 Task: Look for space in Pinjaur, India from 5th July, 2023 to 15th July, 2023 for 9 adults in price range Rs.15000 to Rs.25000. Place can be entire place with 5 bedrooms having 5 beds and 5 bathrooms. Property type can be house, flat, guest house. Booking option can be shelf check-in. Required host language is English.
Action: Mouse moved to (427, 119)
Screenshot: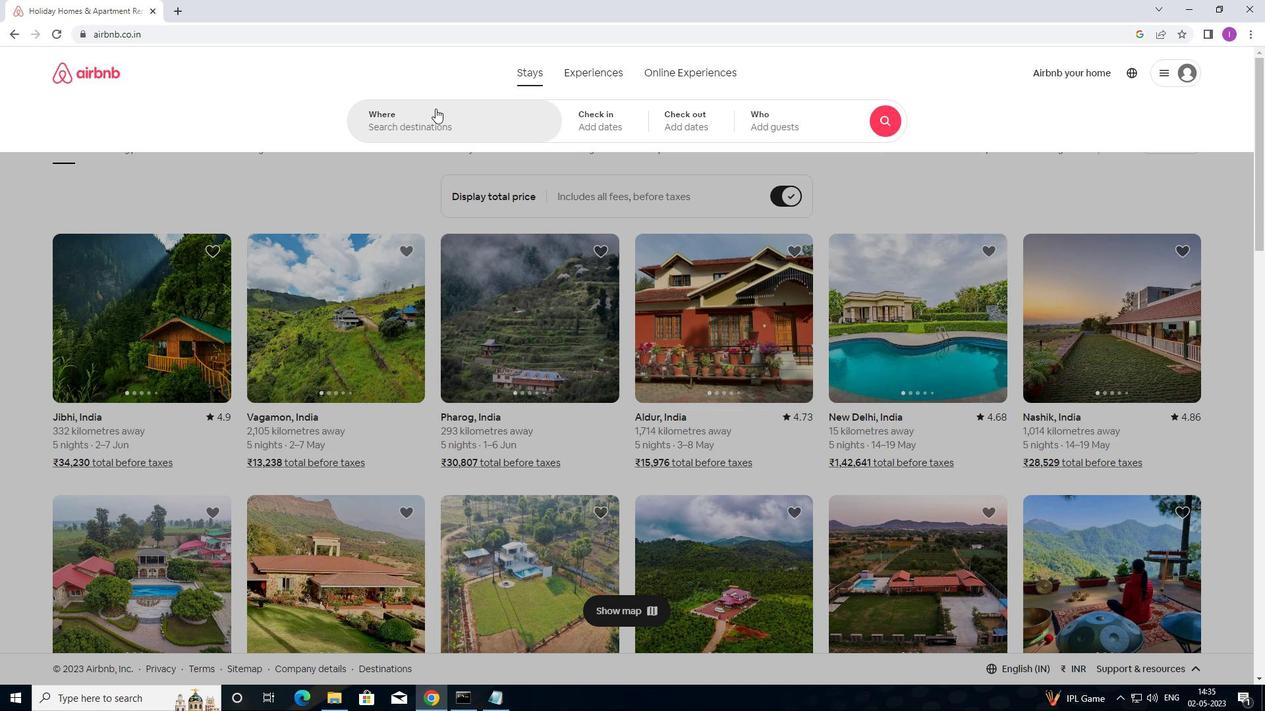 
Action: Mouse pressed left at (427, 119)
Screenshot: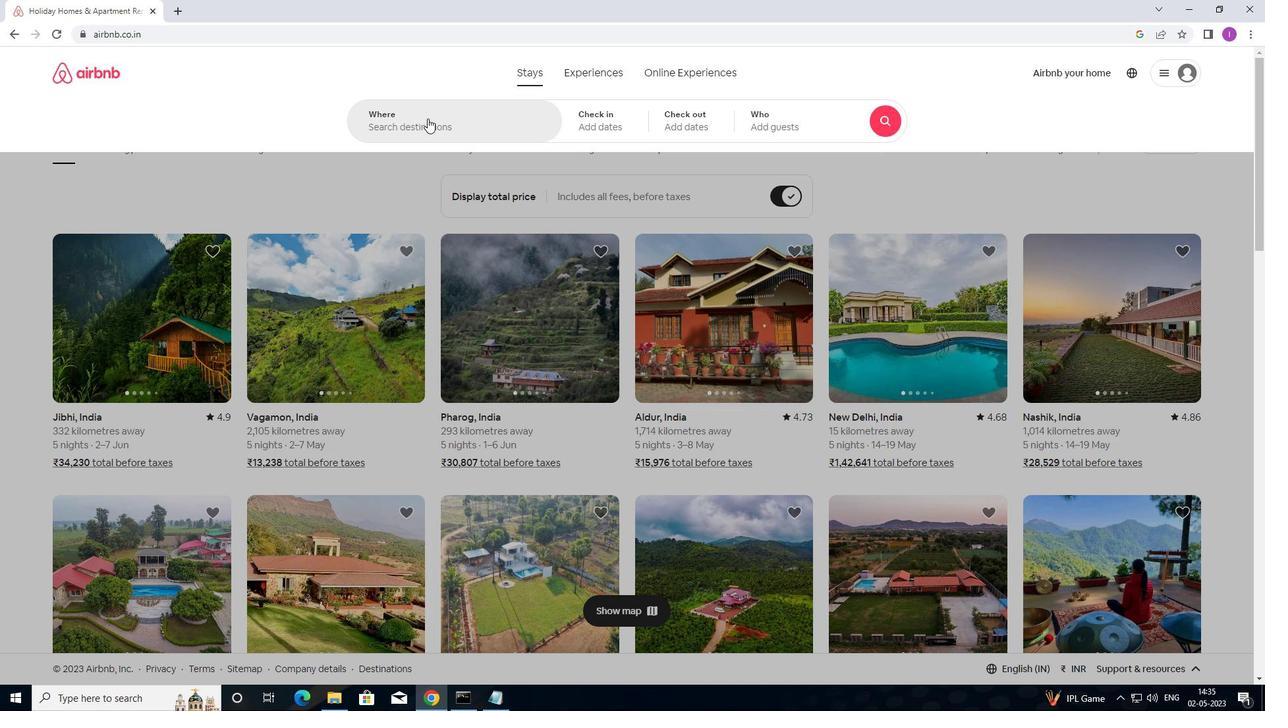 
Action: Mouse moved to (522, 93)
Screenshot: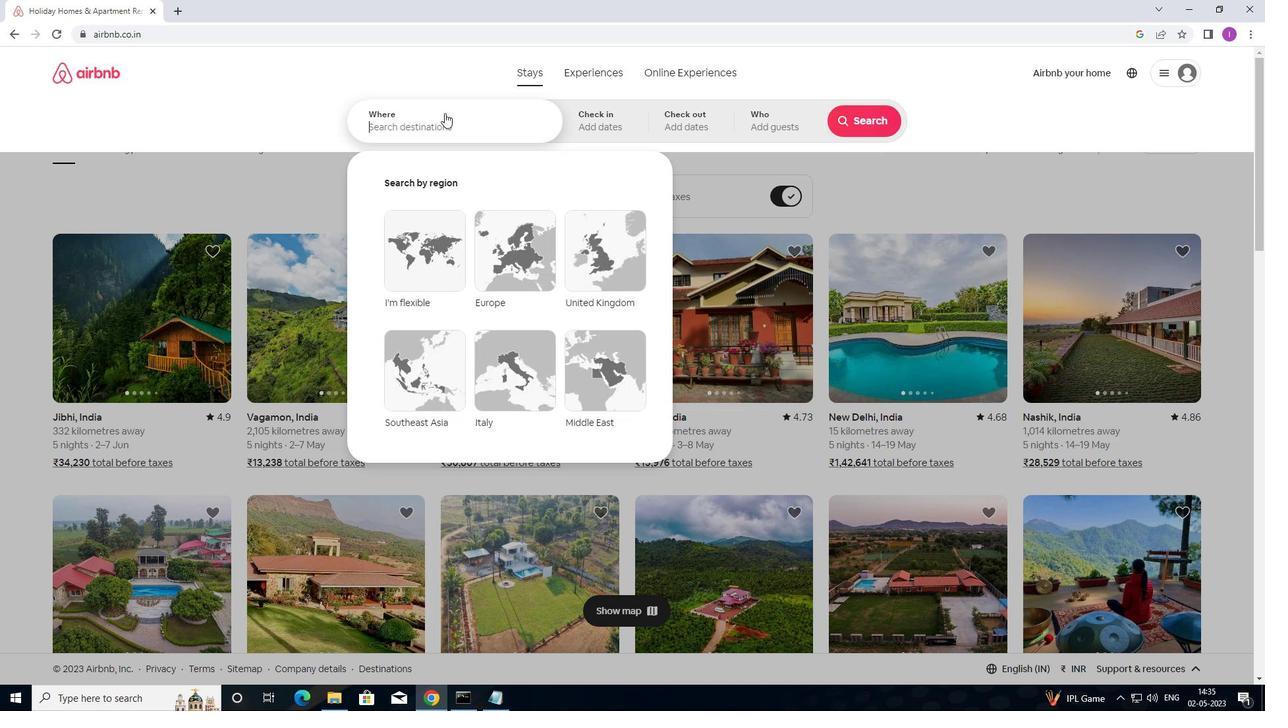 
Action: Key pressed <Key.shift>O<Key.shift><Key.shift><Key.shift><Key.backspace><Key.shift>PINJAUR,<Key.shift>INDIA
Screenshot: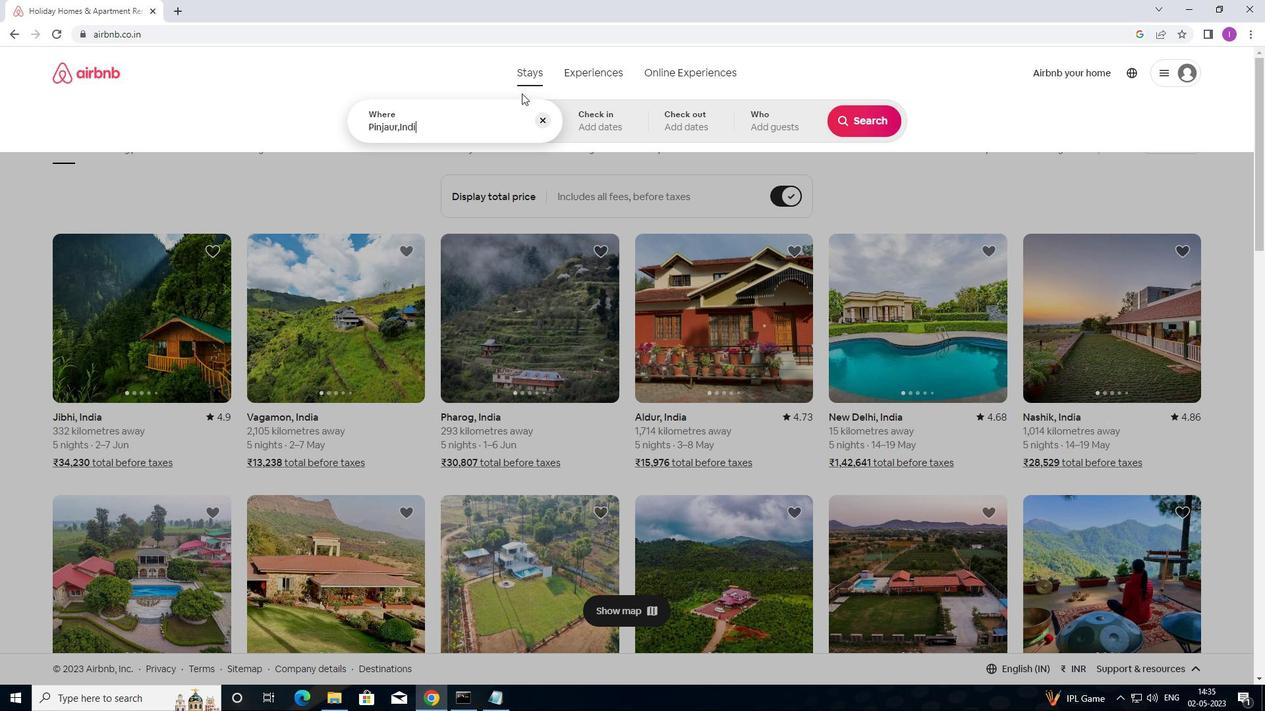 
Action: Mouse moved to (583, 135)
Screenshot: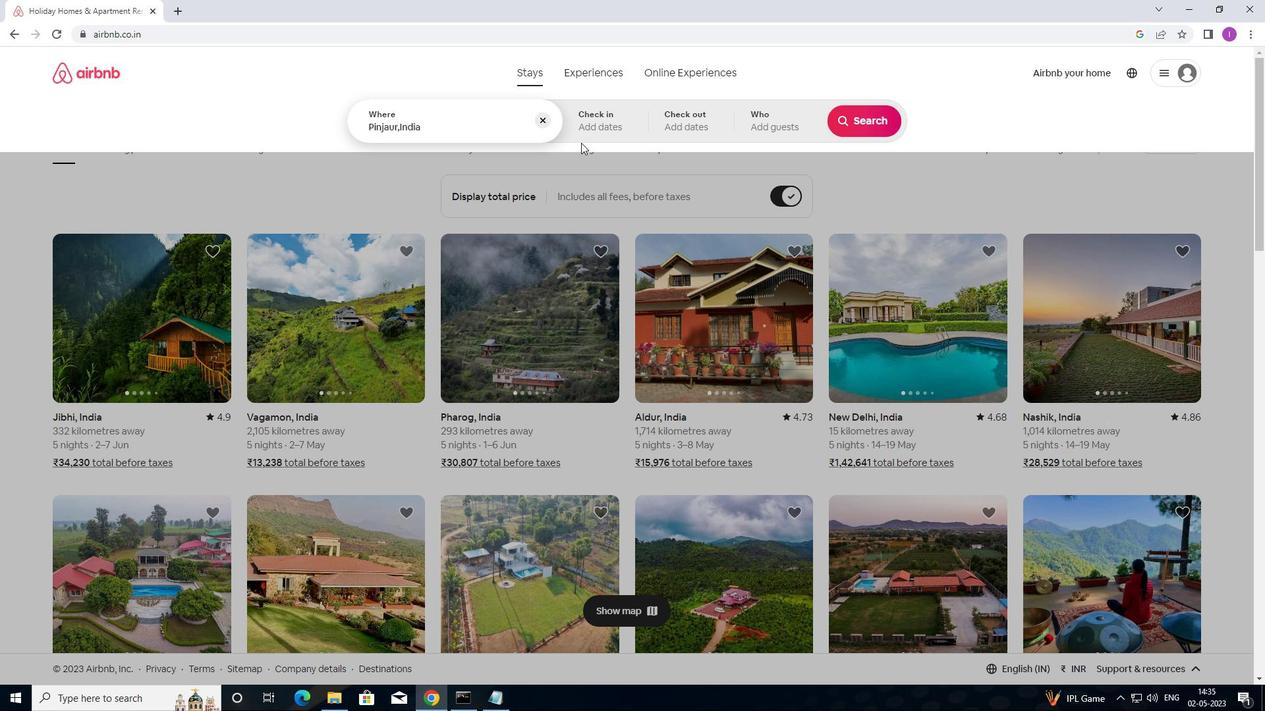 
Action: Mouse pressed left at (583, 135)
Screenshot: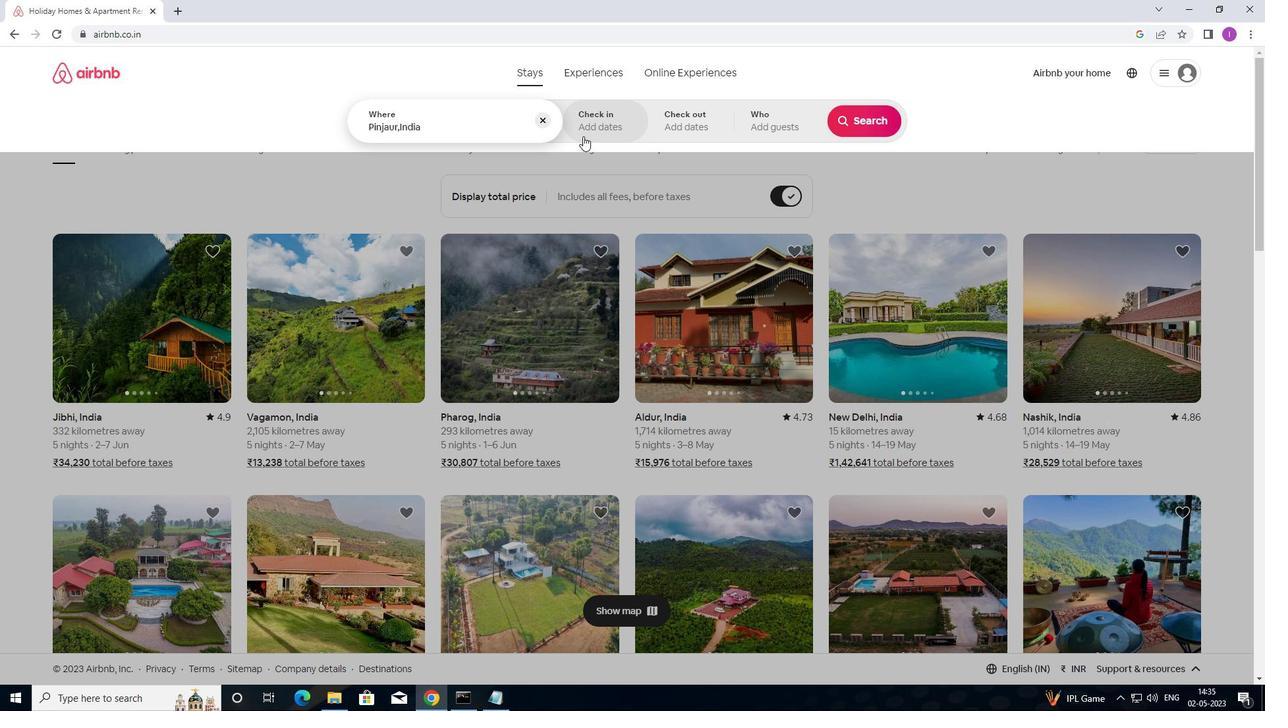 
Action: Mouse moved to (852, 228)
Screenshot: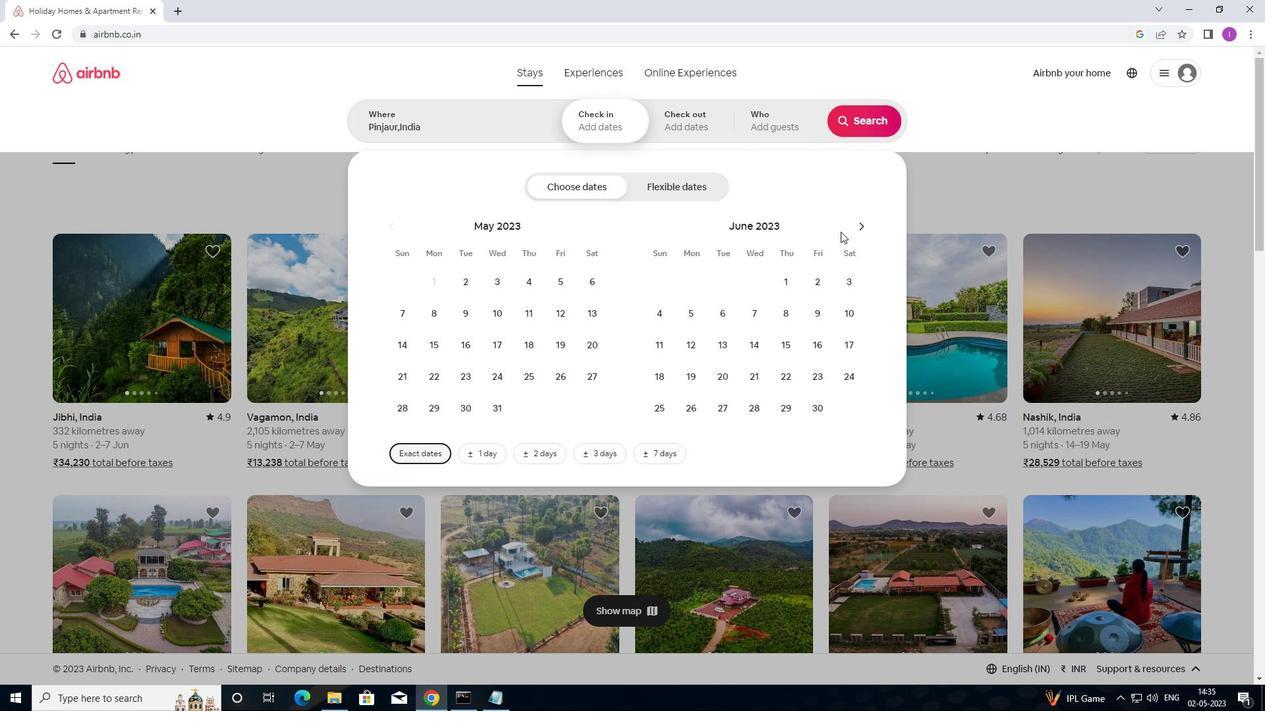 
Action: Mouse pressed left at (852, 228)
Screenshot: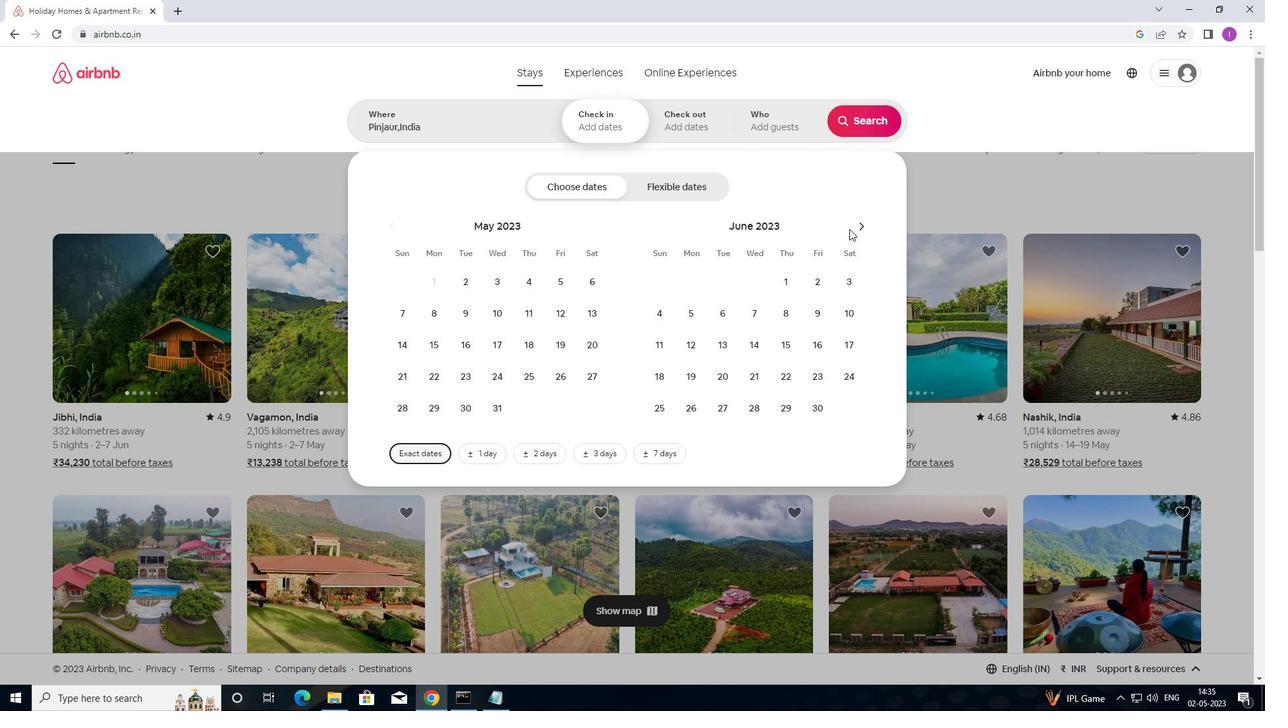 
Action: Mouse moved to (757, 311)
Screenshot: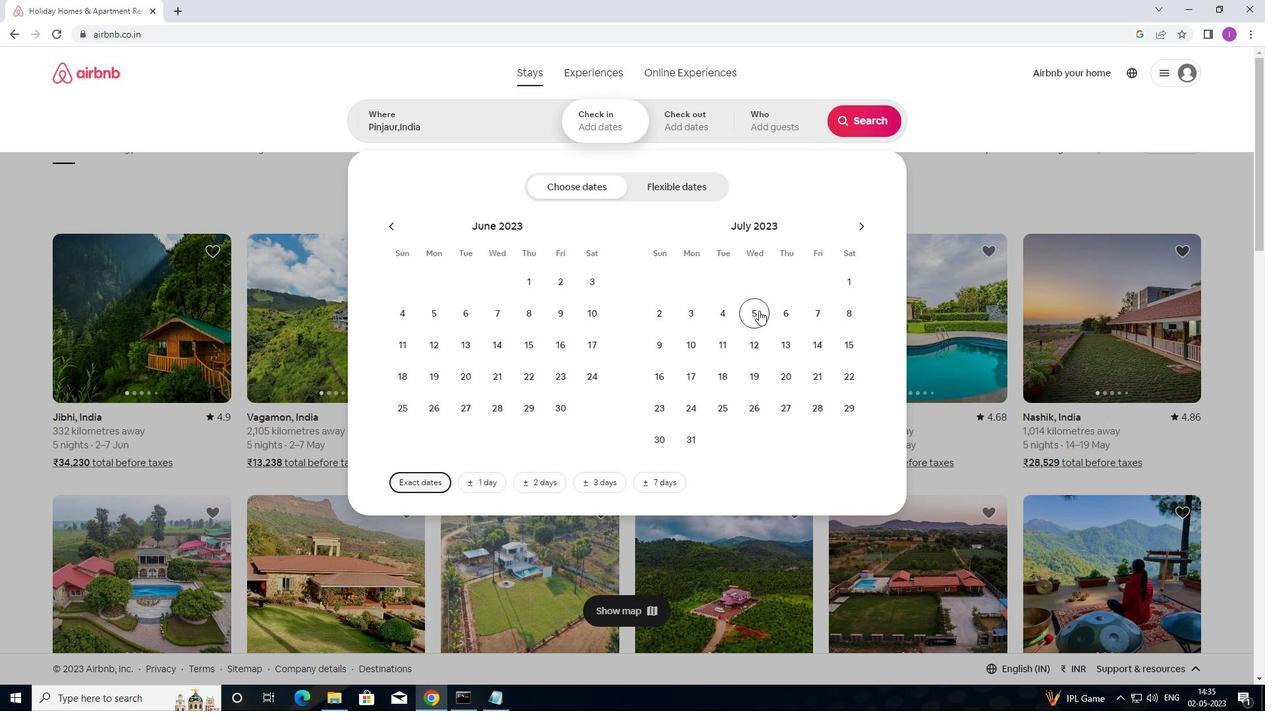 
Action: Mouse pressed left at (757, 311)
Screenshot: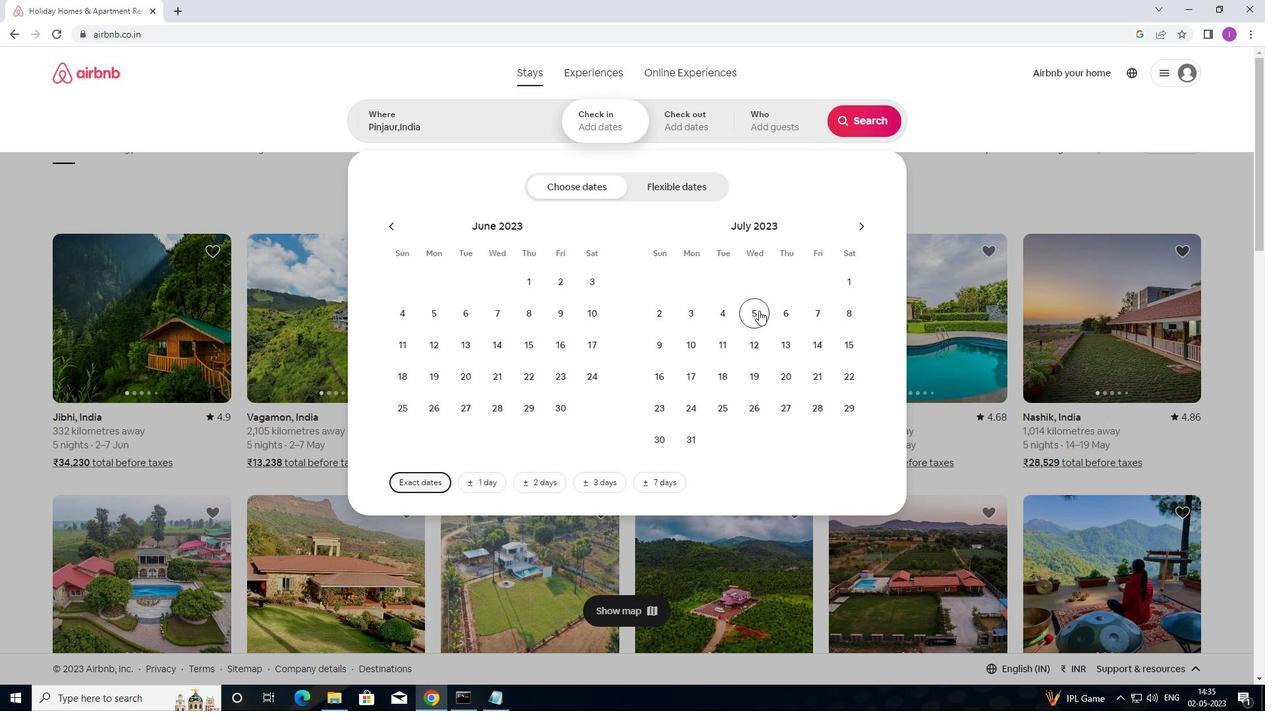 
Action: Mouse moved to (843, 342)
Screenshot: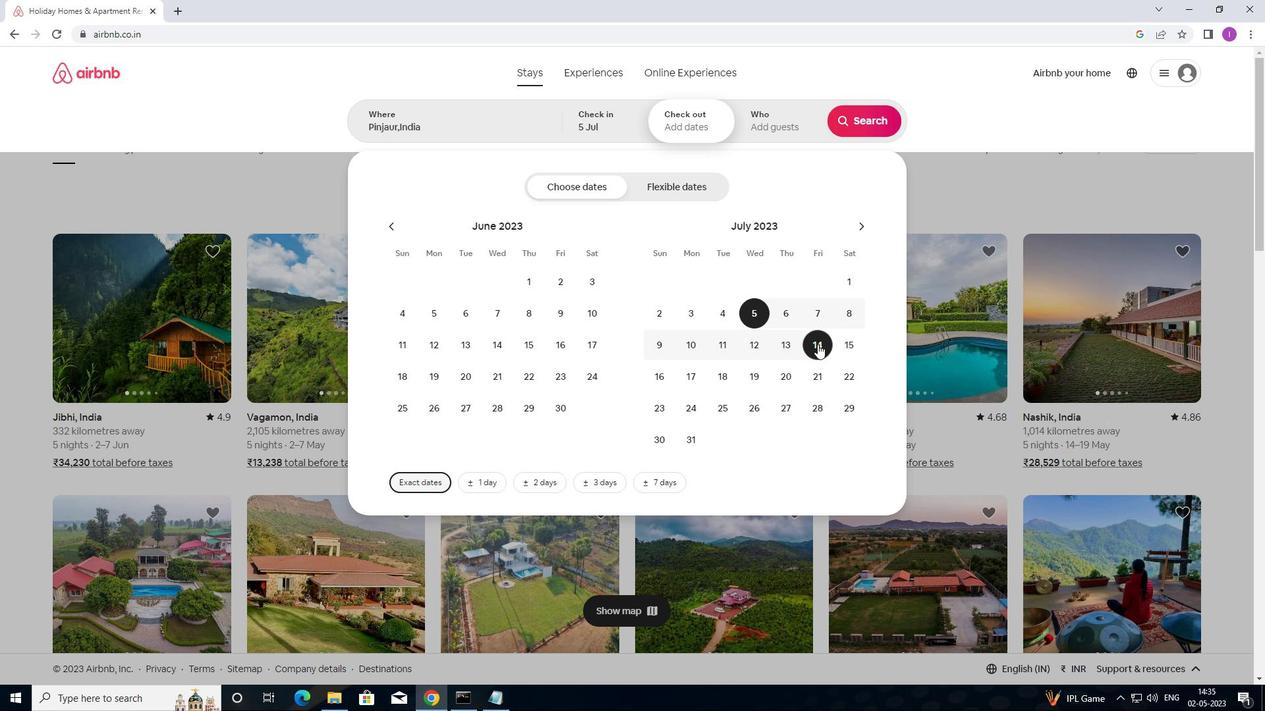 
Action: Mouse pressed left at (843, 342)
Screenshot: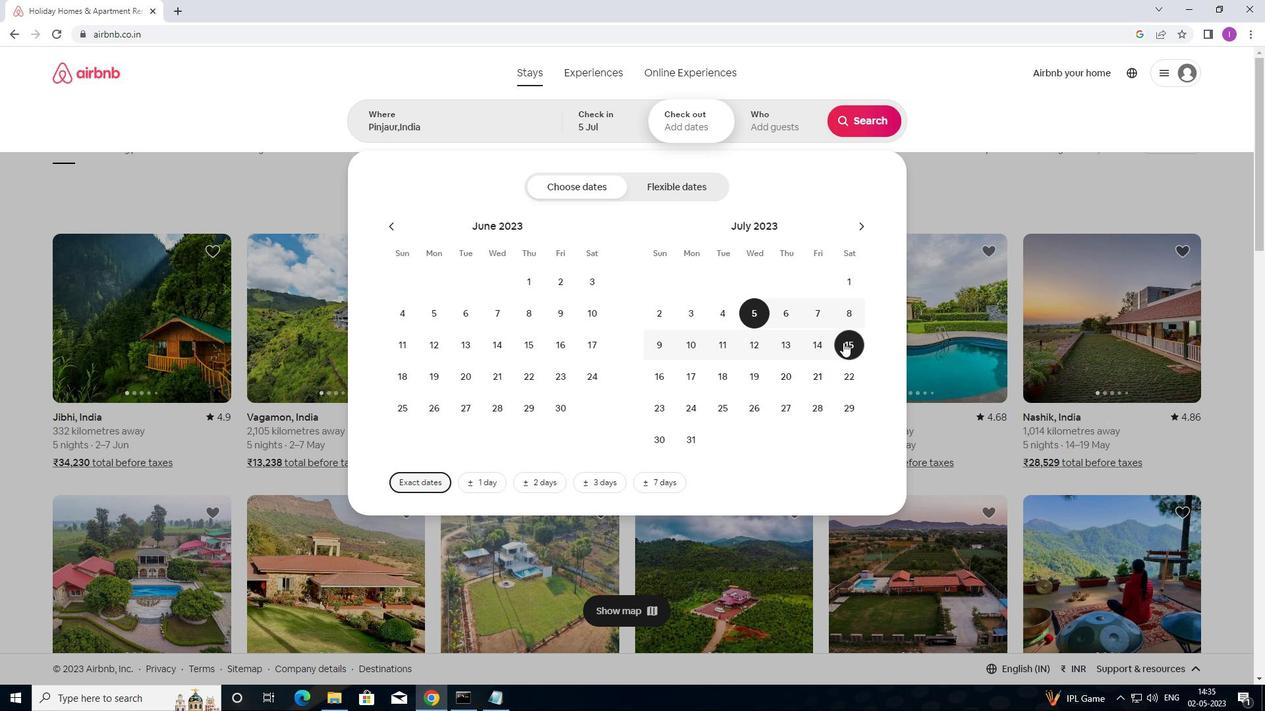 
Action: Mouse moved to (775, 133)
Screenshot: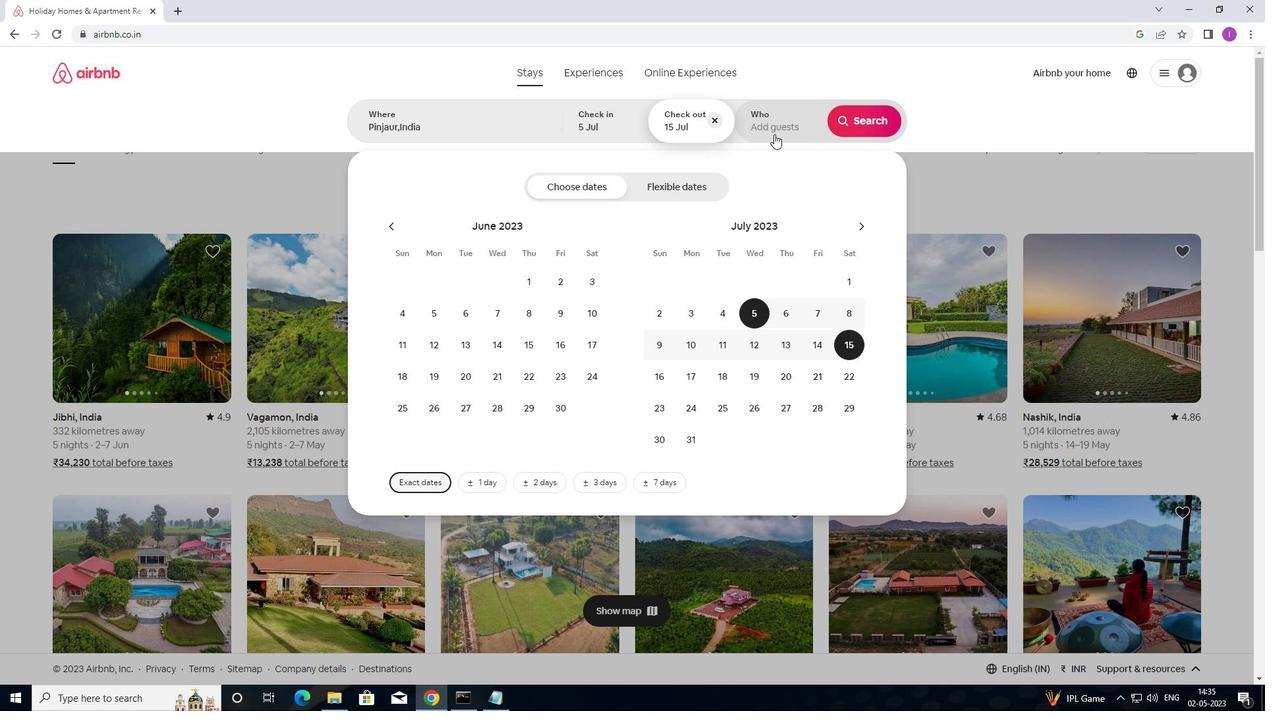 
Action: Mouse pressed left at (775, 133)
Screenshot: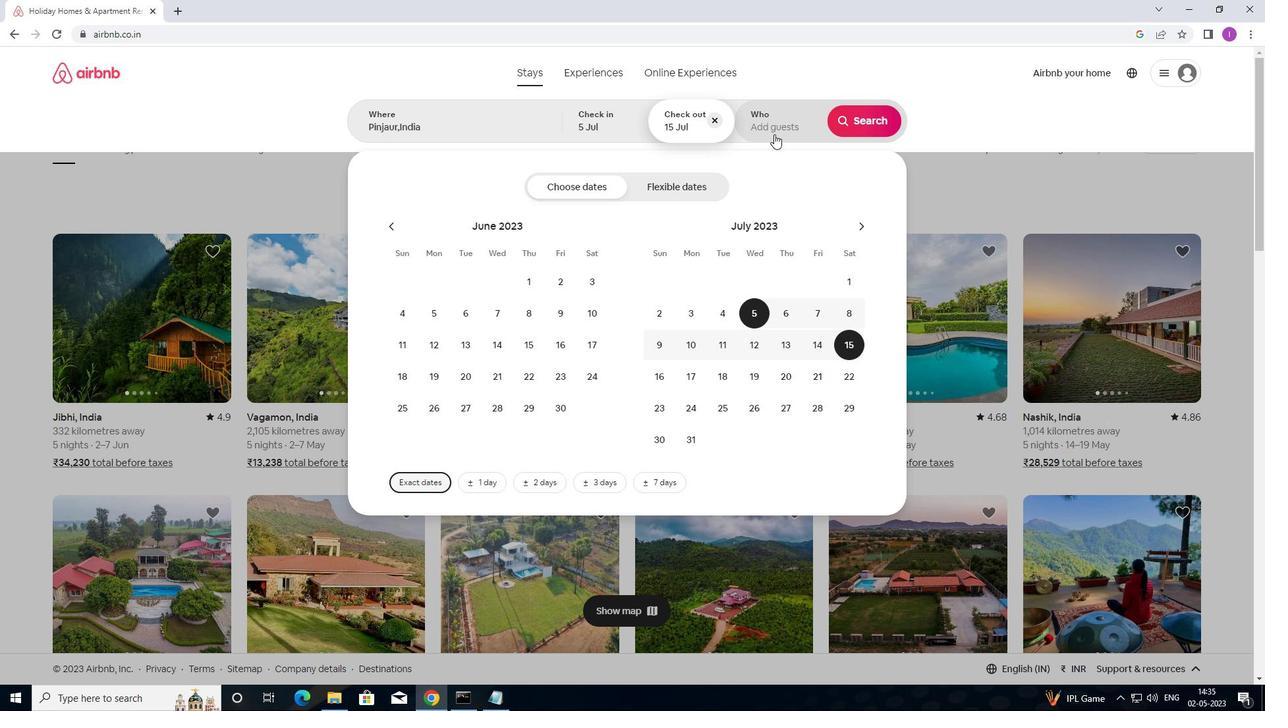 
Action: Mouse moved to (866, 189)
Screenshot: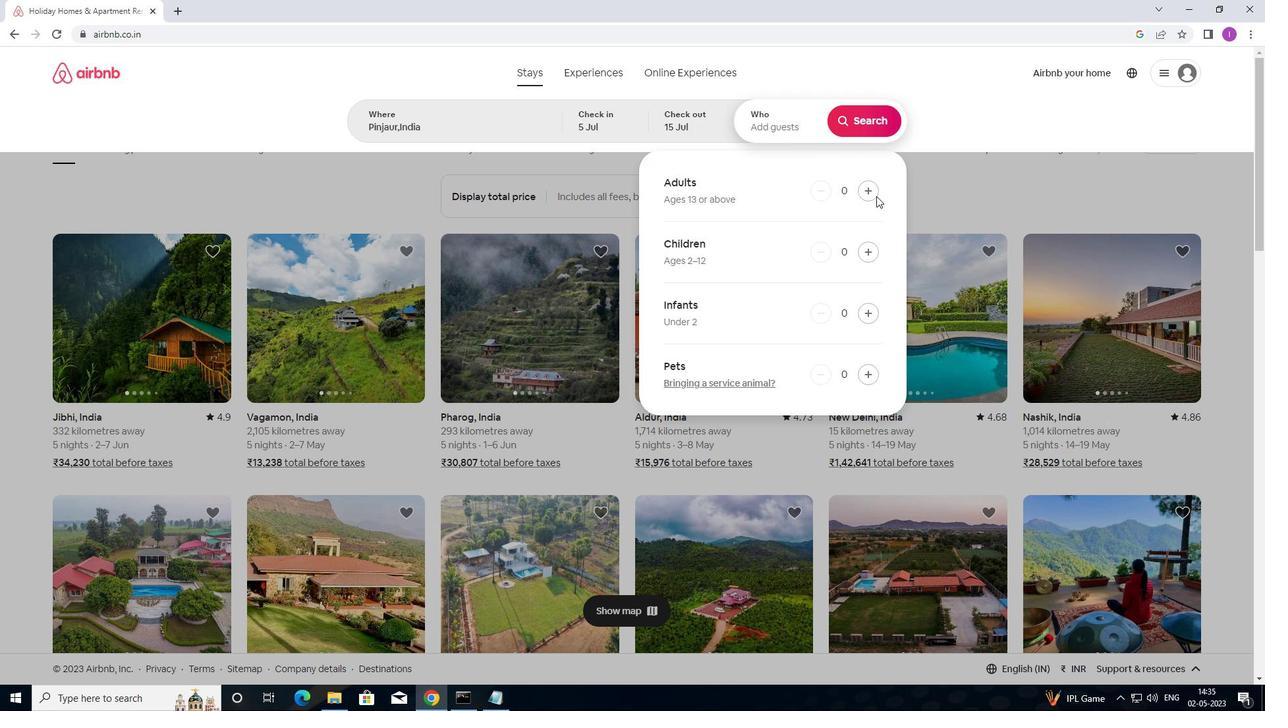 
Action: Mouse pressed left at (866, 189)
Screenshot: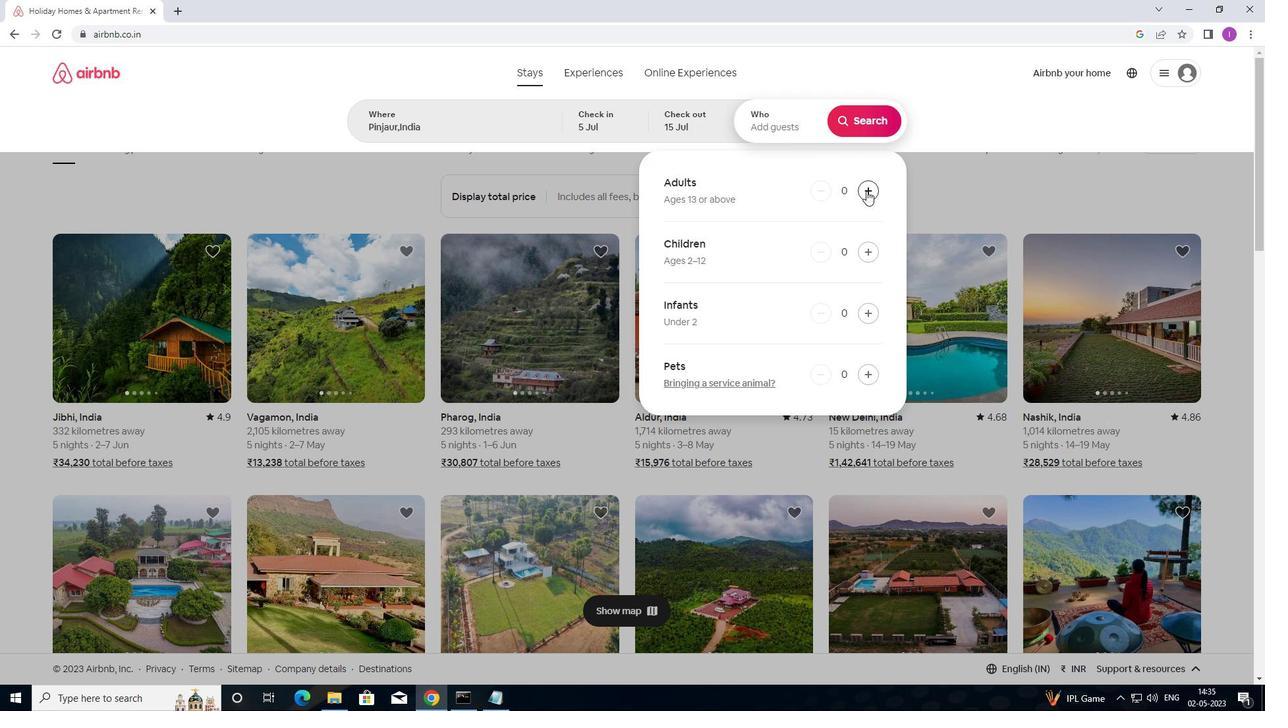 
Action: Mouse pressed left at (866, 189)
Screenshot: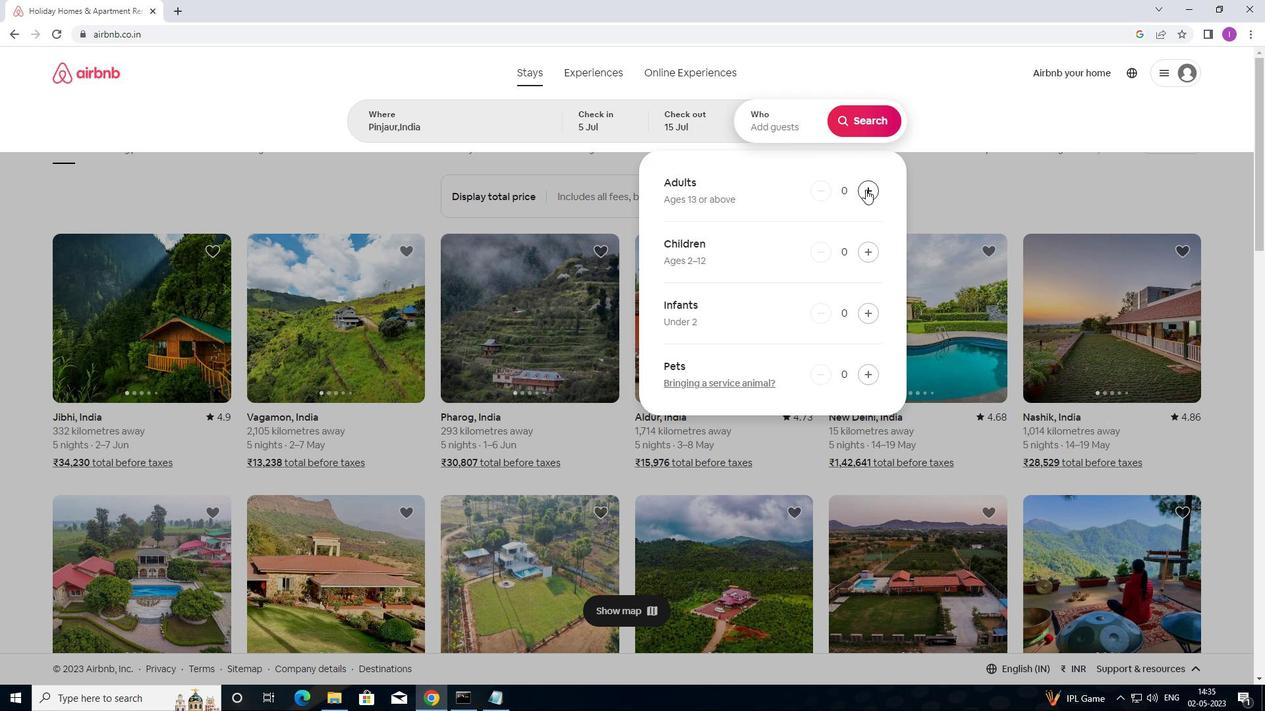 
Action: Mouse pressed left at (866, 189)
Screenshot: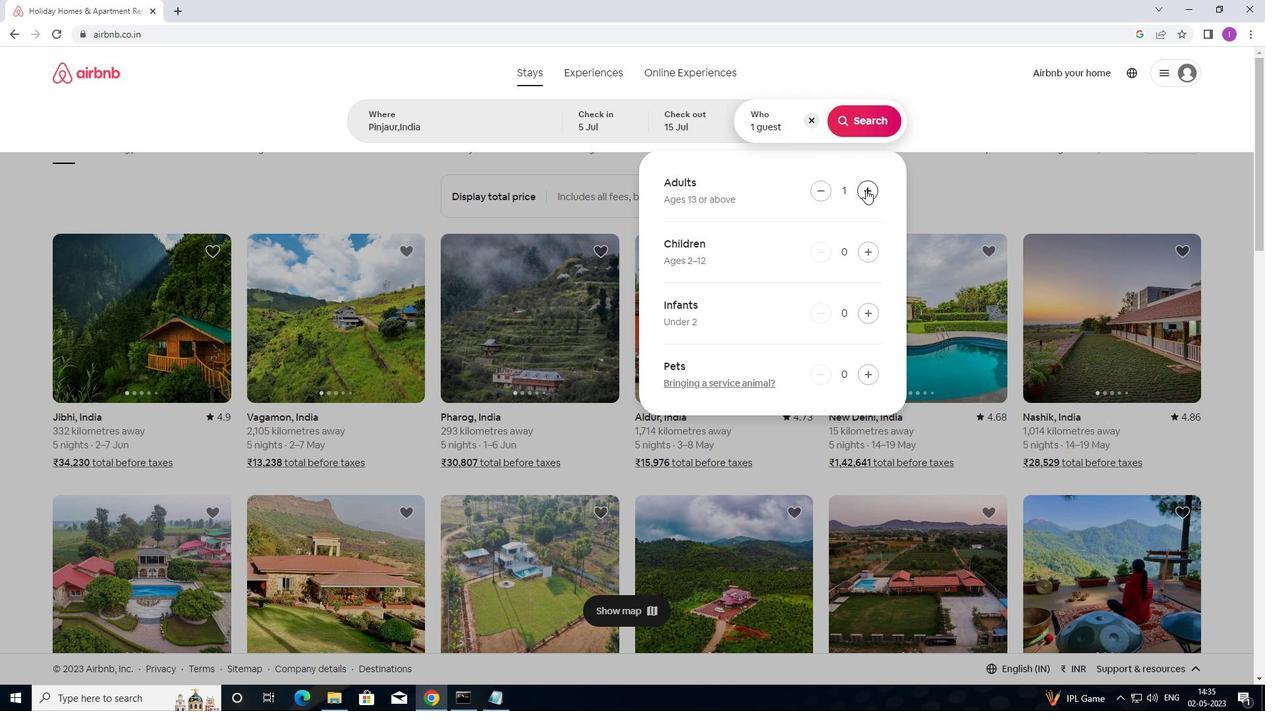 
Action: Mouse moved to (866, 189)
Screenshot: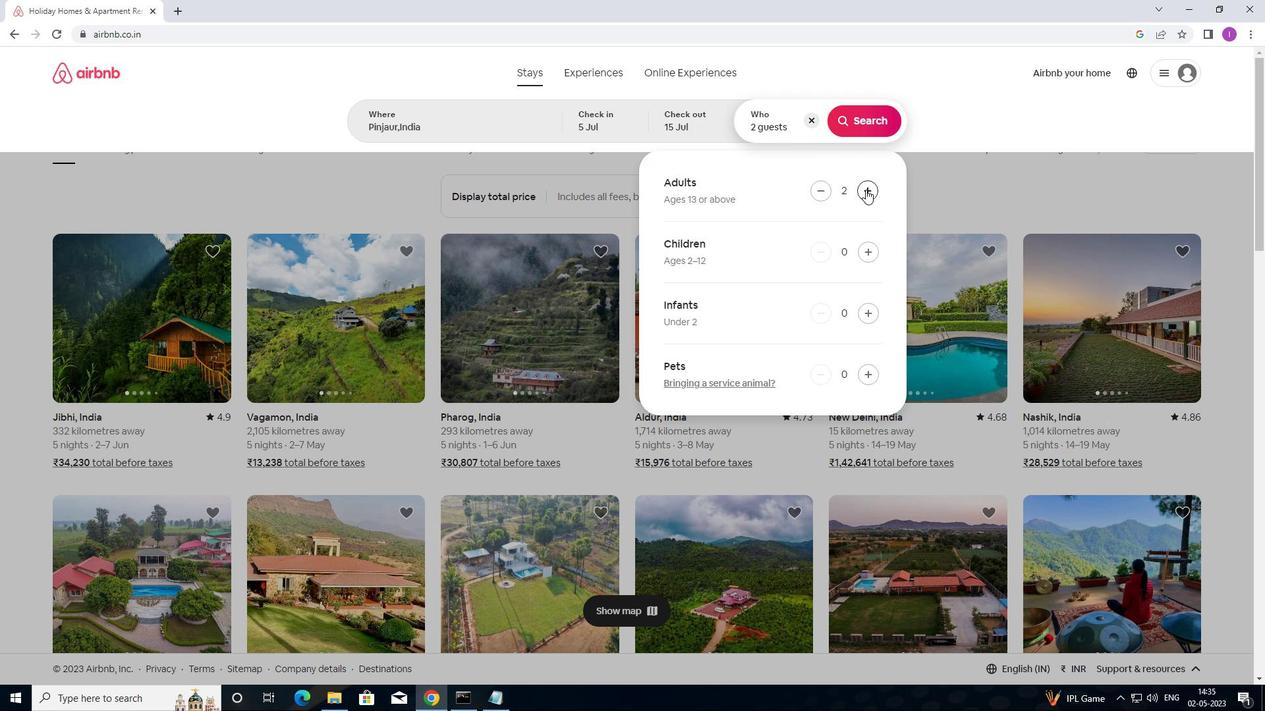 
Action: Mouse pressed left at (866, 189)
Screenshot: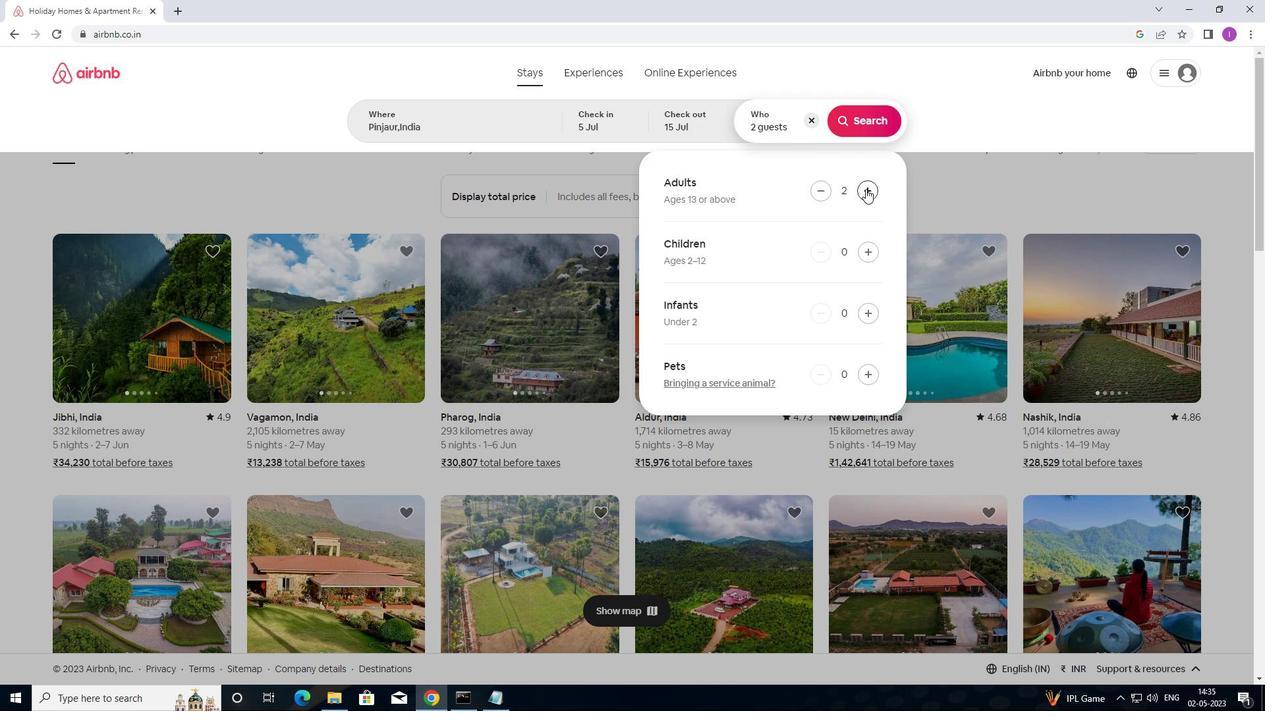 
Action: Mouse moved to (864, 189)
Screenshot: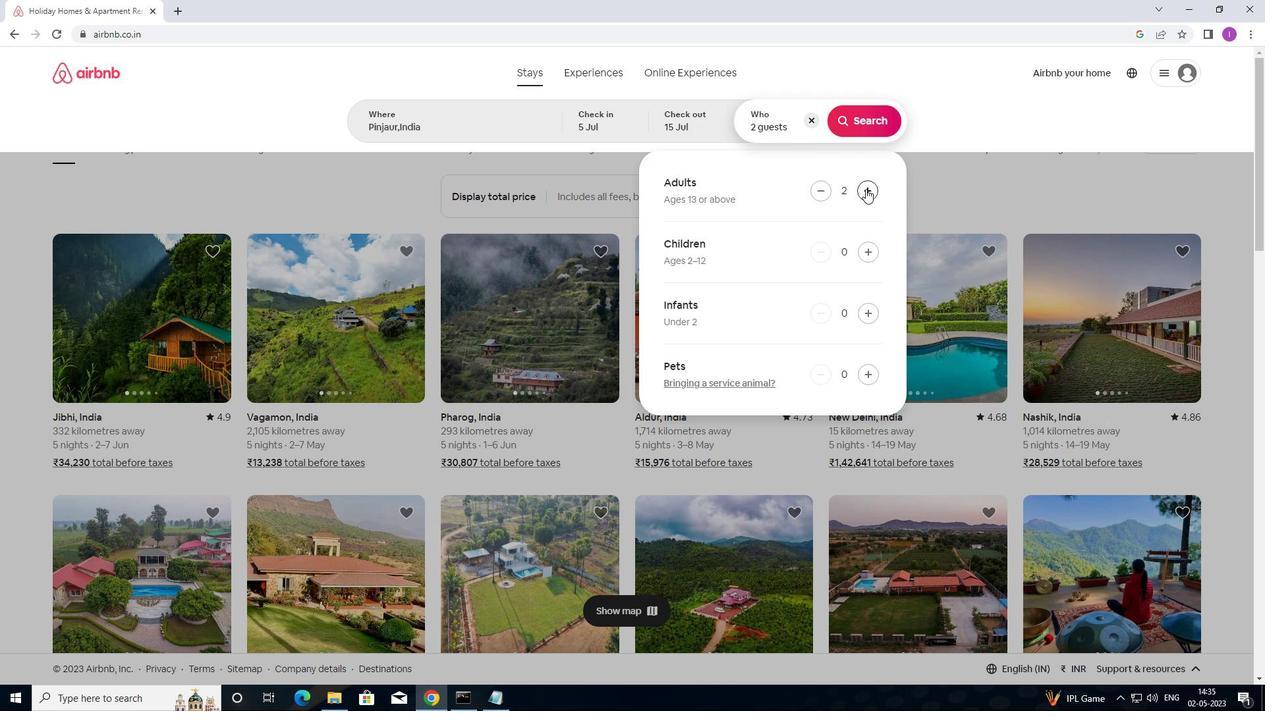 
Action: Mouse pressed left at (864, 189)
Screenshot: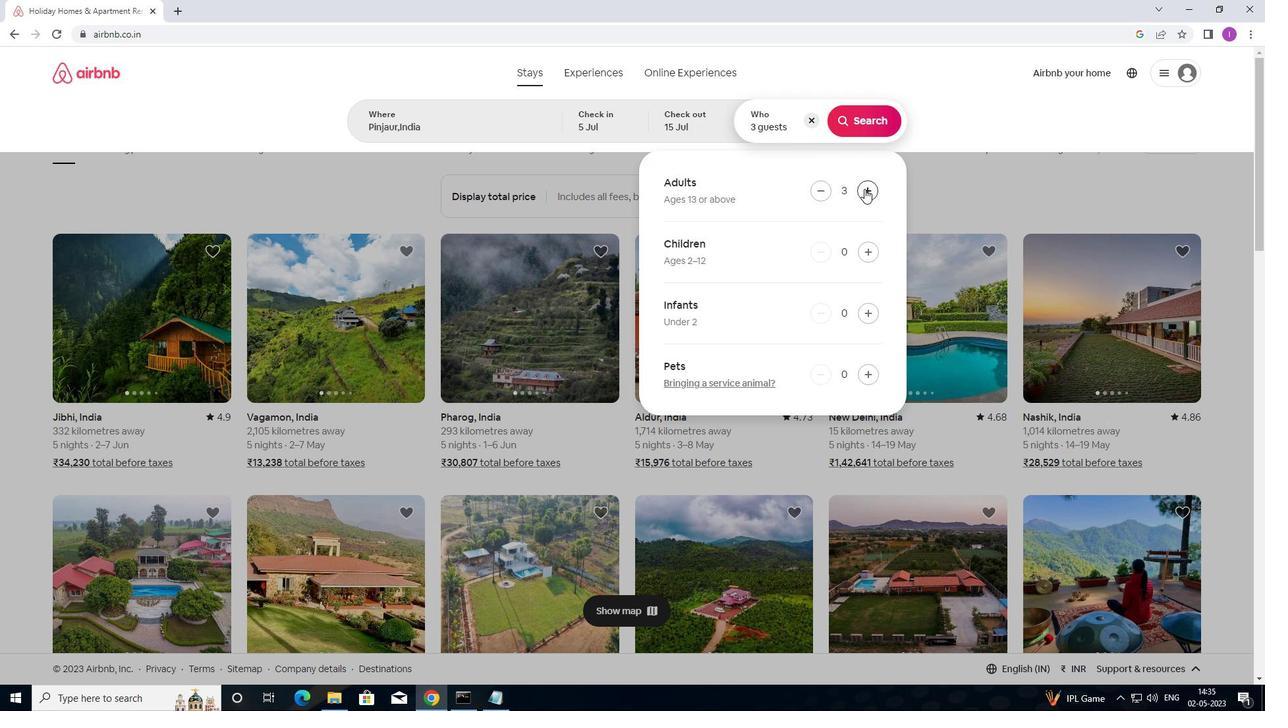 
Action: Mouse moved to (875, 190)
Screenshot: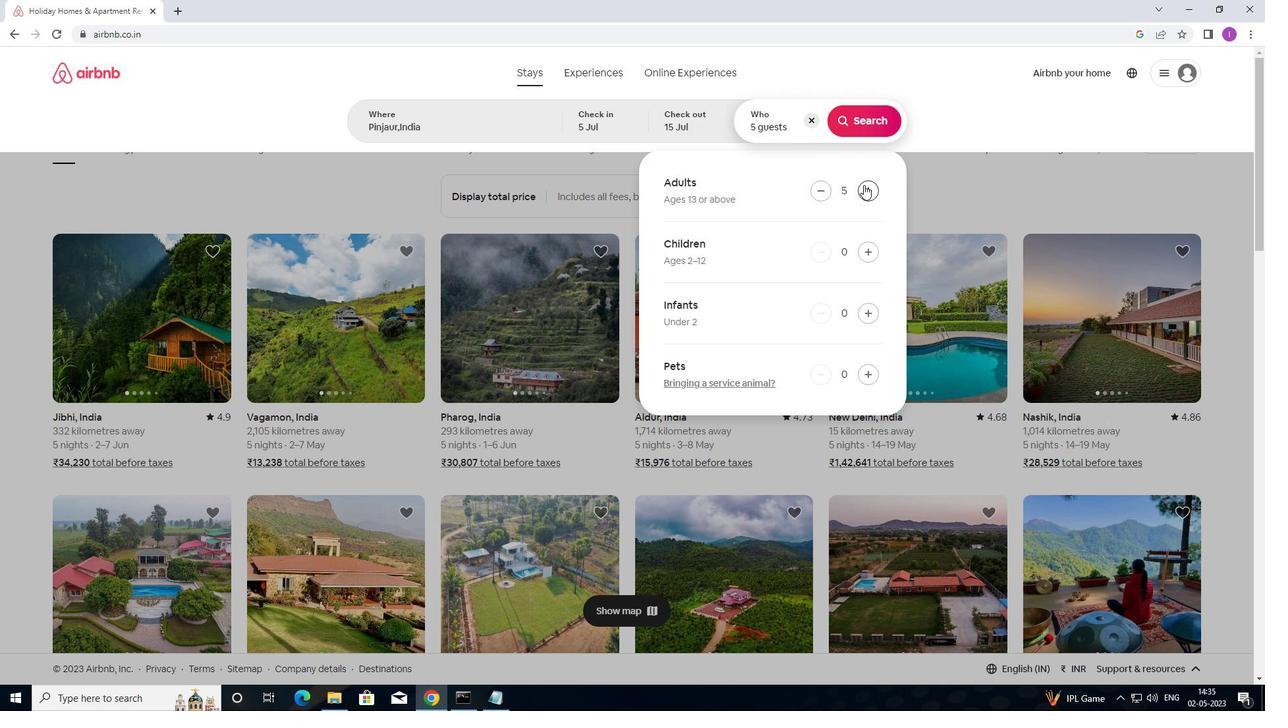 
Action: Mouse pressed left at (875, 190)
Screenshot: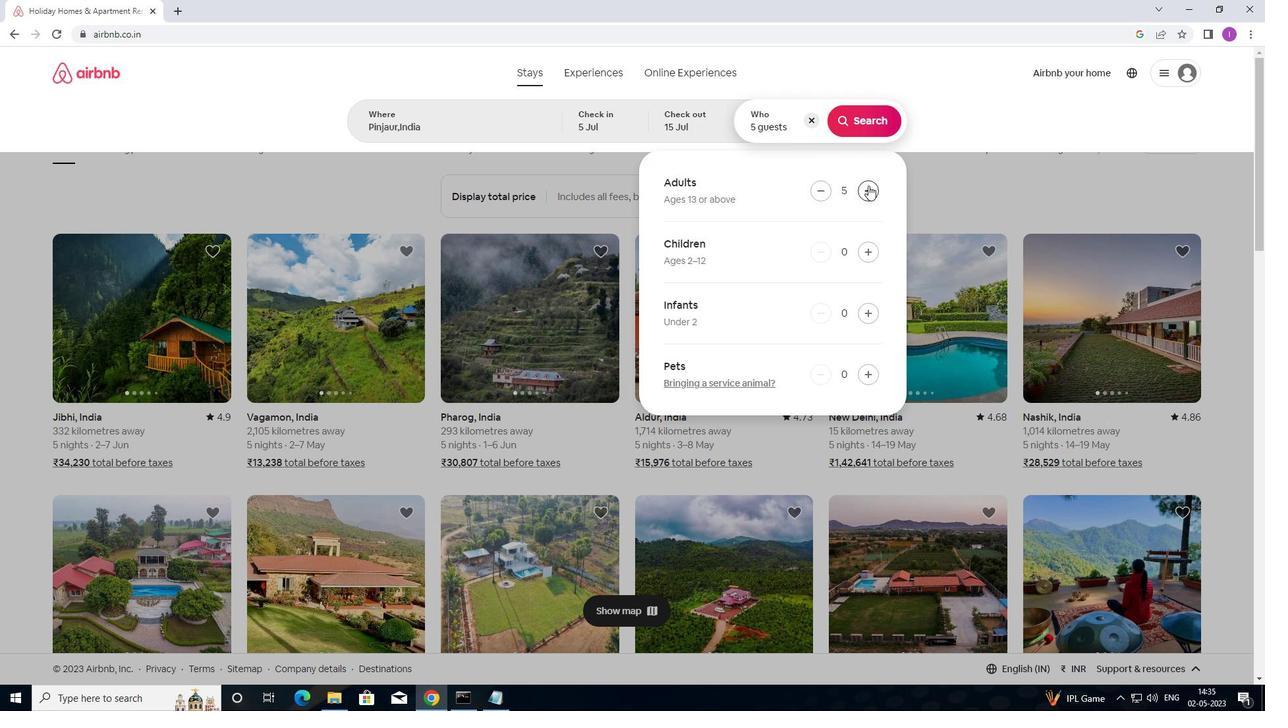
Action: Mouse moved to (873, 189)
Screenshot: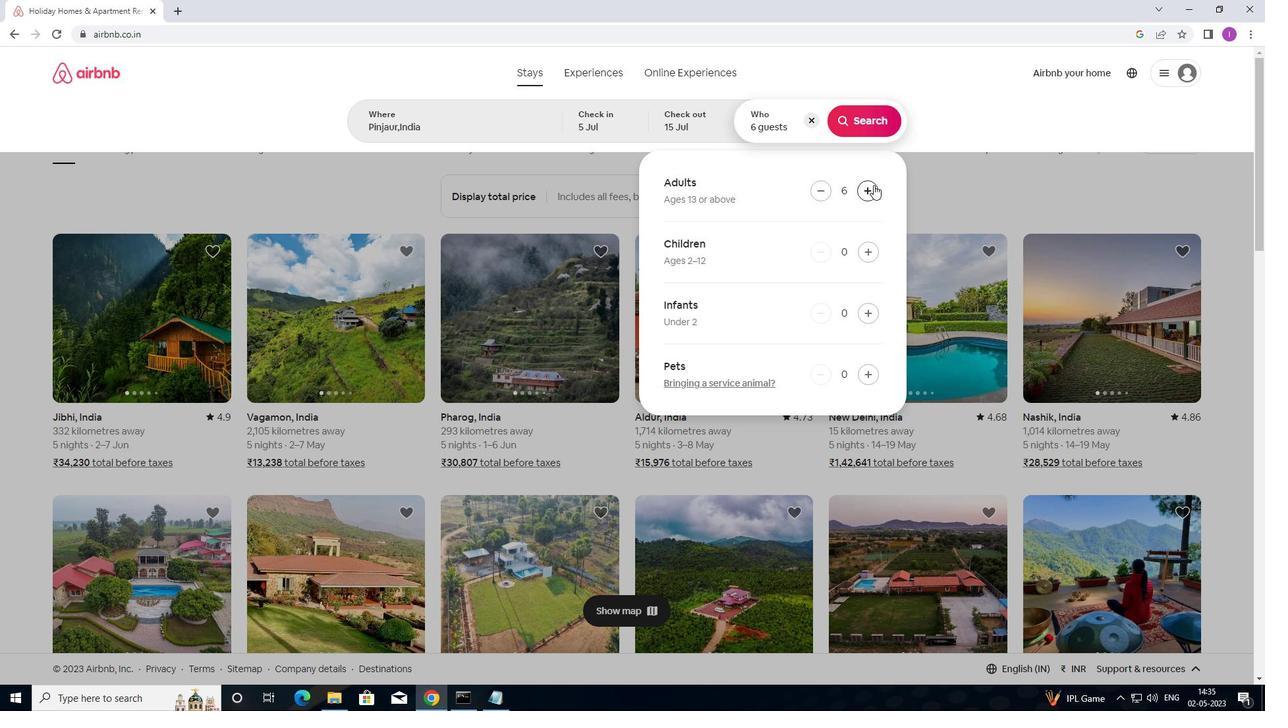 
Action: Mouse pressed left at (873, 189)
Screenshot: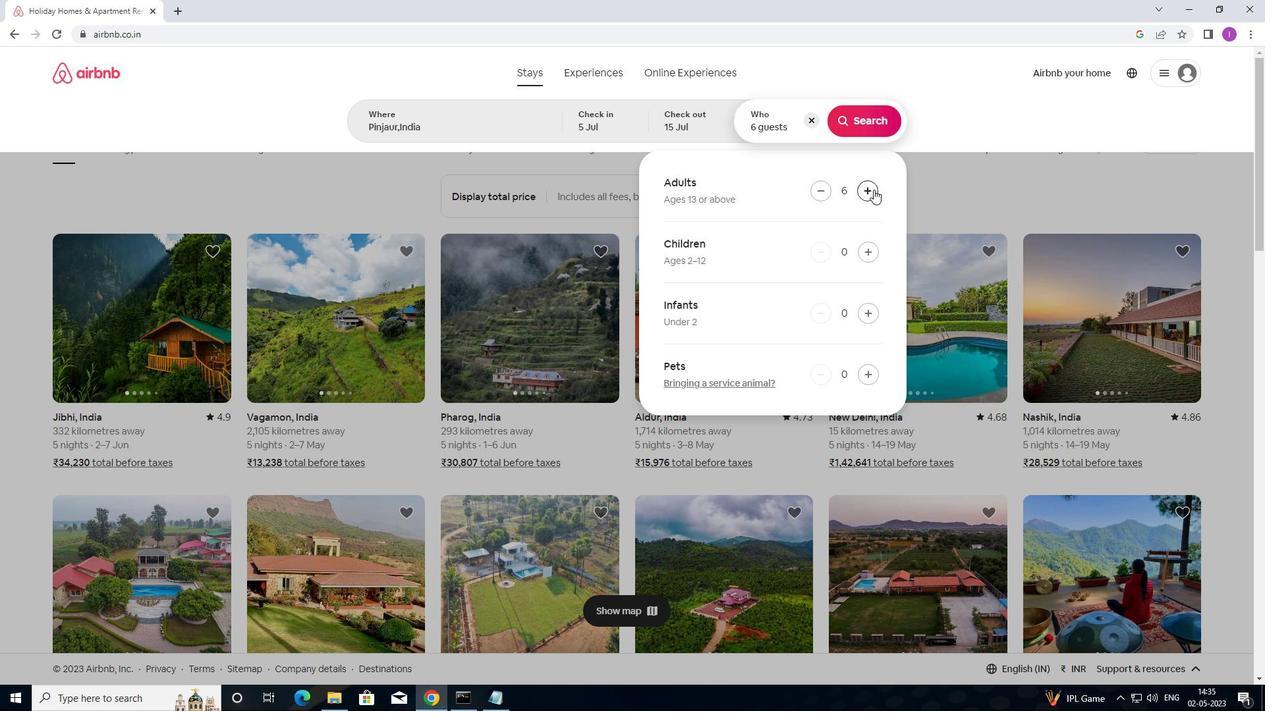 
Action: Mouse moved to (872, 188)
Screenshot: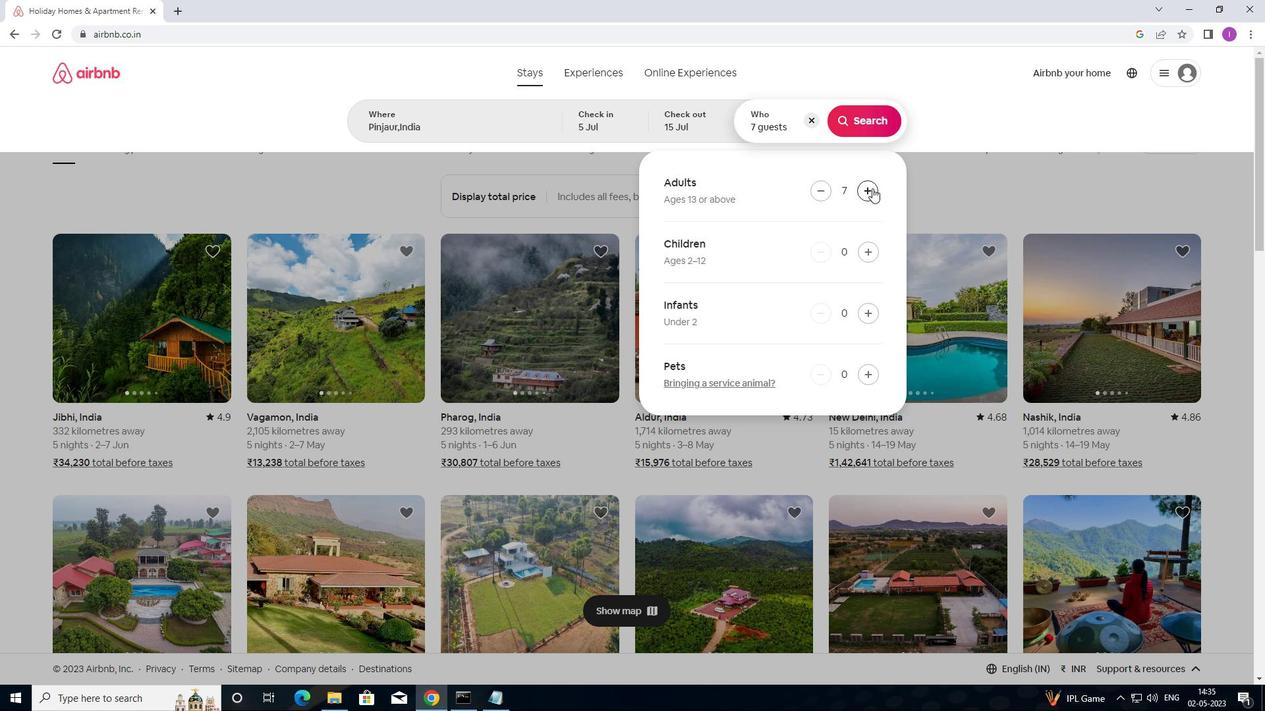 
Action: Mouse pressed left at (872, 188)
Screenshot: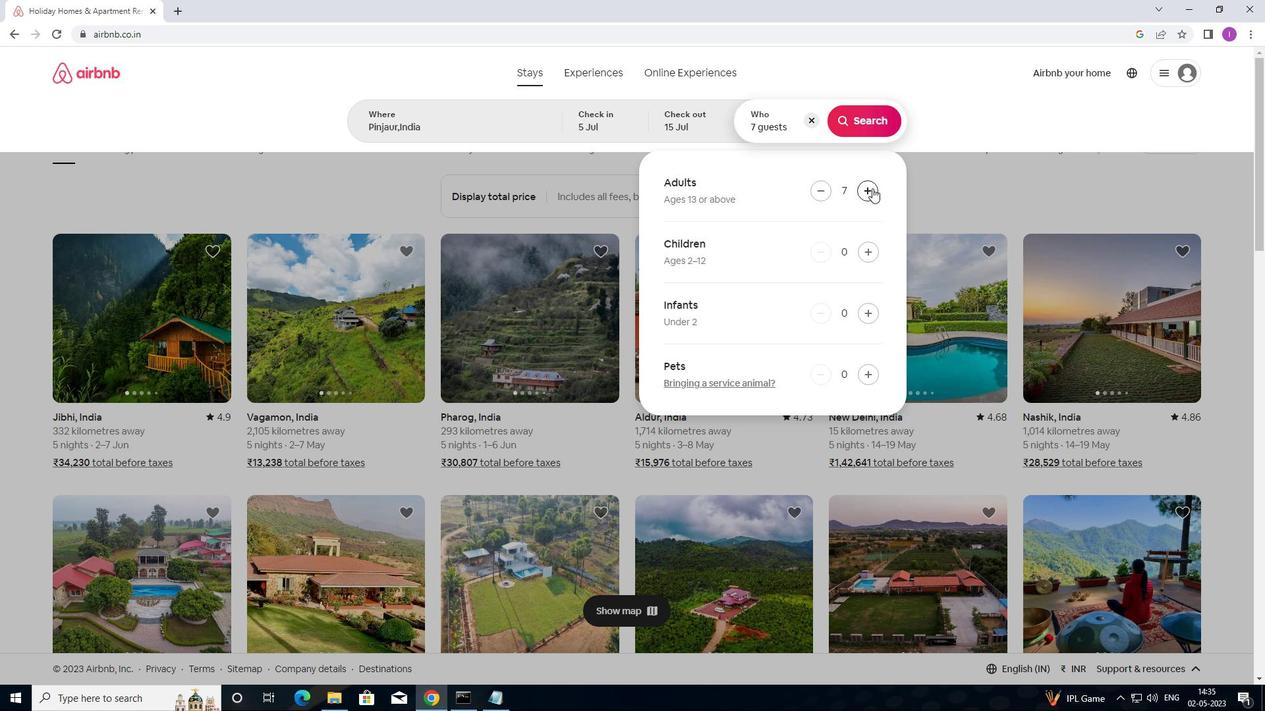 
Action: Mouse pressed left at (872, 188)
Screenshot: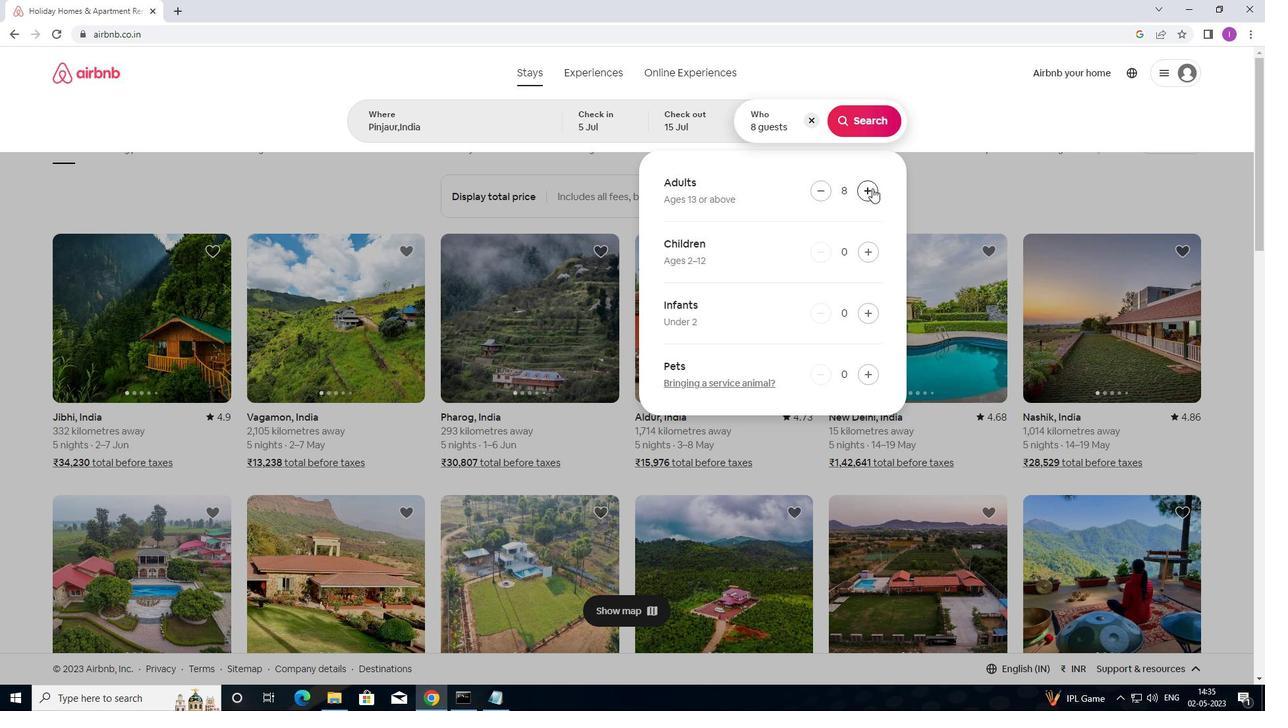
Action: Mouse moved to (863, 138)
Screenshot: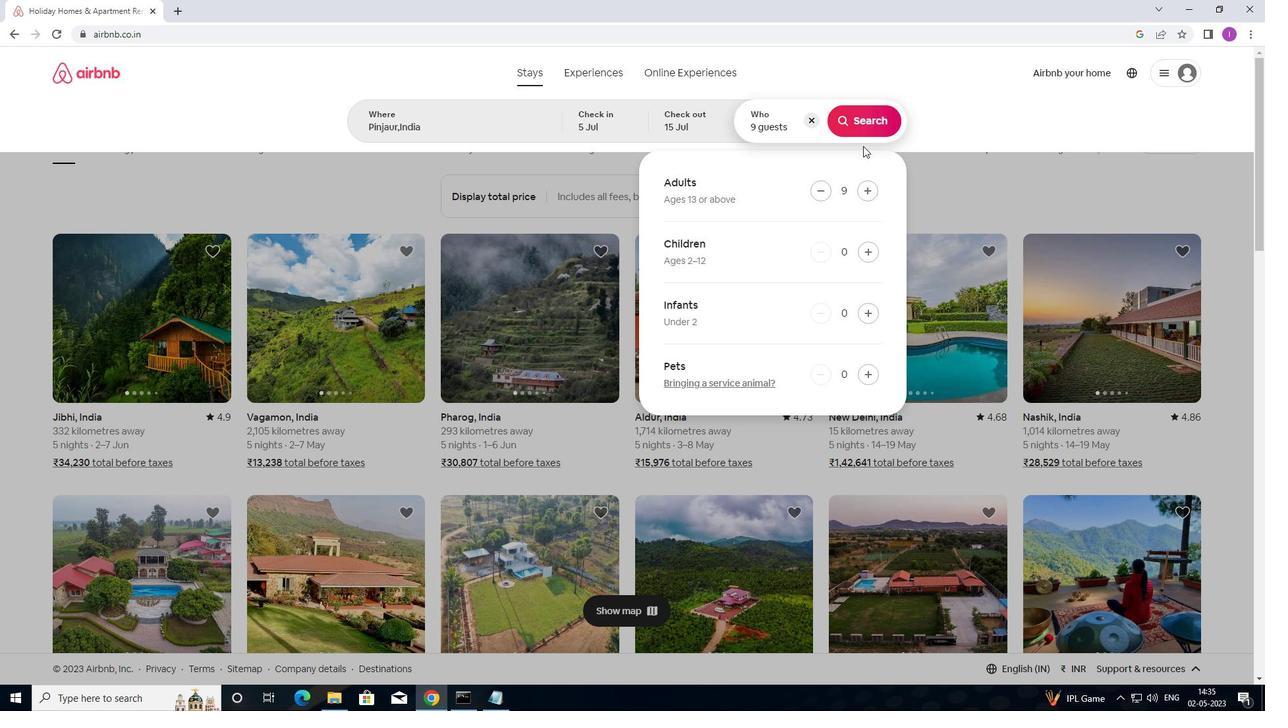 
Action: Mouse pressed left at (863, 138)
Screenshot: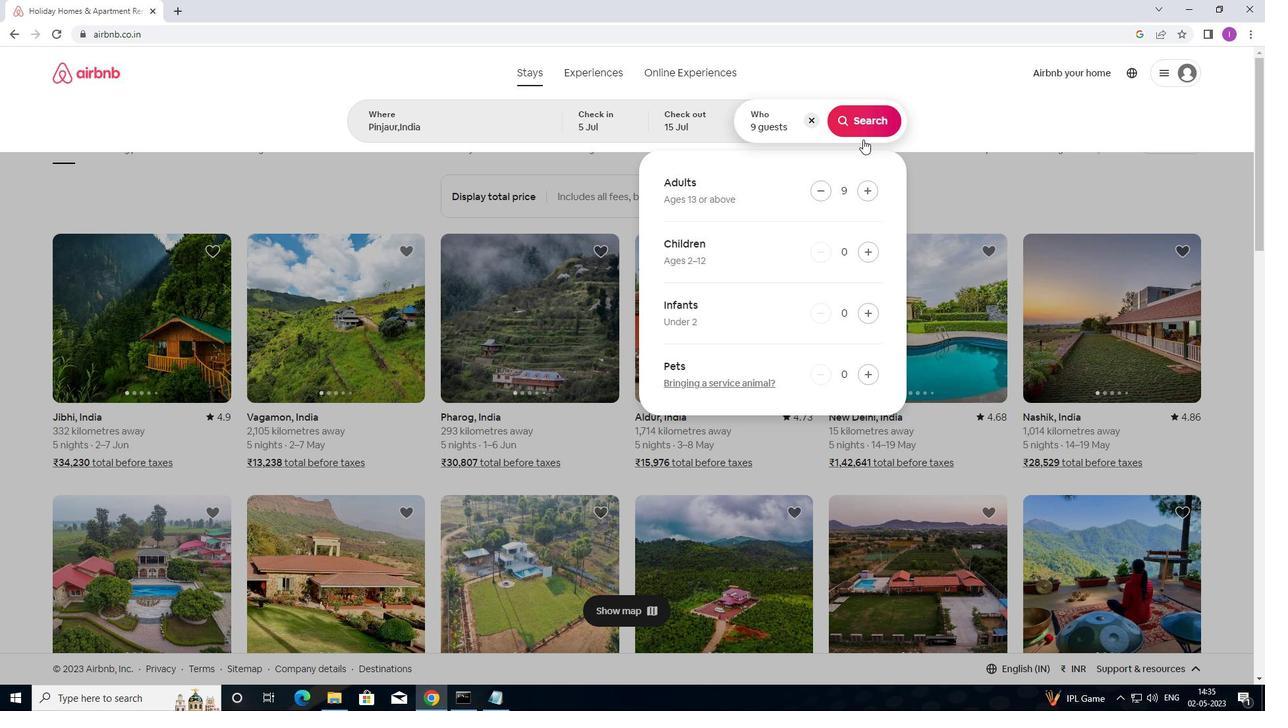 
Action: Mouse moved to (888, 125)
Screenshot: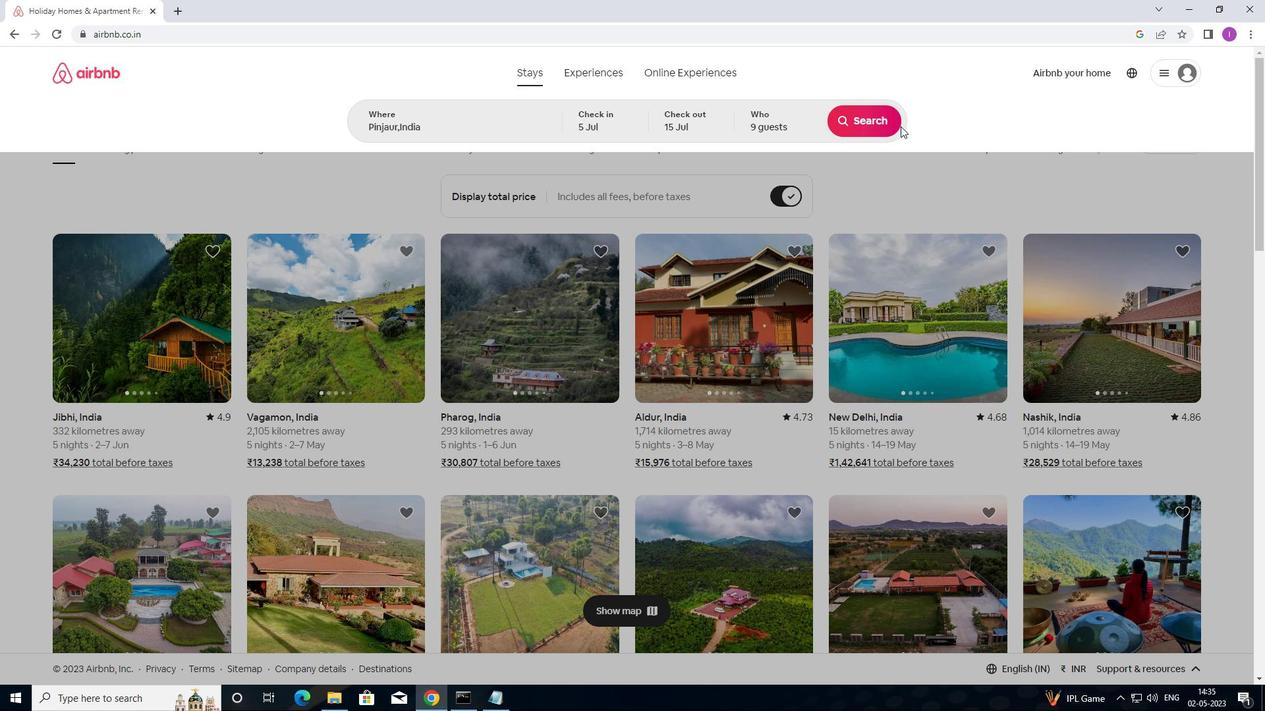 
Action: Mouse pressed left at (888, 125)
Screenshot: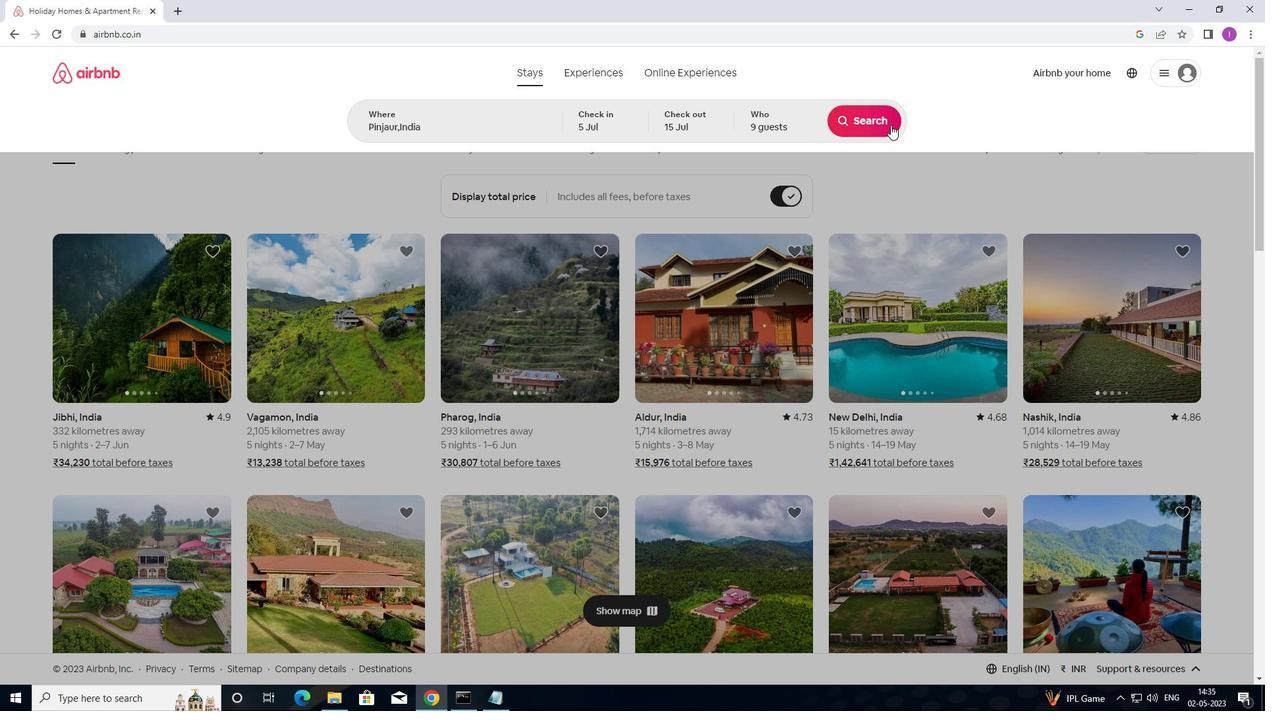 
Action: Mouse moved to (1215, 130)
Screenshot: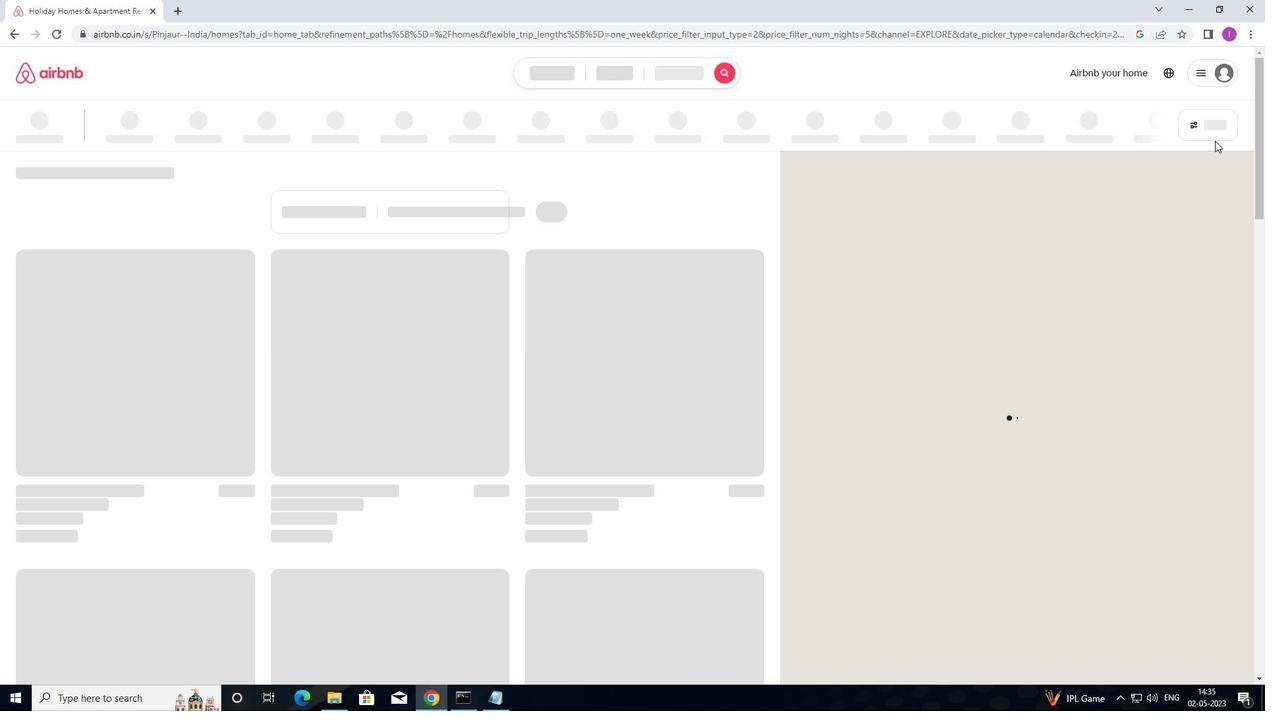 
Action: Mouse pressed left at (1215, 130)
Screenshot: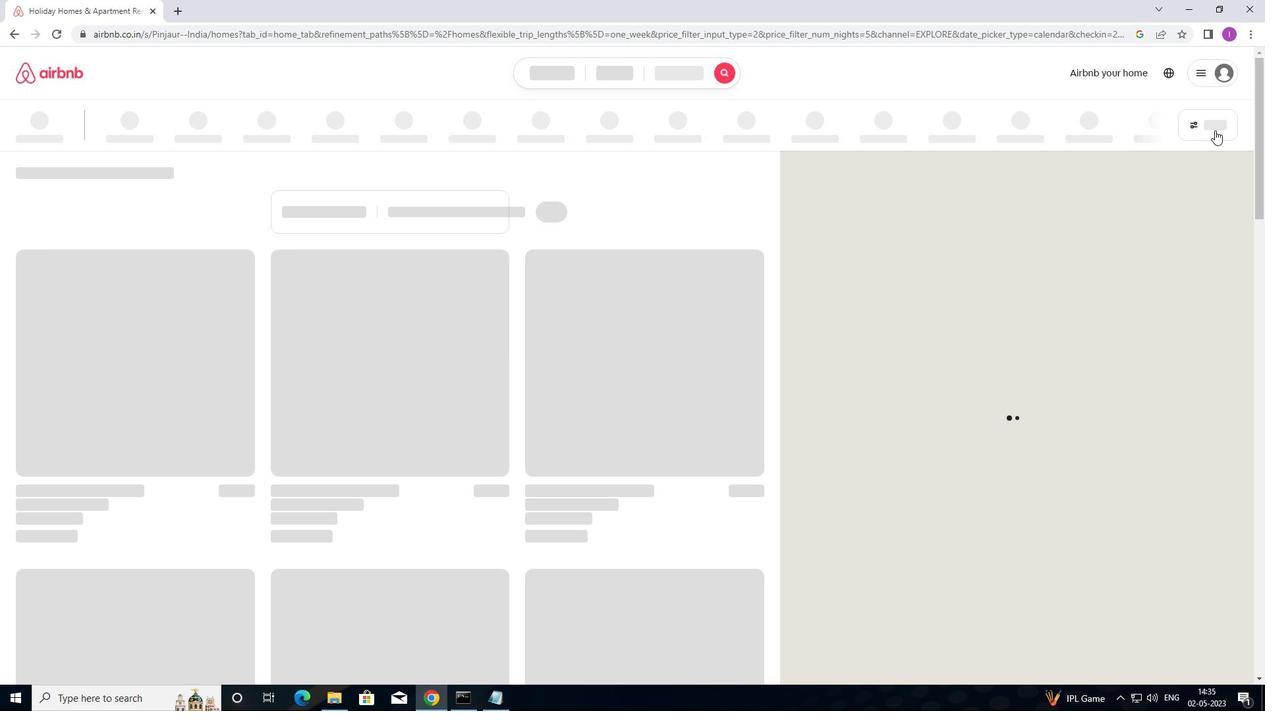 
Action: Mouse moved to (1194, 124)
Screenshot: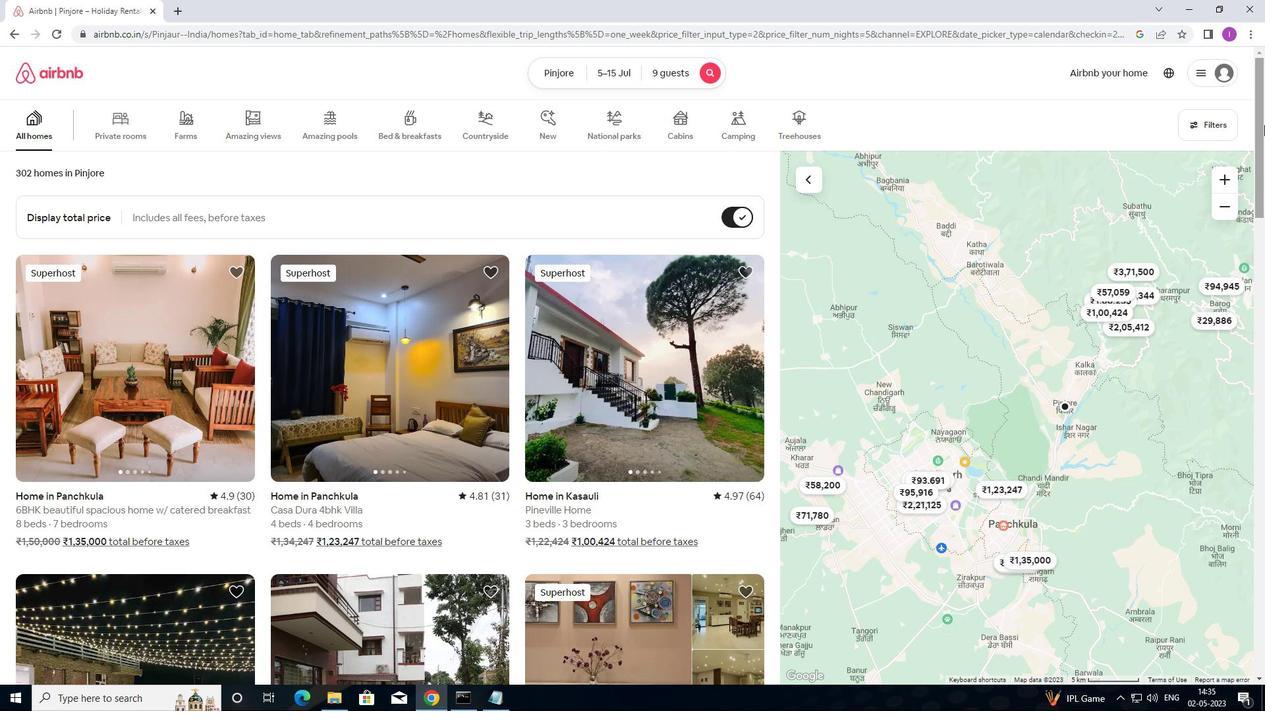 
Action: Mouse pressed left at (1194, 124)
Screenshot: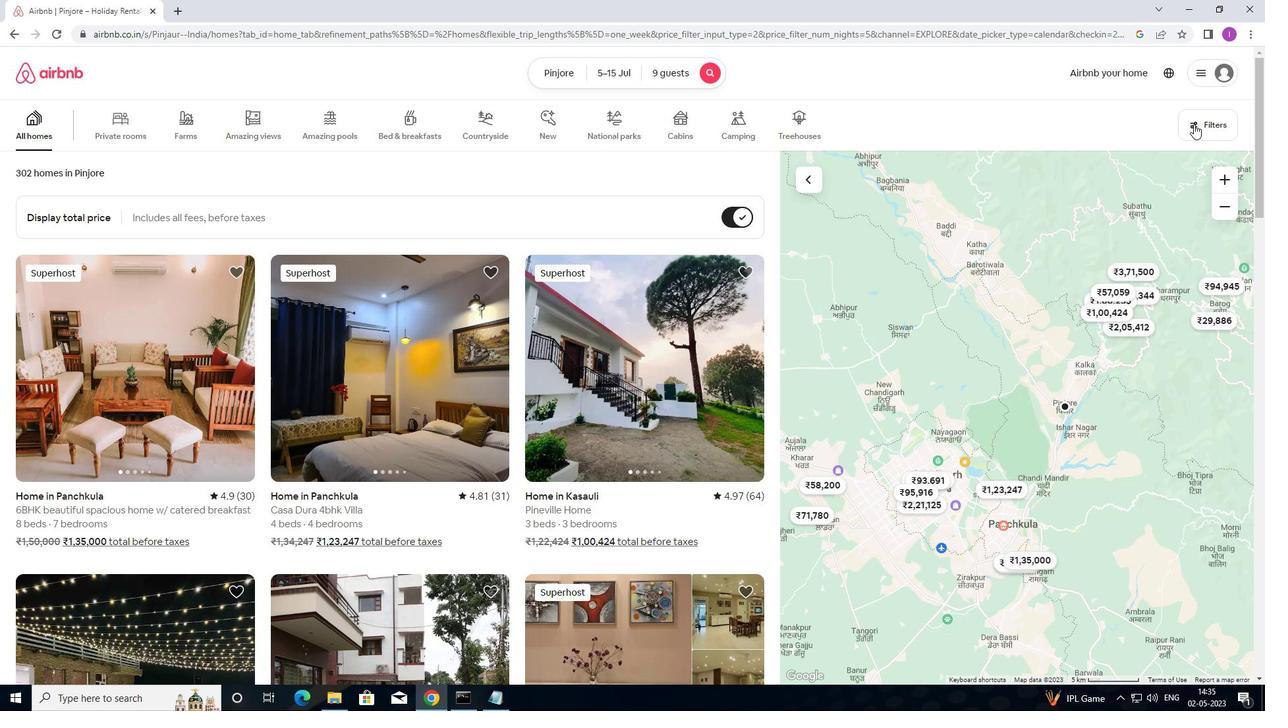 
Action: Mouse moved to (491, 289)
Screenshot: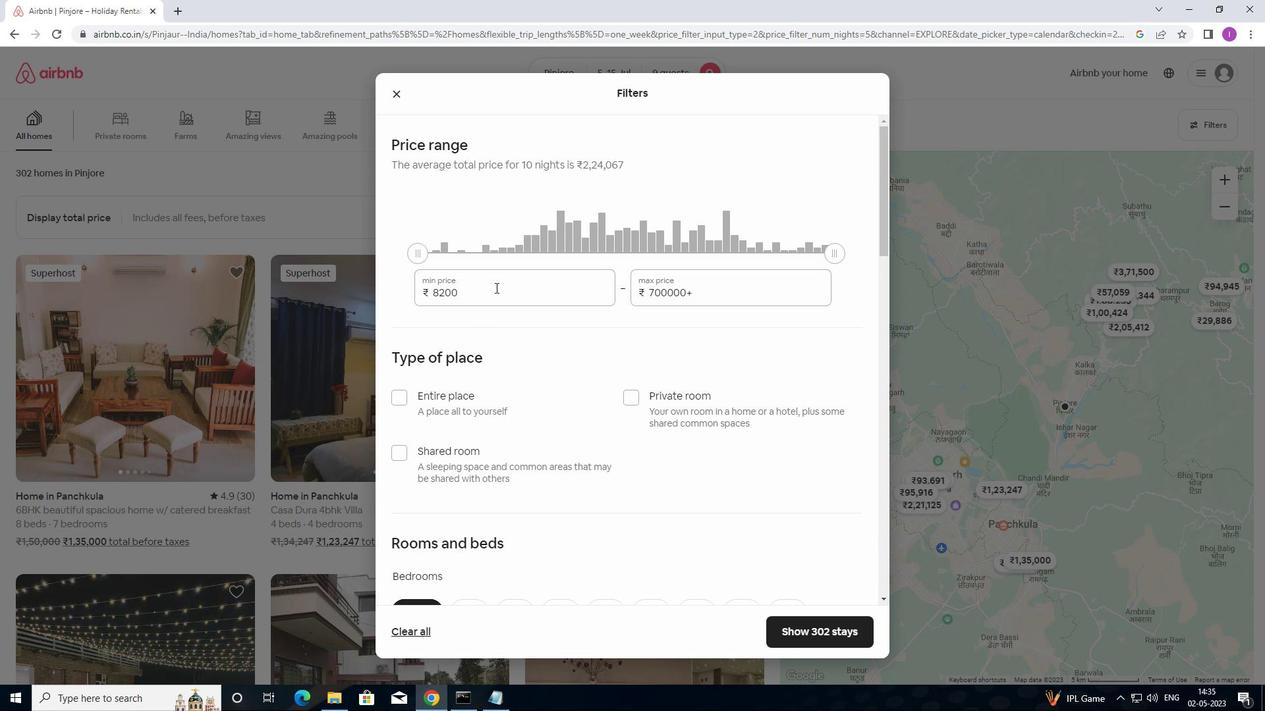 
Action: Mouse pressed left at (491, 289)
Screenshot: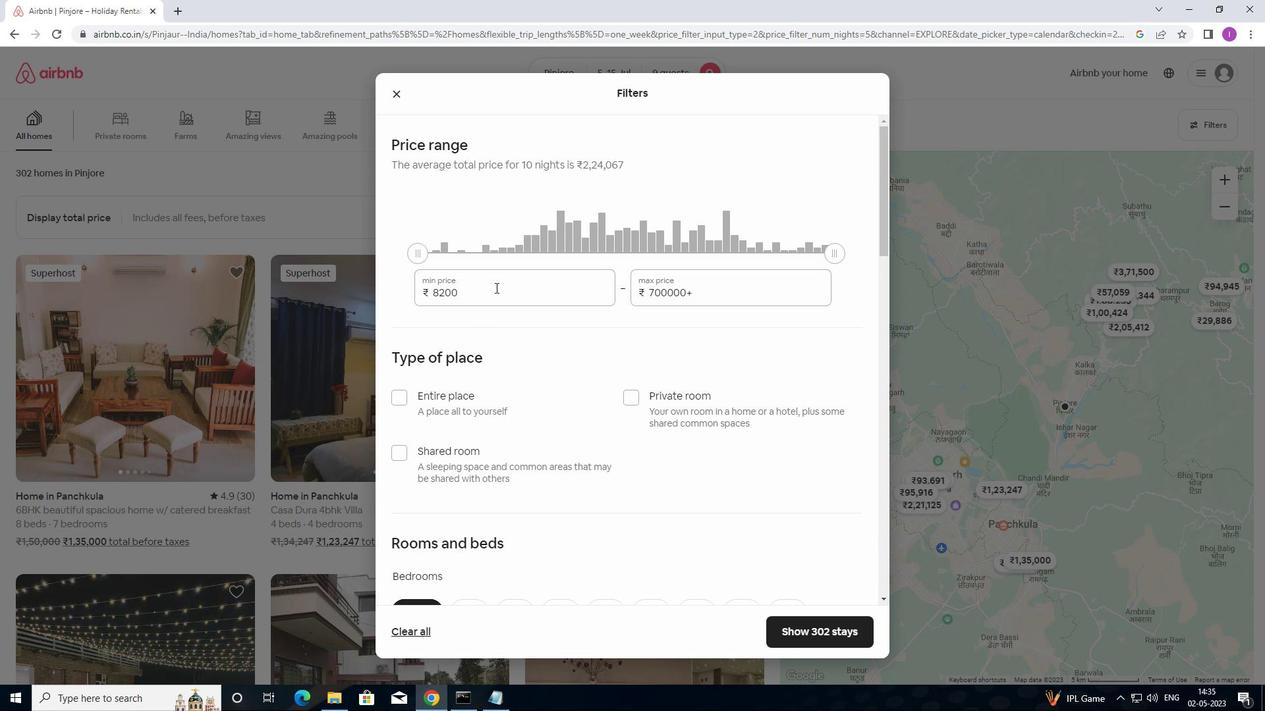 
Action: Mouse moved to (375, 317)
Screenshot: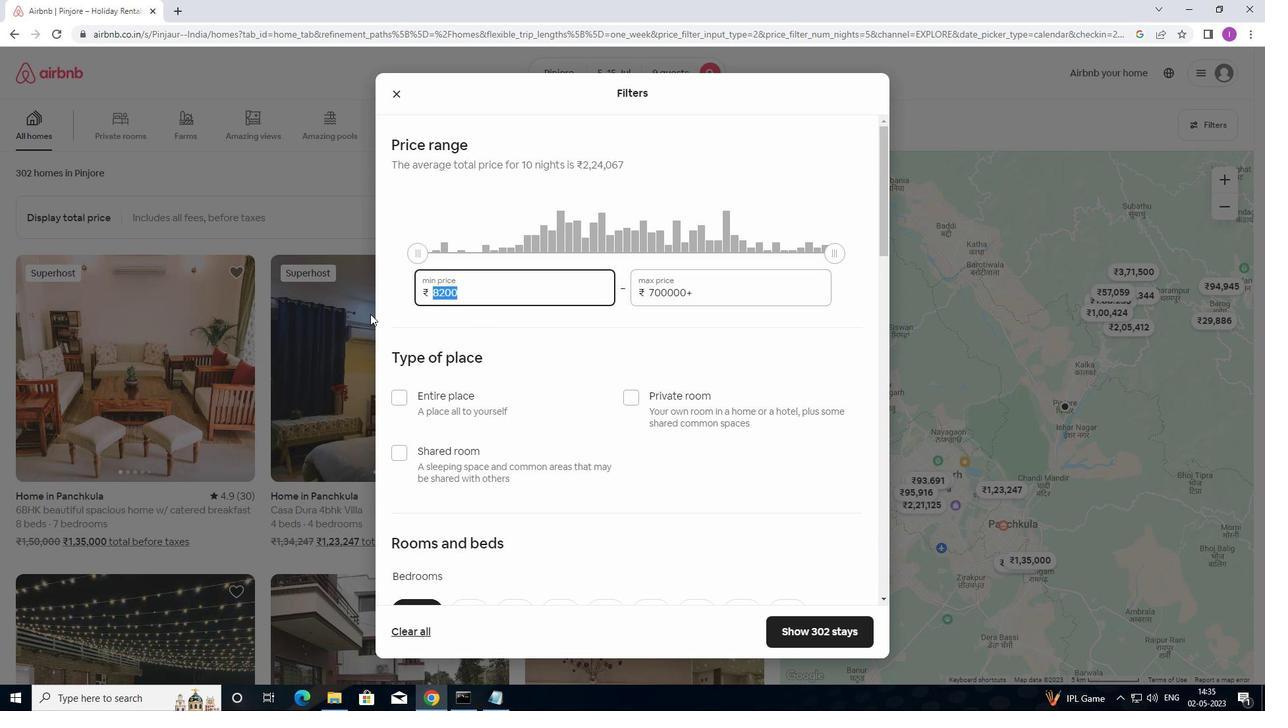 
Action: Key pressed 15000
Screenshot: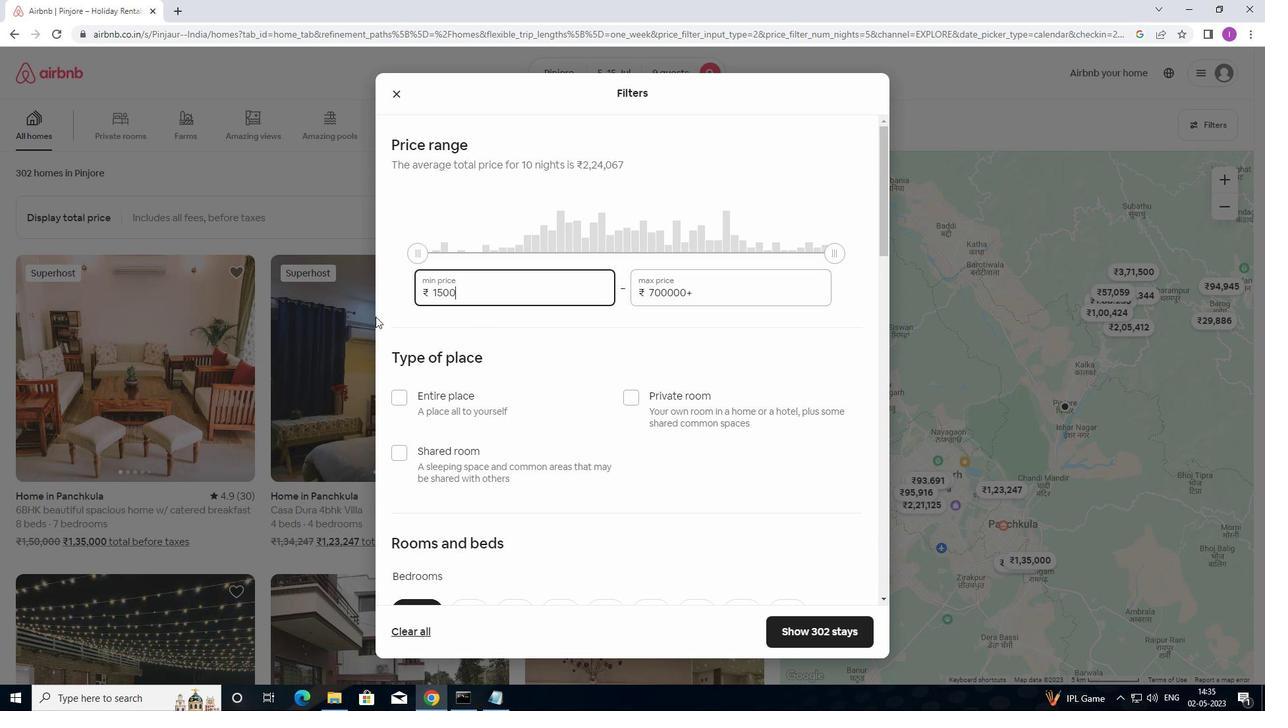 
Action: Mouse moved to (699, 288)
Screenshot: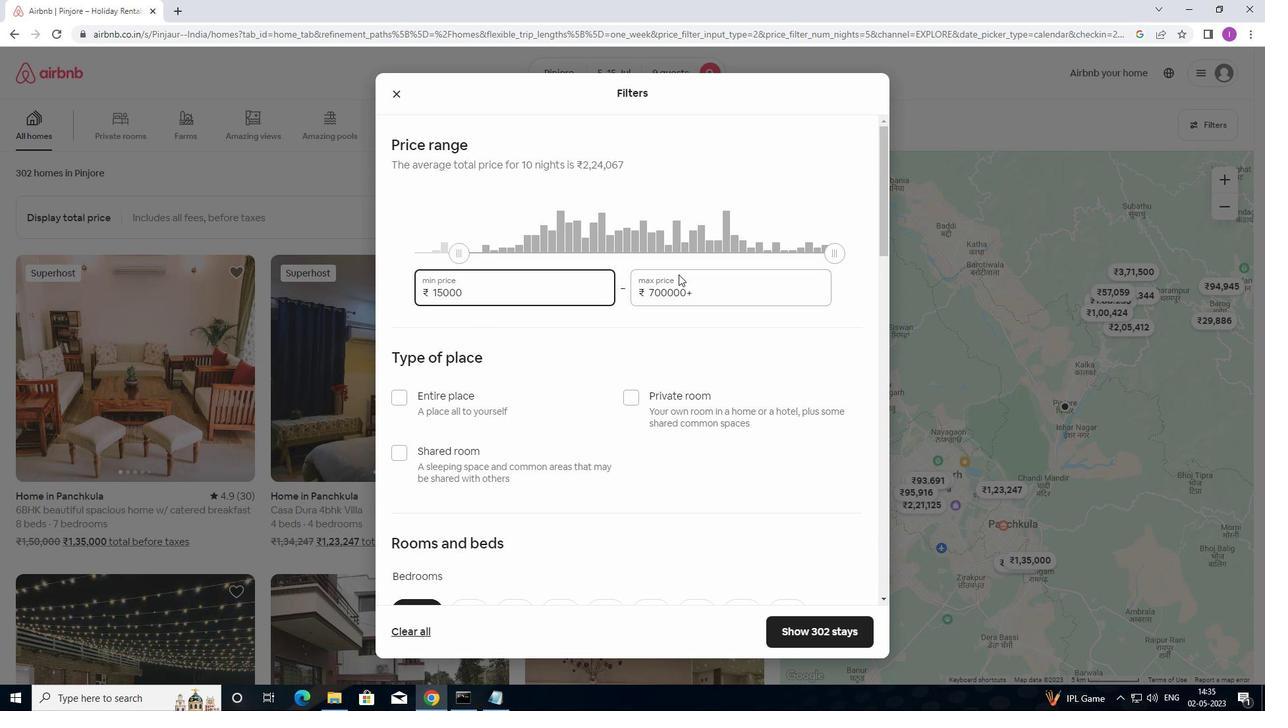 
Action: Mouse pressed left at (699, 288)
Screenshot: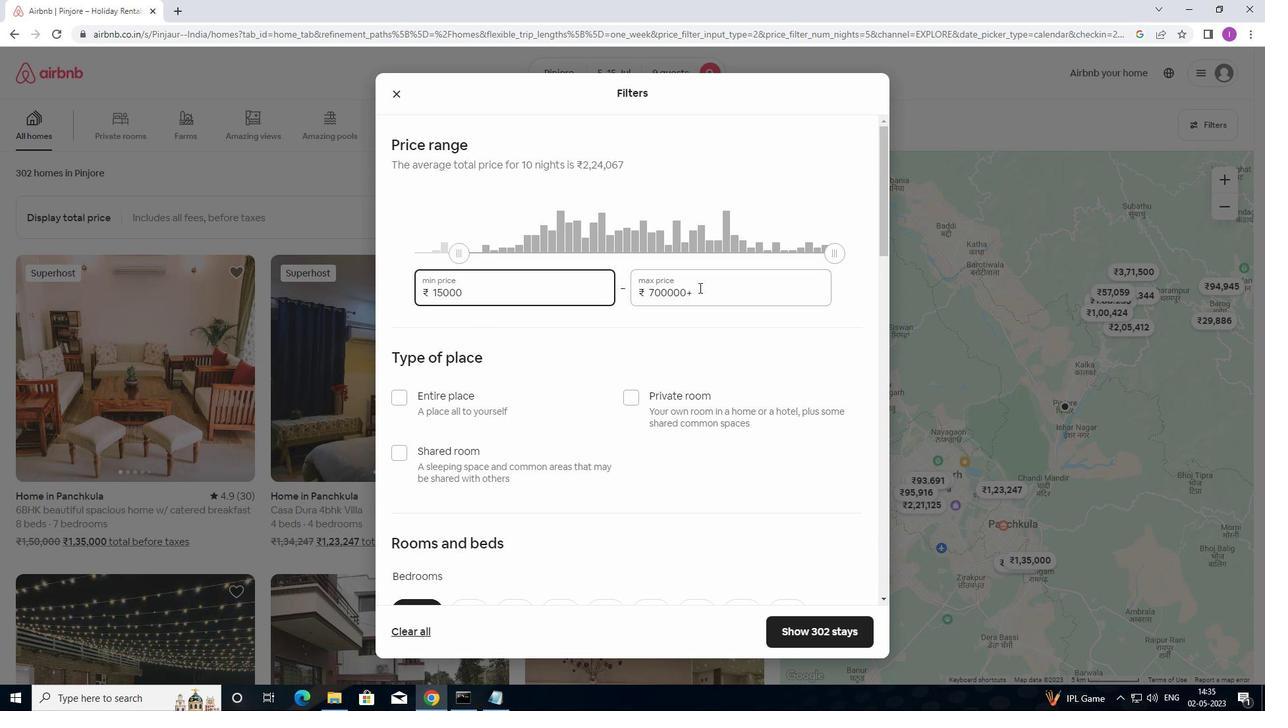 
Action: Mouse moved to (599, 307)
Screenshot: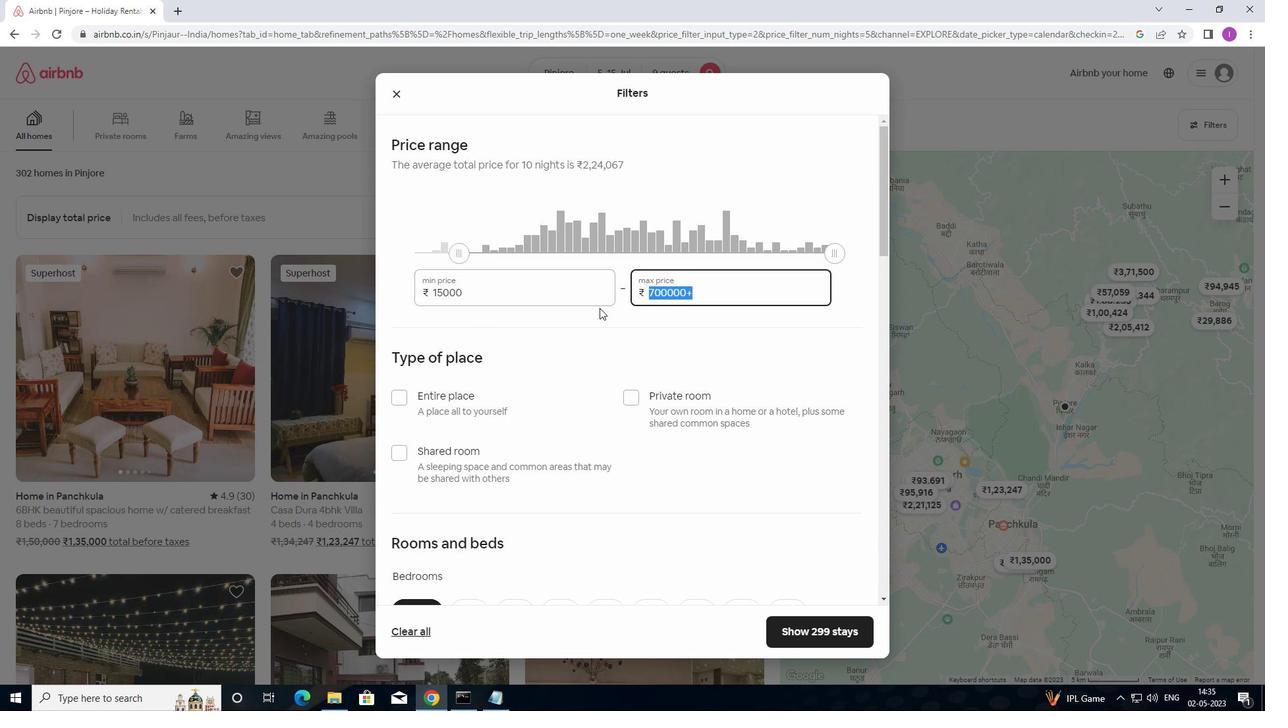 
Action: Key pressed 20000
Screenshot: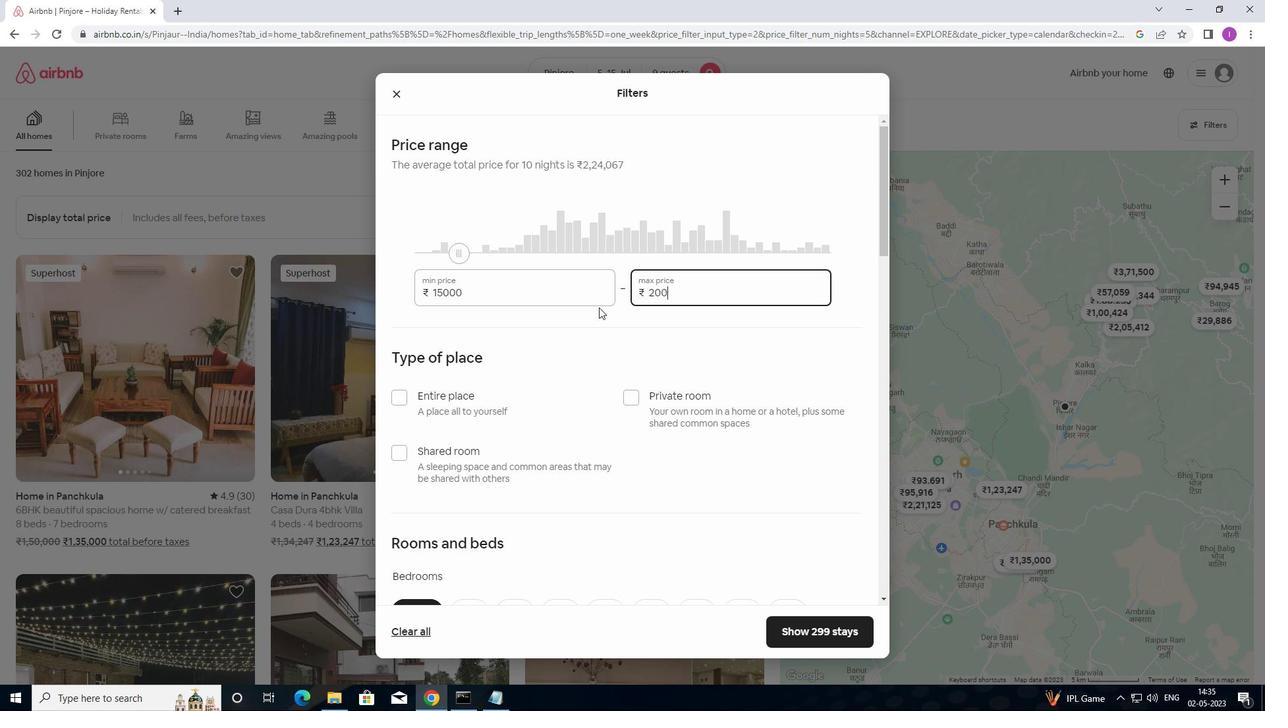 
Action: Mouse moved to (661, 331)
Screenshot: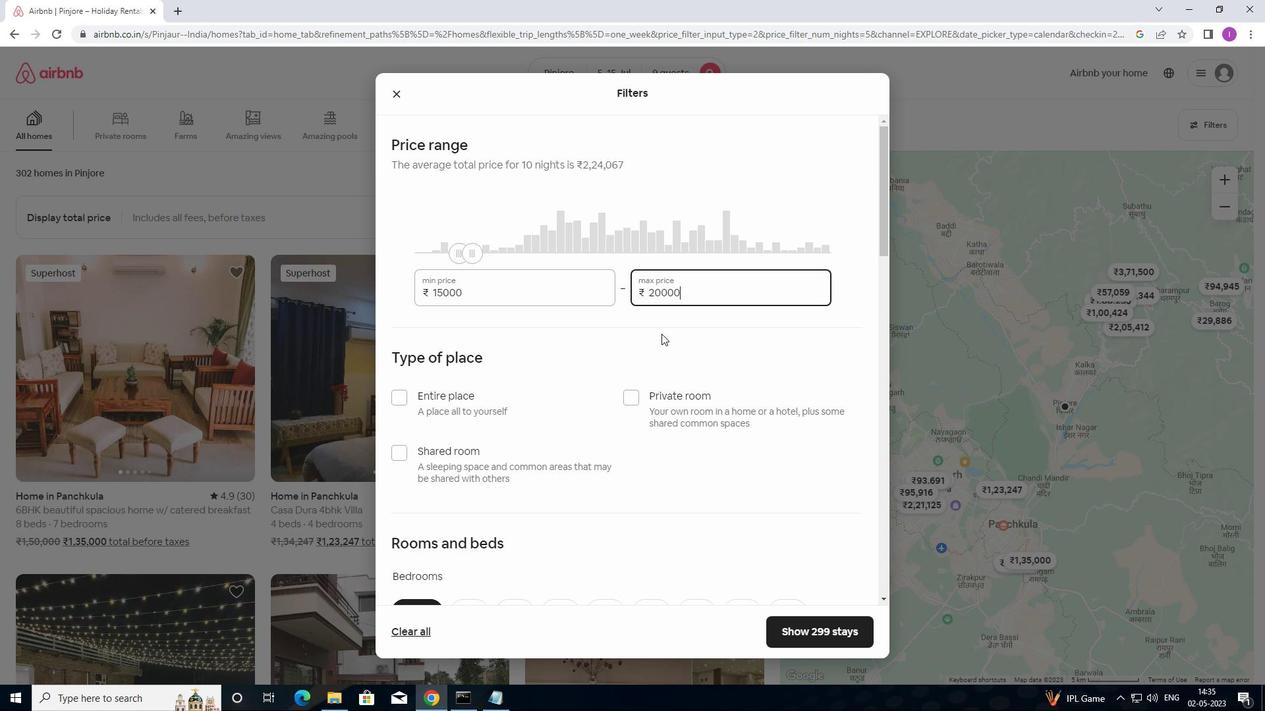 
Action: Key pressed <Key.backspace><Key.backspace>
Screenshot: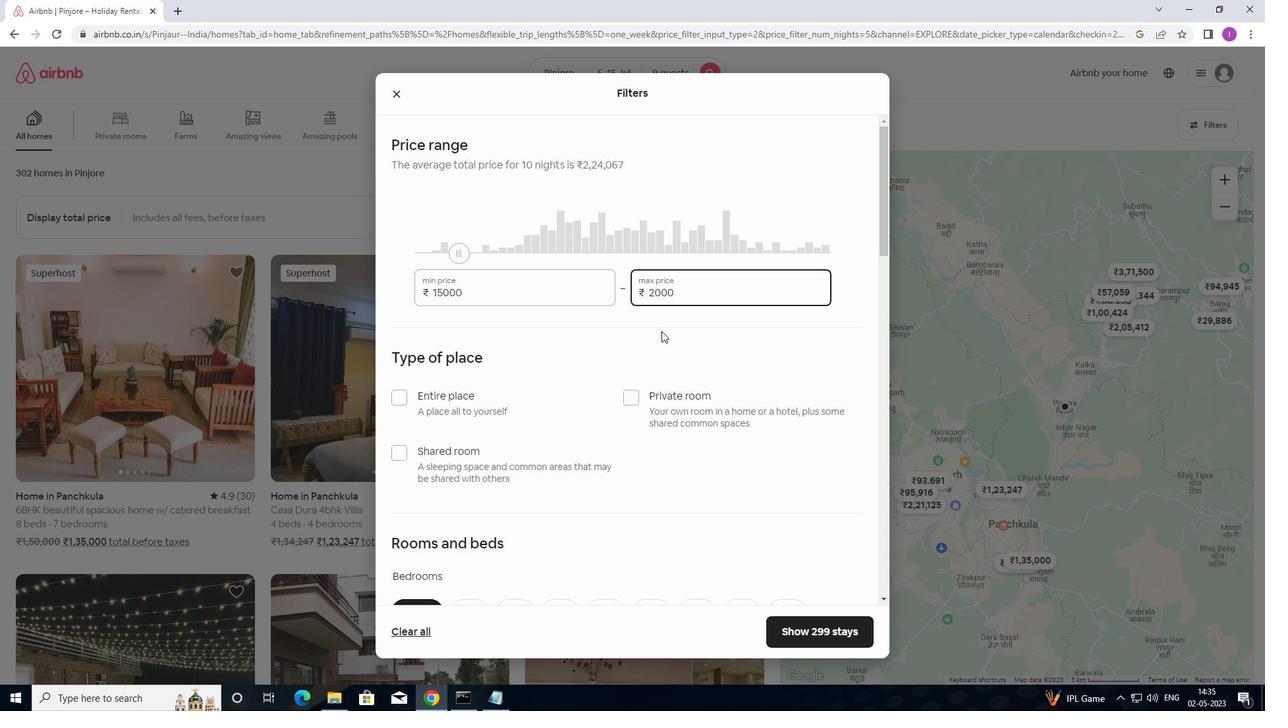 
Action: Mouse moved to (661, 330)
Screenshot: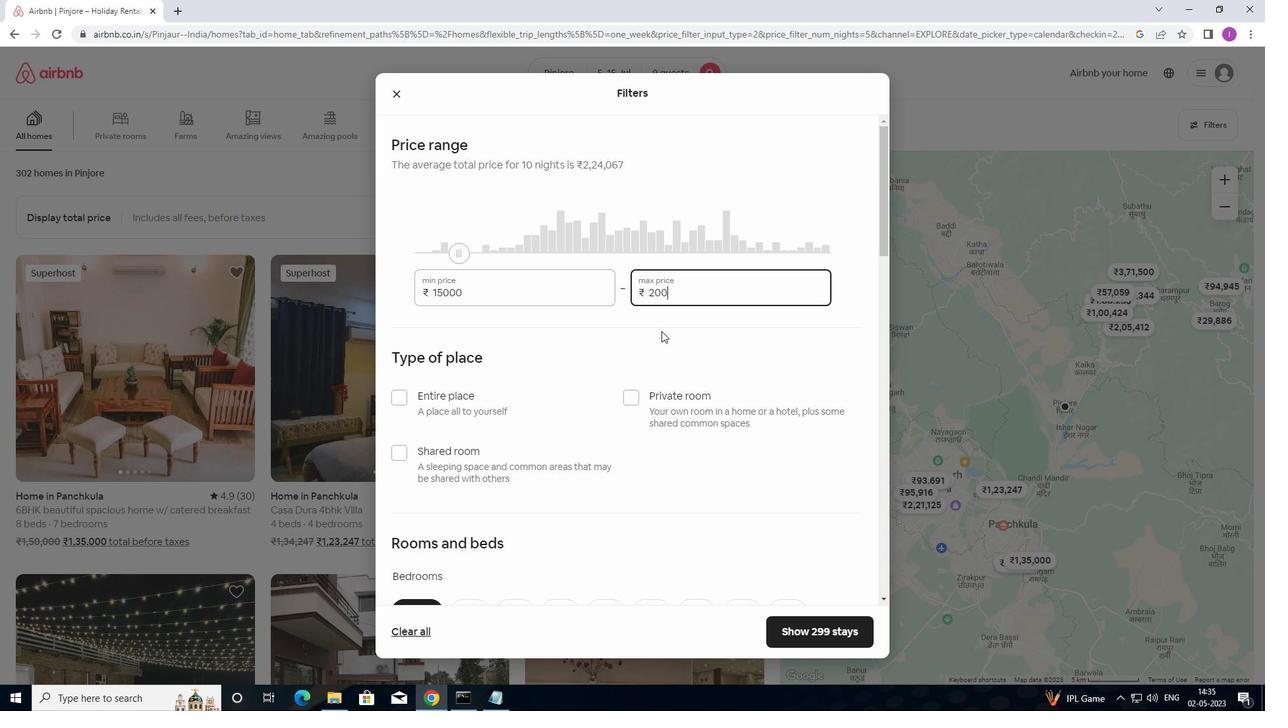 
Action: Key pressed <Key.backspace>
Screenshot: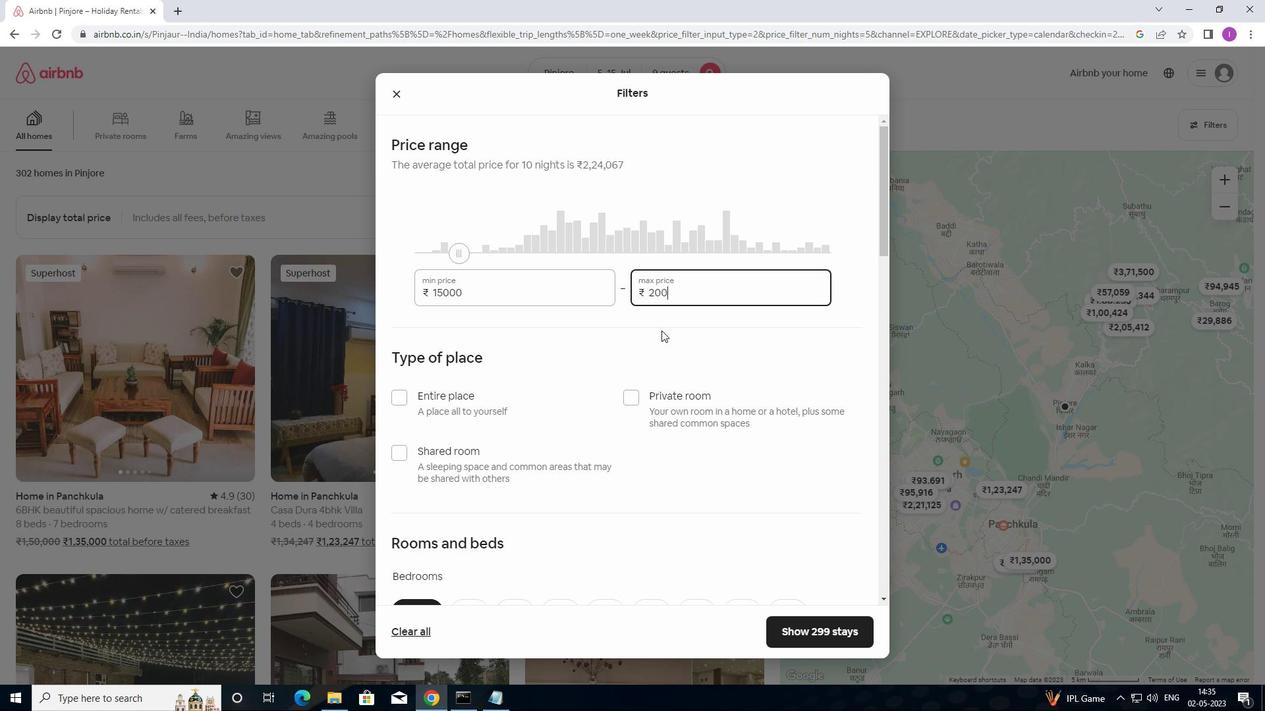 
Action: Mouse moved to (661, 328)
Screenshot: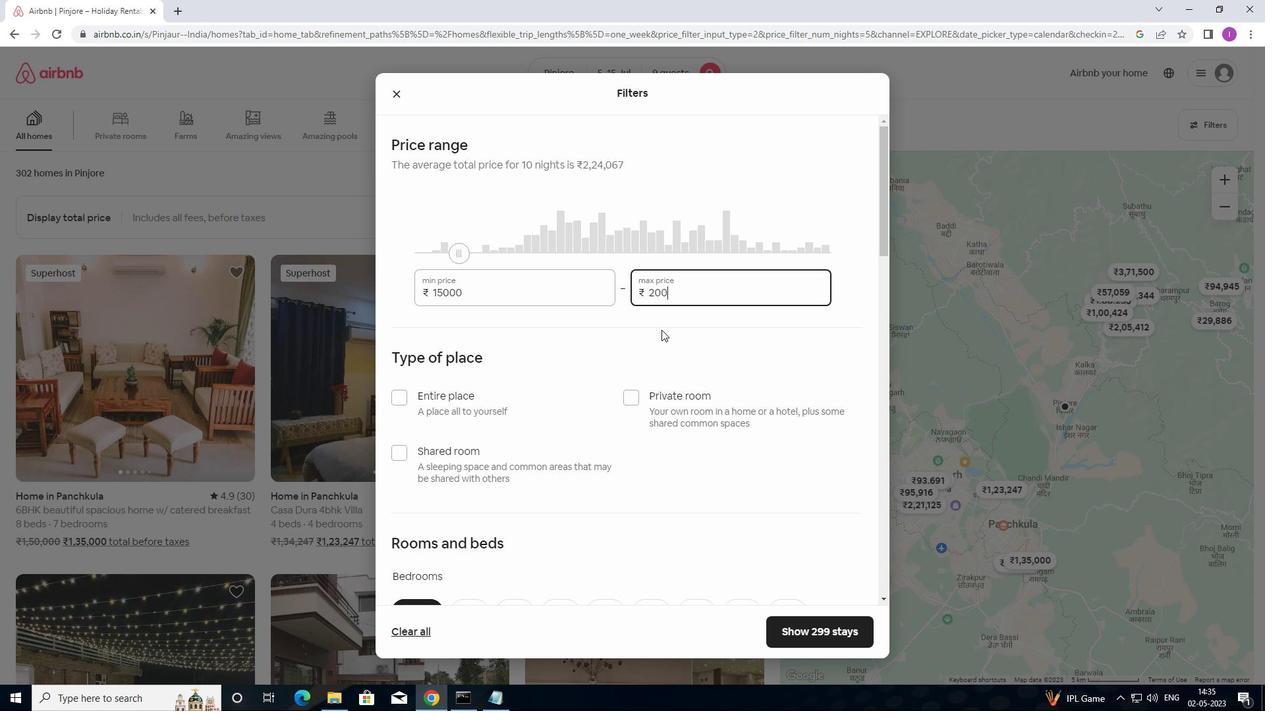 
Action: Key pressed <Key.backspace>
Screenshot: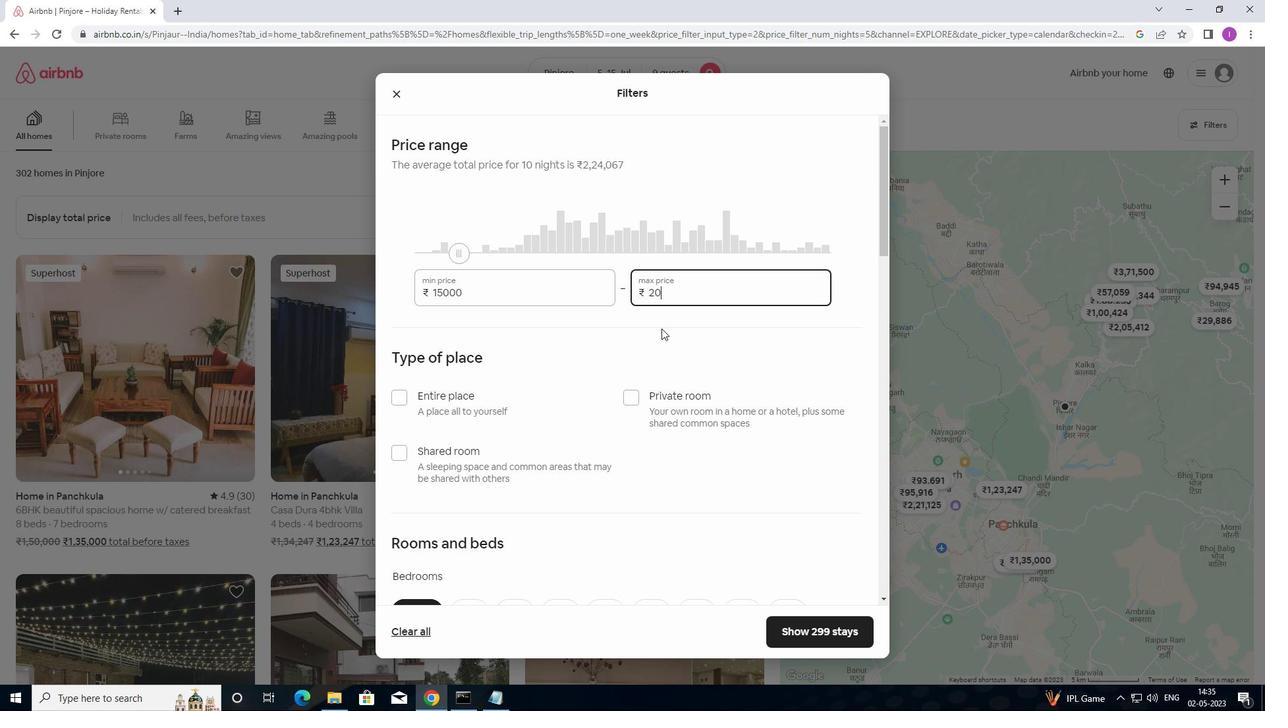 
Action: Mouse moved to (660, 328)
Screenshot: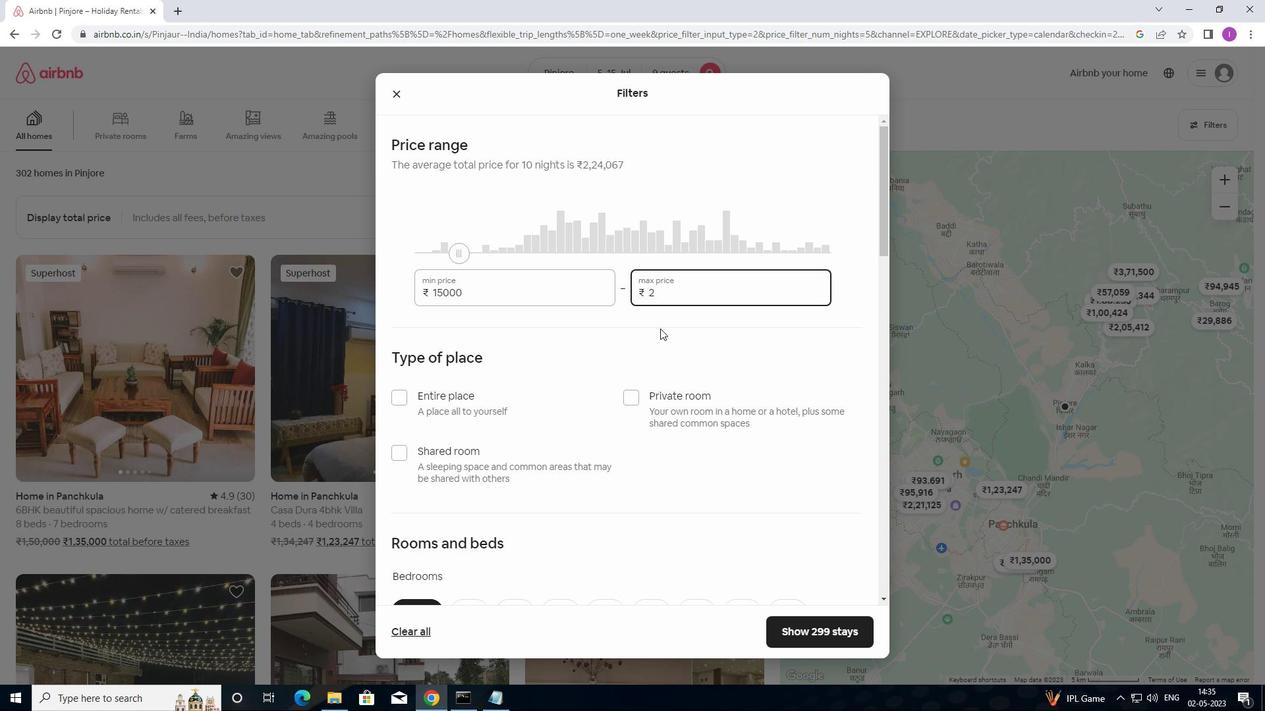 
Action: Key pressed 5000
Screenshot: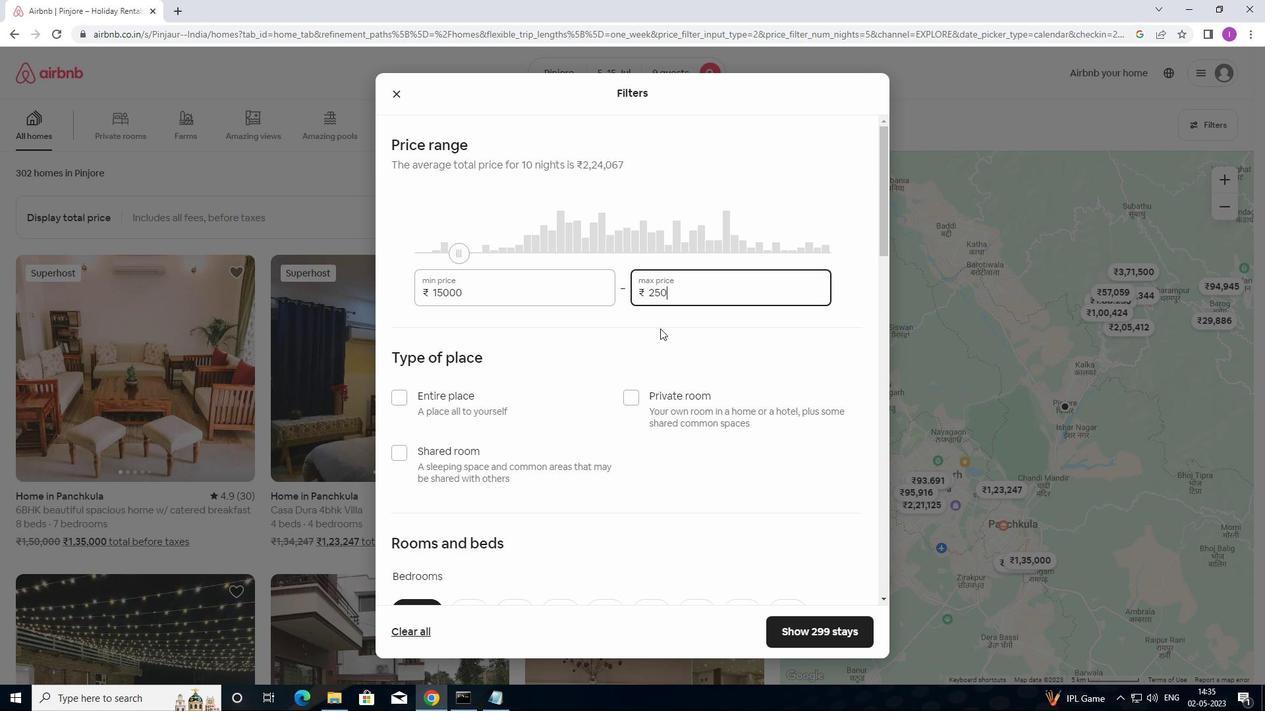 
Action: Mouse moved to (636, 349)
Screenshot: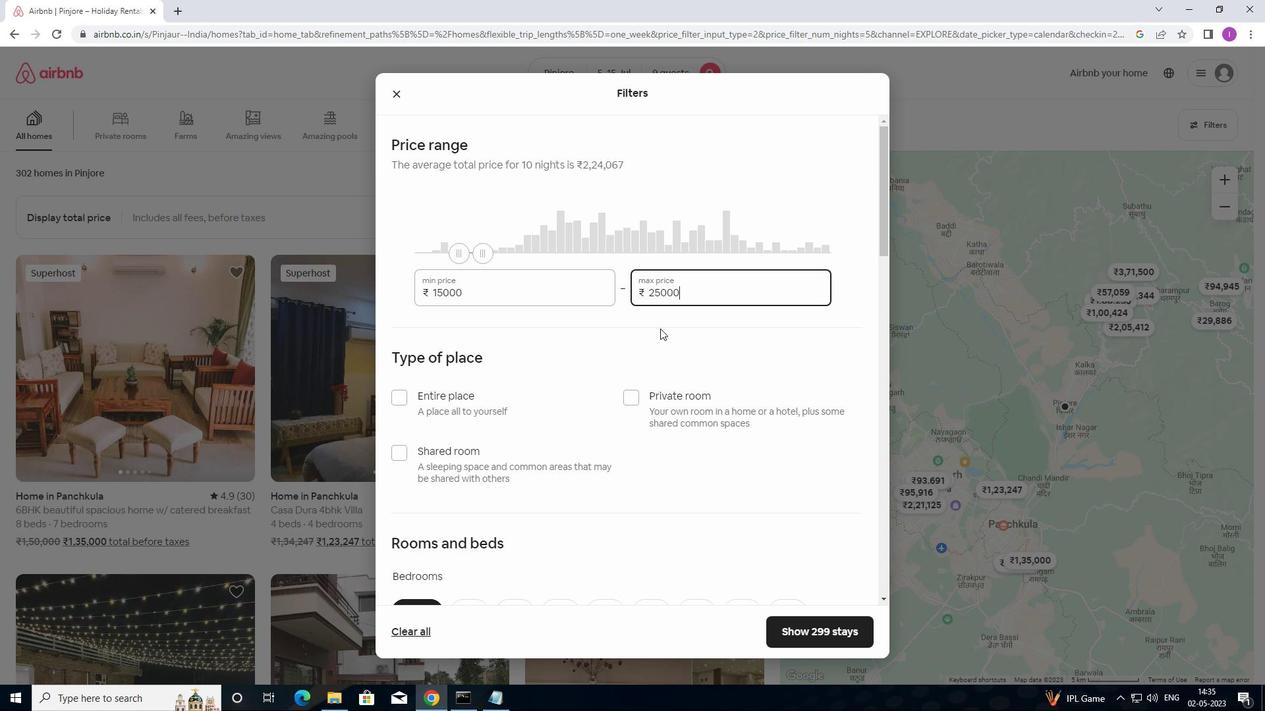 
Action: Mouse scrolled (636, 349) with delta (0, 0)
Screenshot: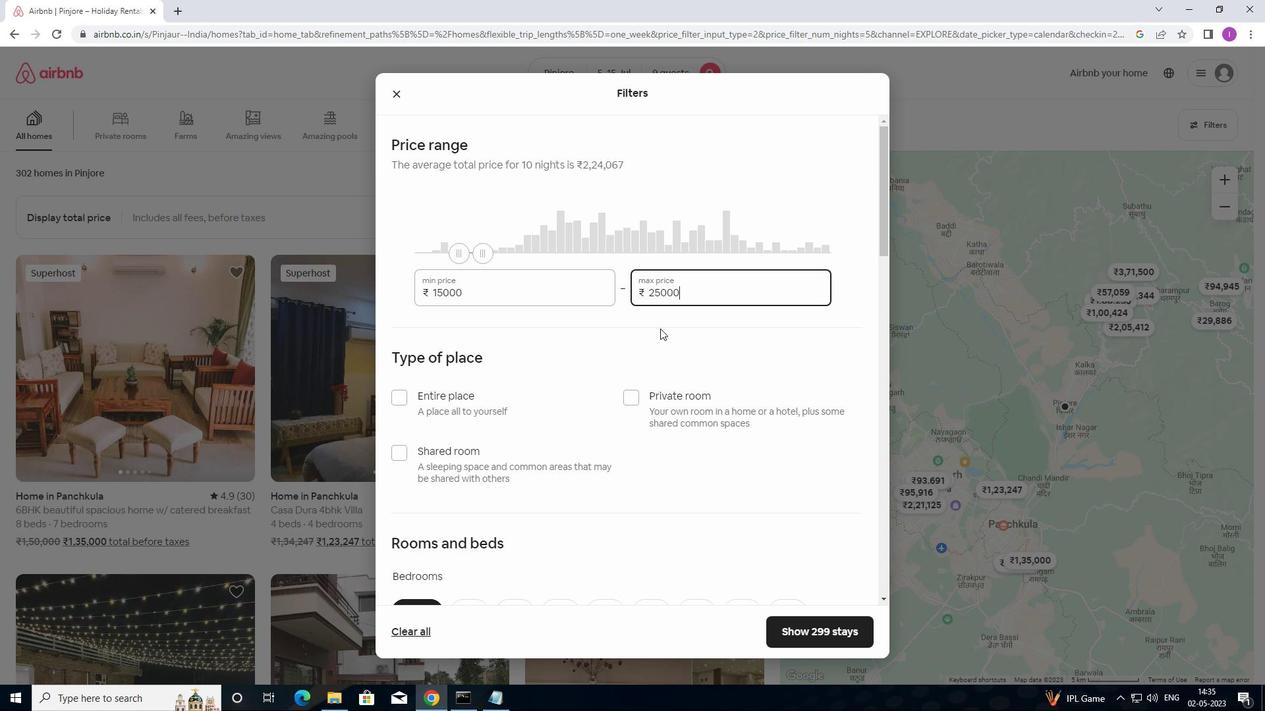 
Action: Mouse moved to (636, 355)
Screenshot: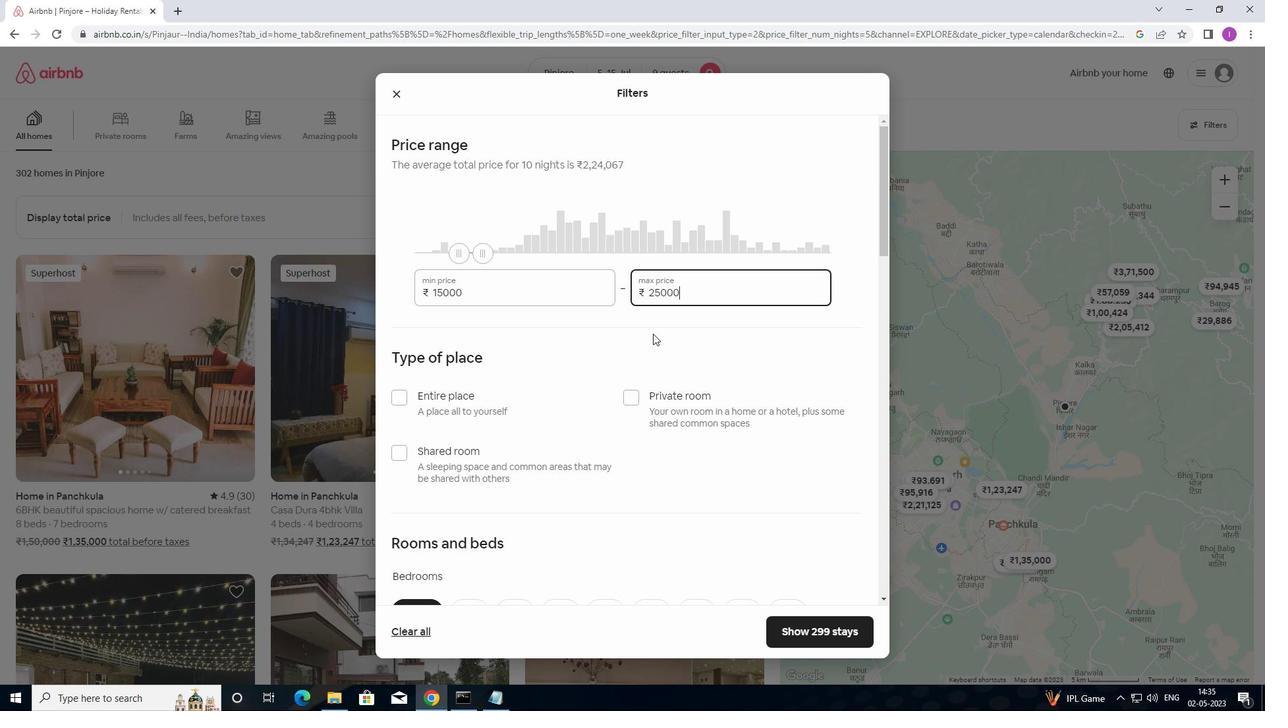 
Action: Mouse scrolled (636, 354) with delta (0, 0)
Screenshot: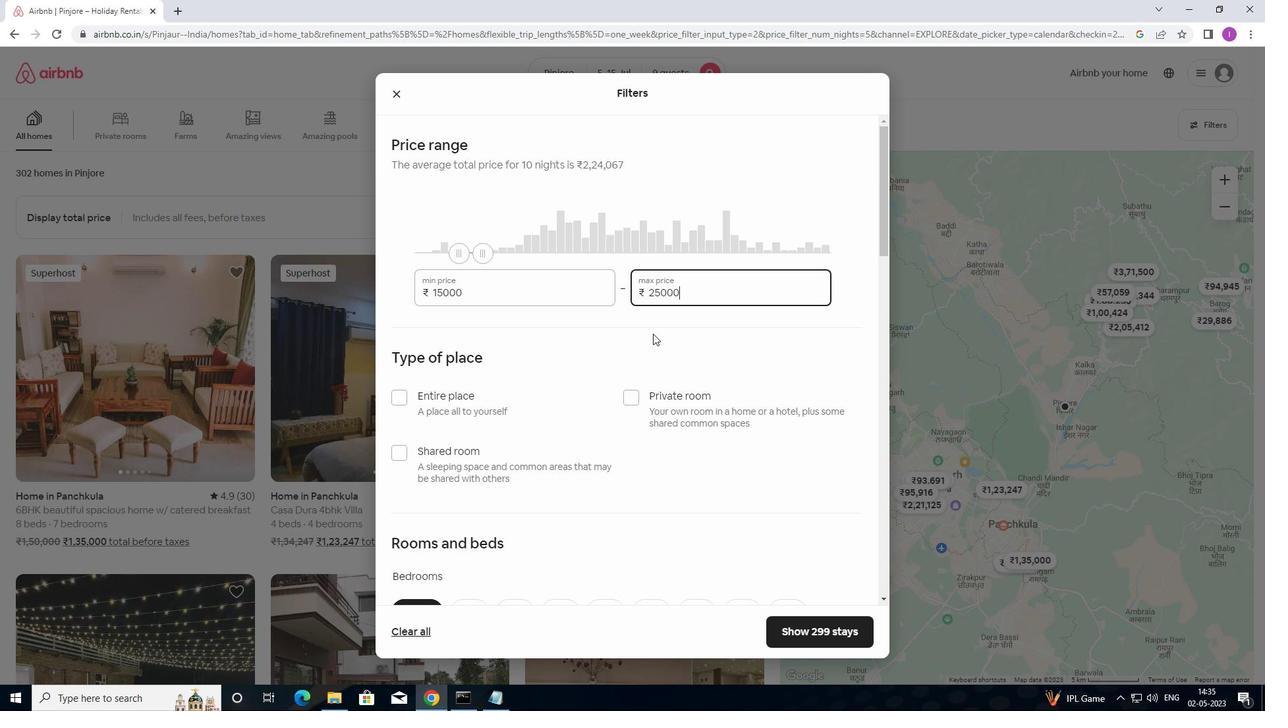 
Action: Mouse moved to (634, 362)
Screenshot: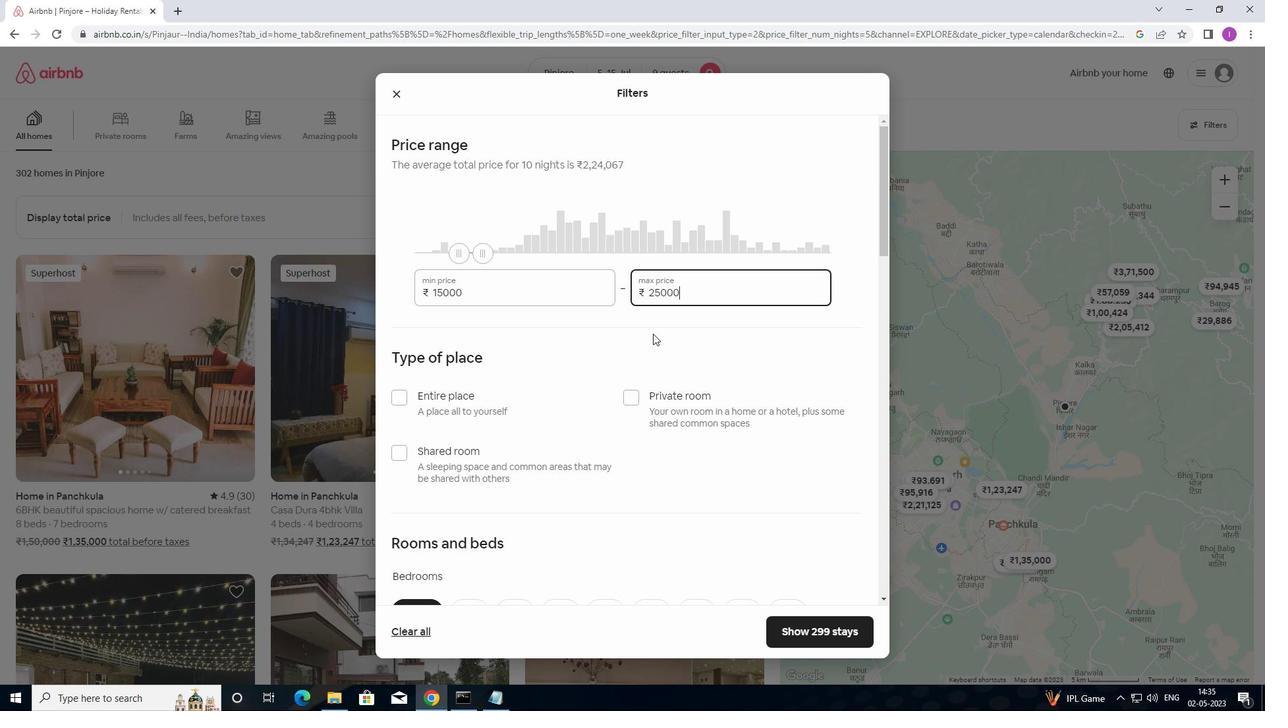 
Action: Mouse scrolled (634, 361) with delta (0, 0)
Screenshot: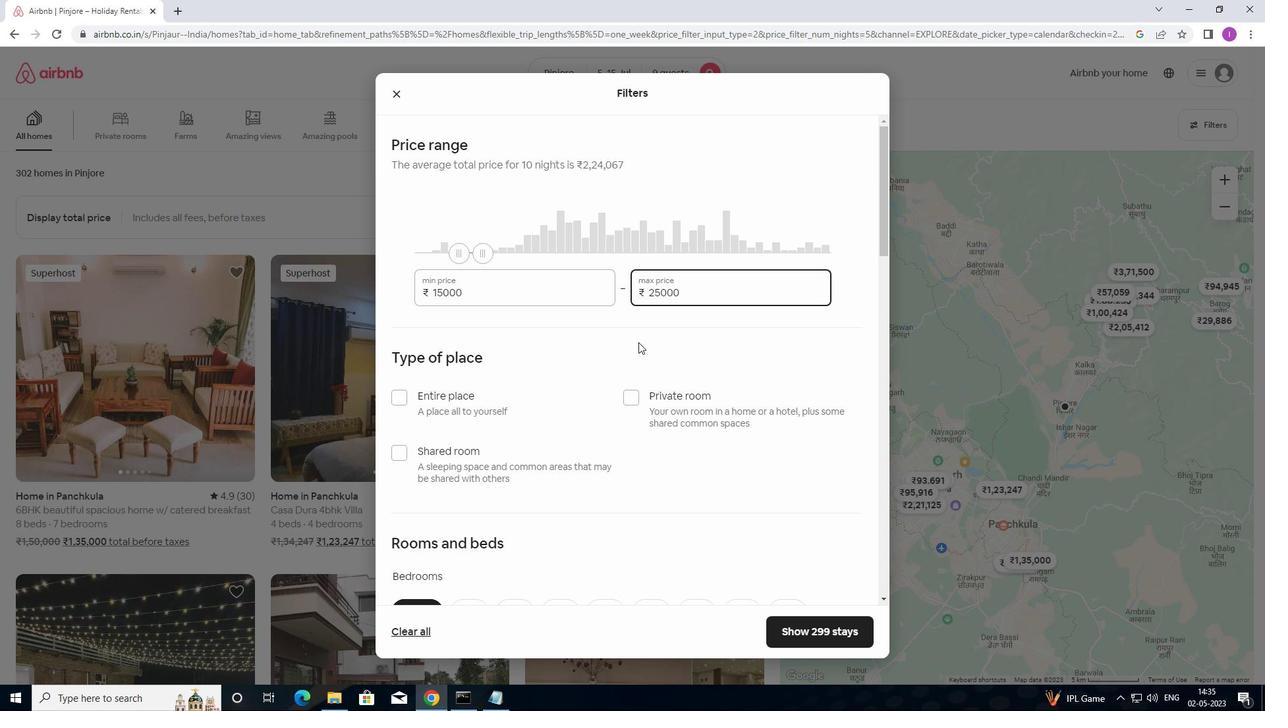 
Action: Mouse moved to (630, 363)
Screenshot: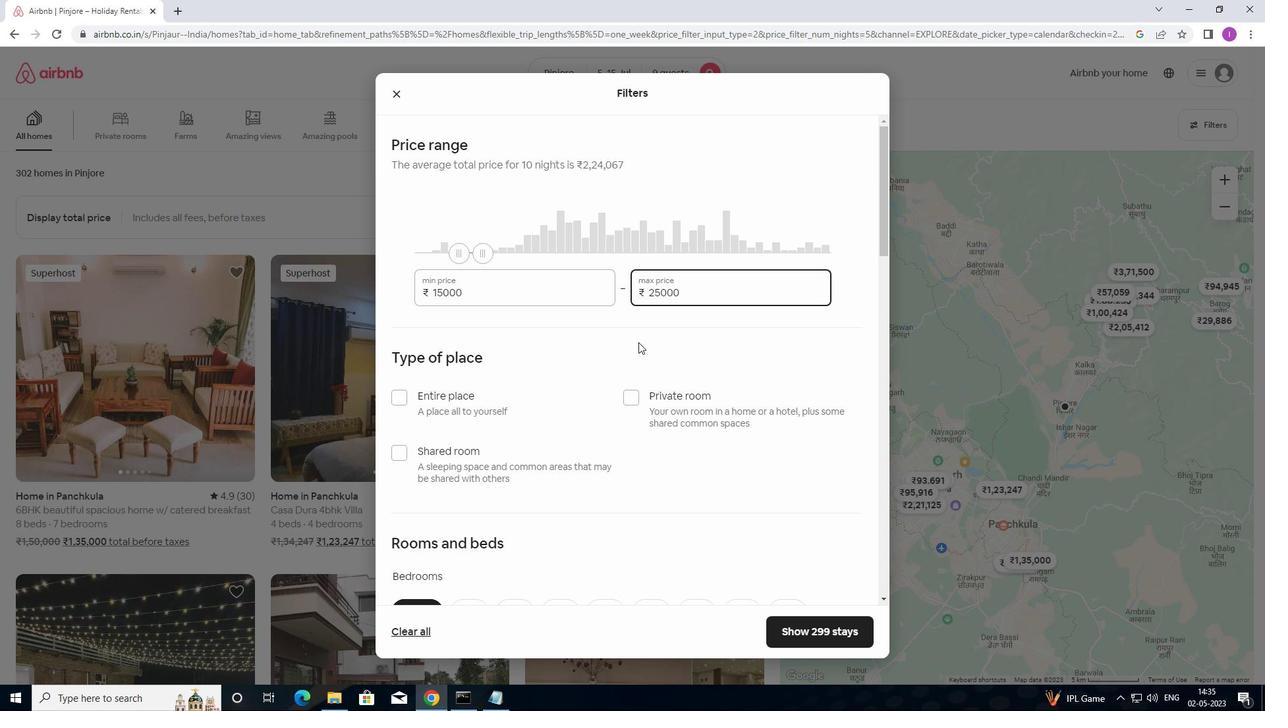 
Action: Mouse scrolled (630, 363) with delta (0, 0)
Screenshot: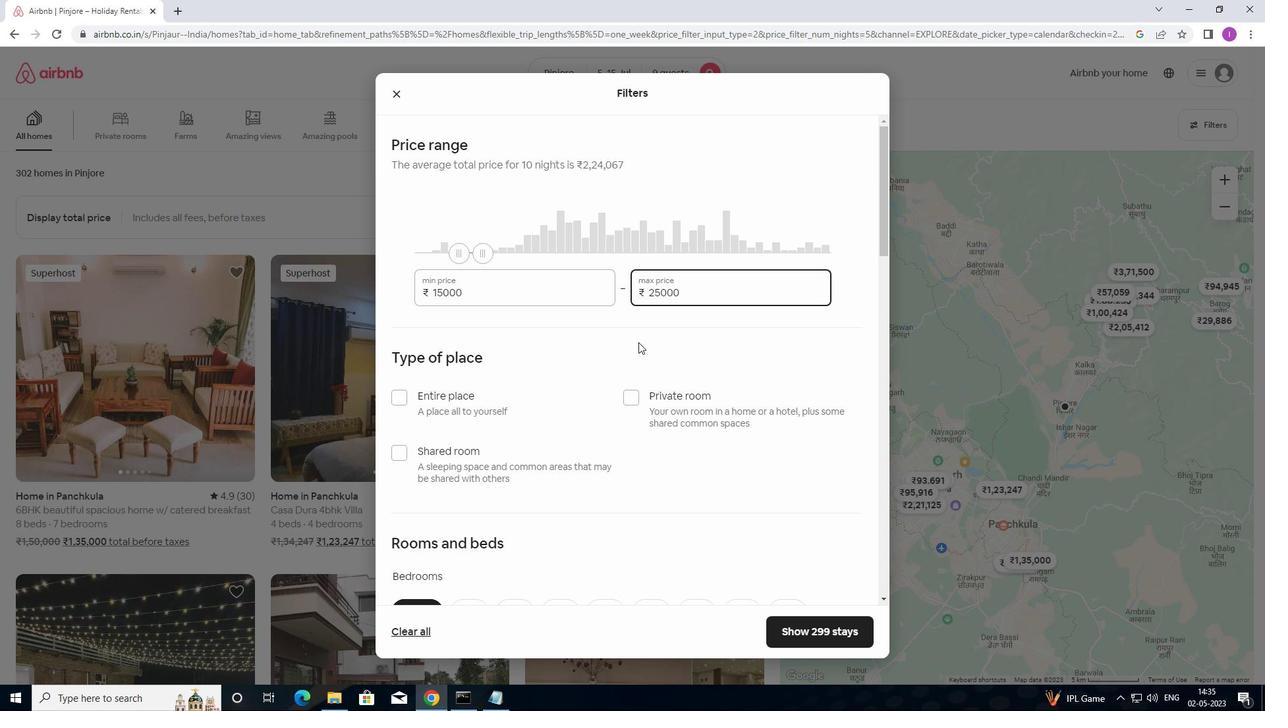 
Action: Mouse moved to (401, 129)
Screenshot: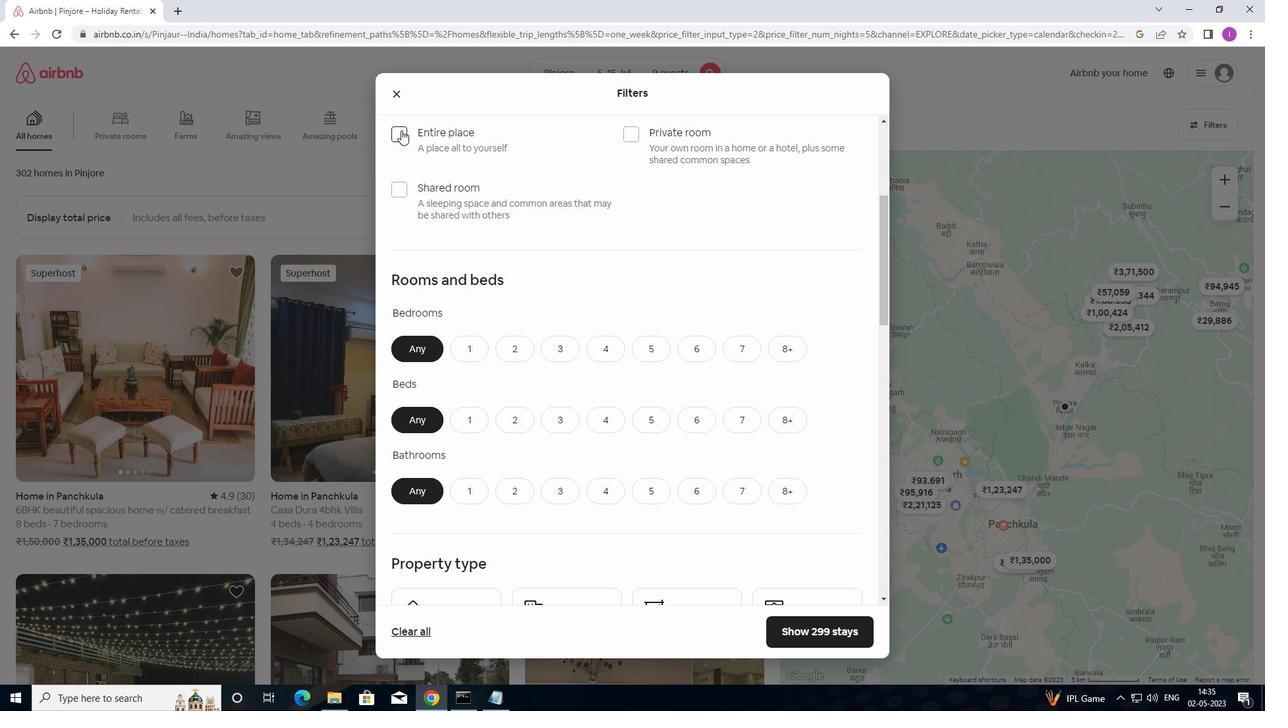 
Action: Mouse pressed left at (401, 129)
Screenshot: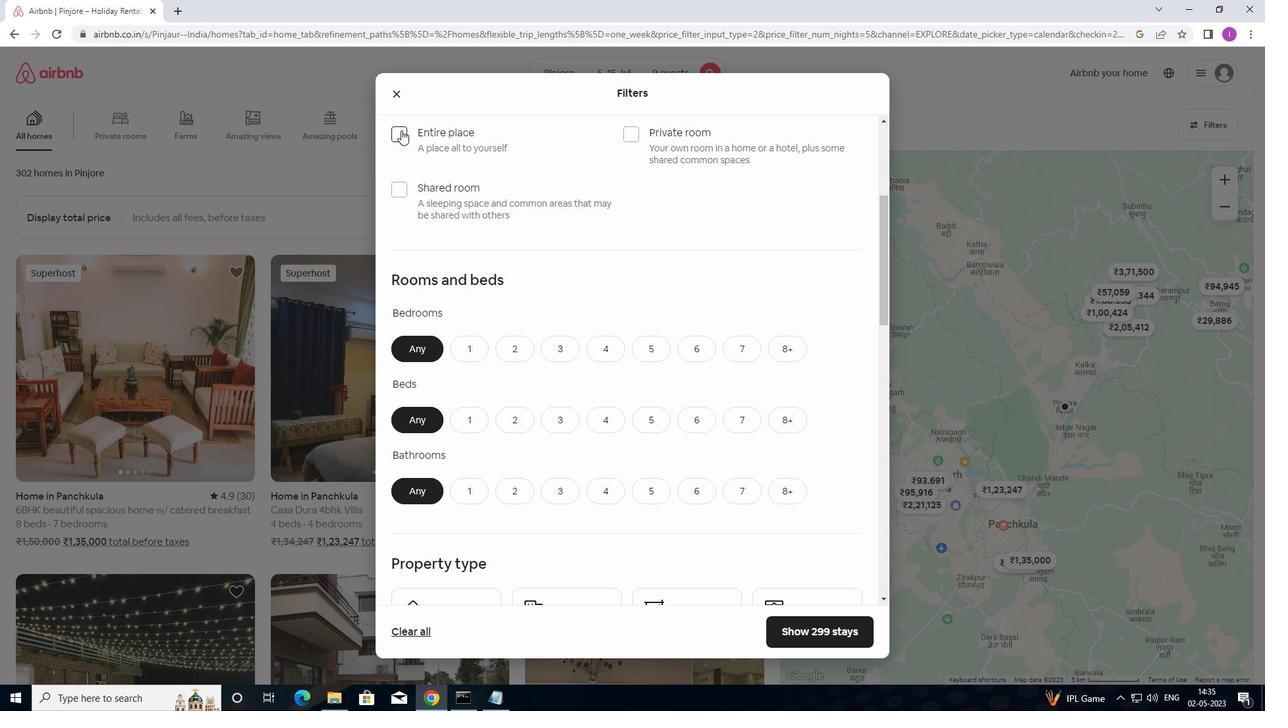 
Action: Mouse moved to (565, 388)
Screenshot: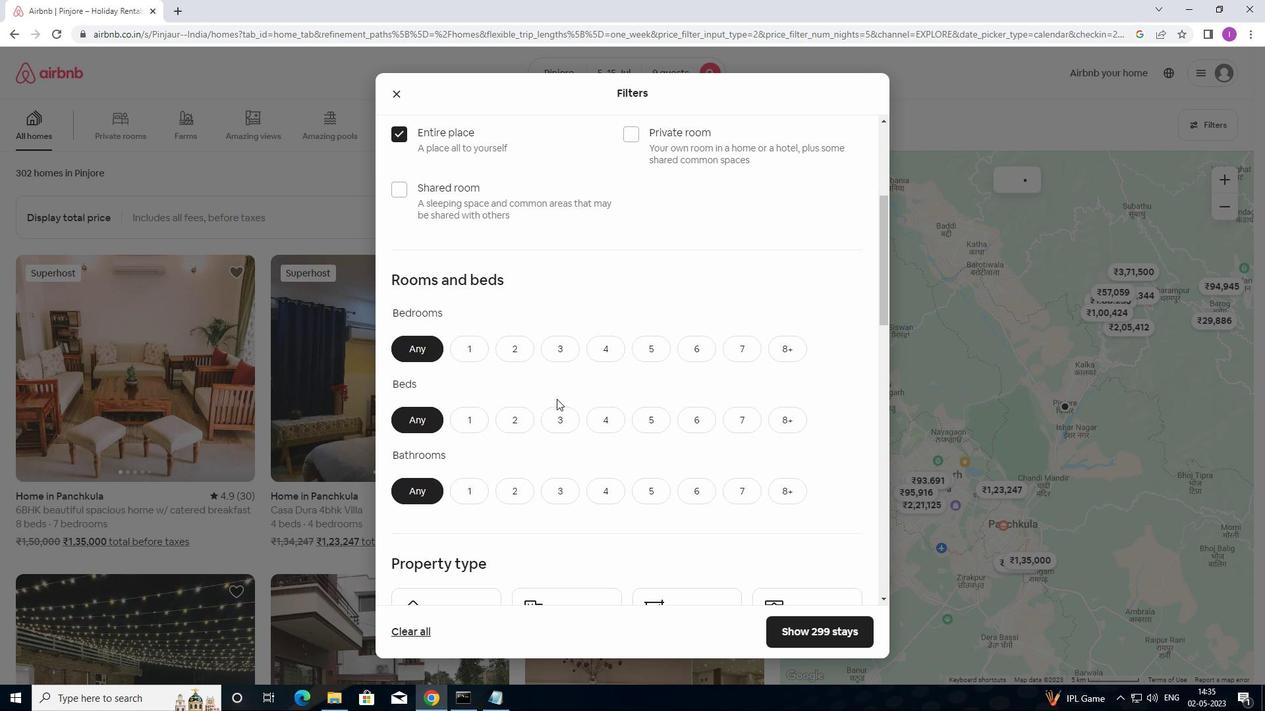 
Action: Mouse scrolled (565, 388) with delta (0, 0)
Screenshot: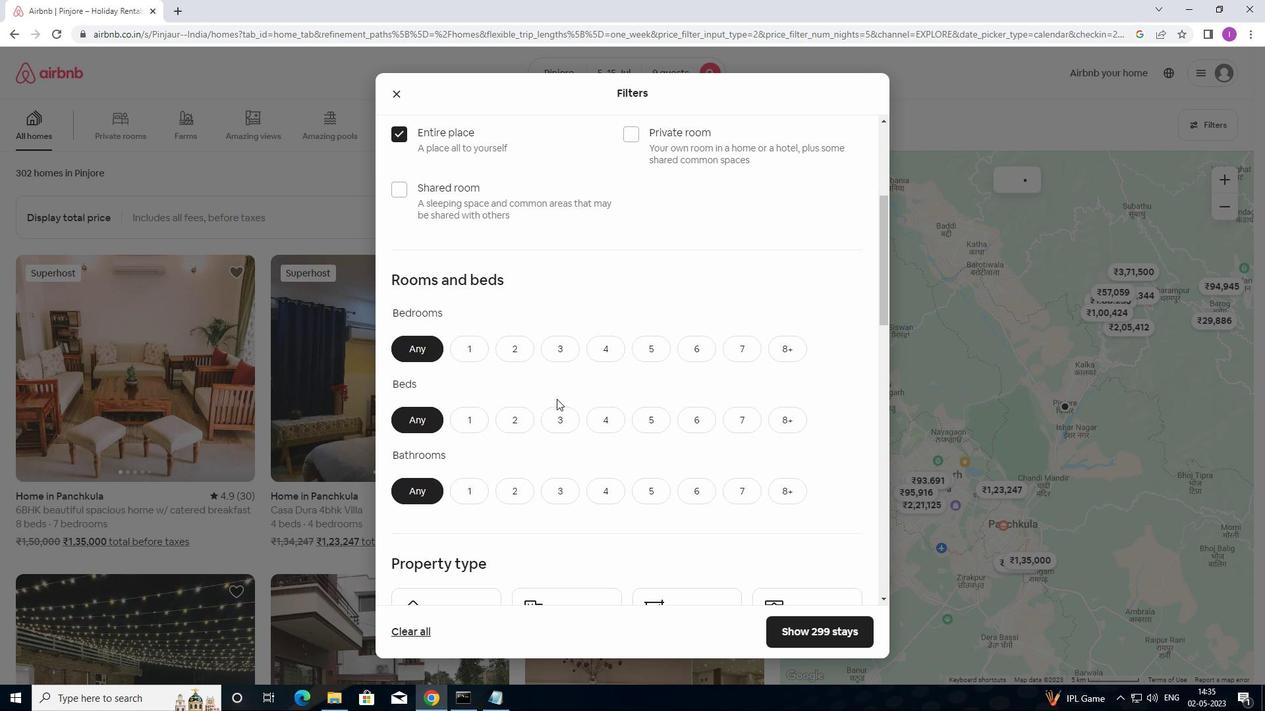 
Action: Mouse moved to (638, 284)
Screenshot: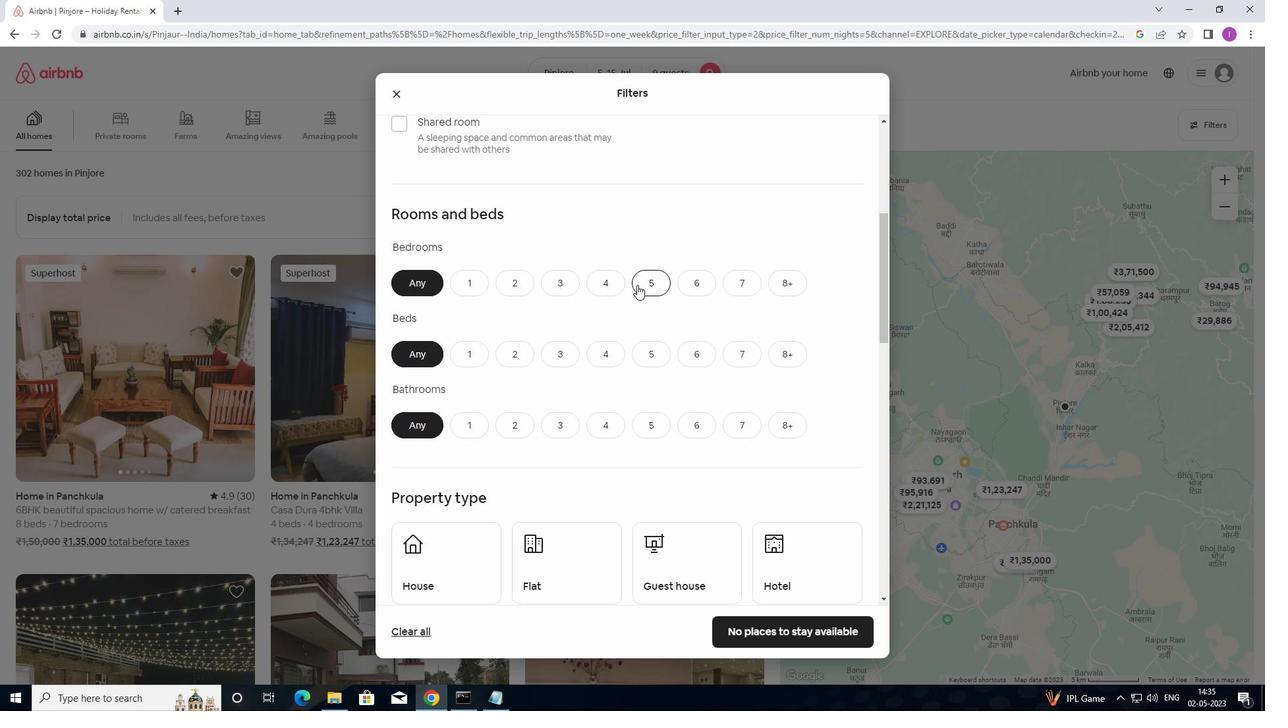 
Action: Mouse pressed left at (638, 284)
Screenshot: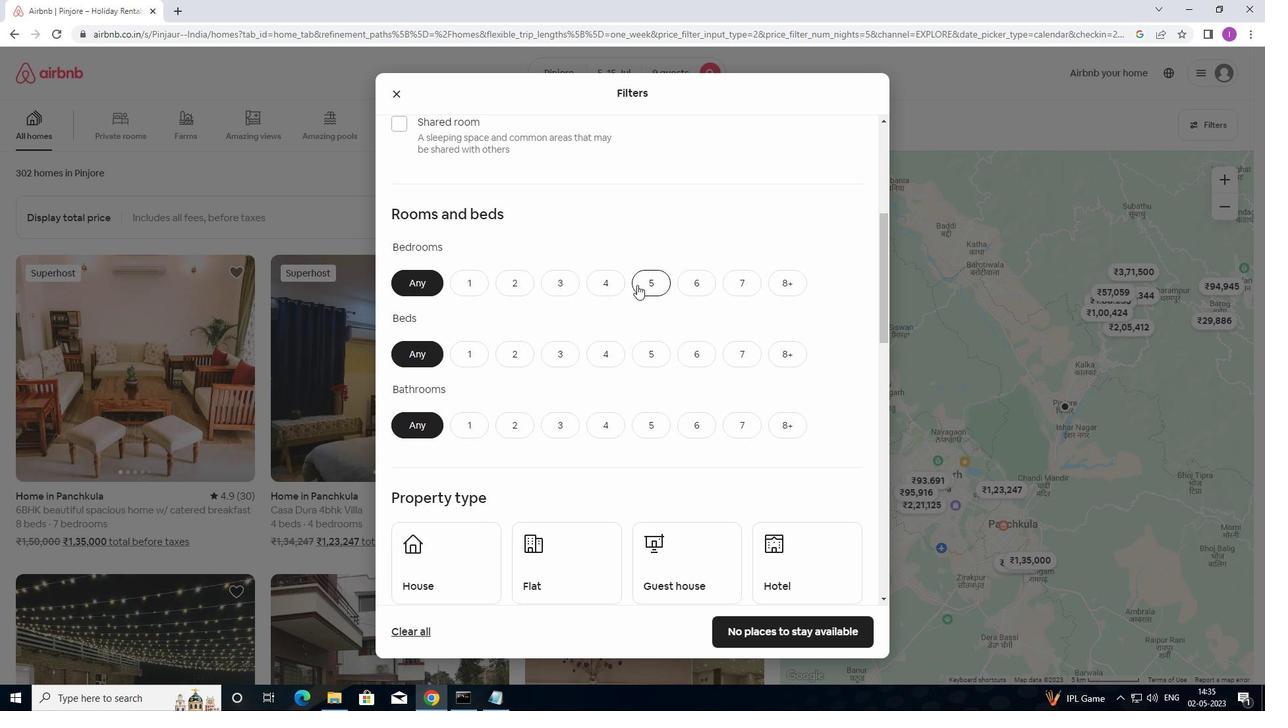 
Action: Mouse moved to (653, 361)
Screenshot: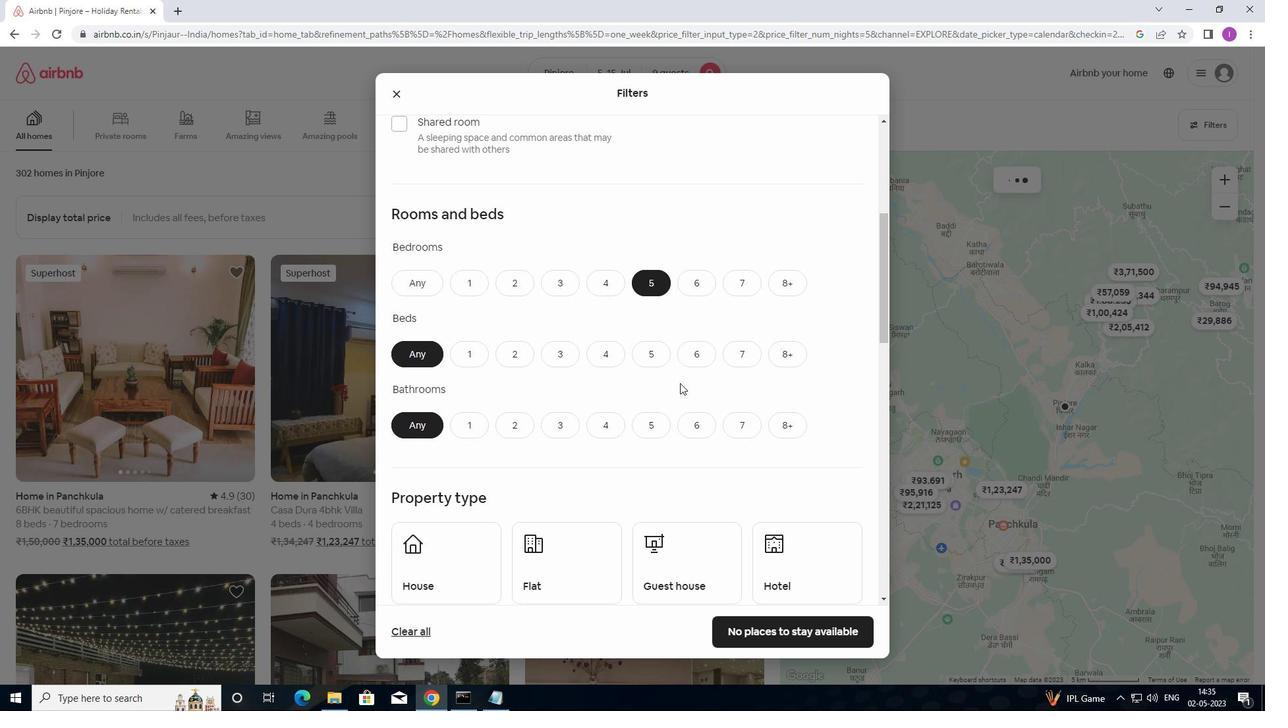 
Action: Mouse pressed left at (653, 361)
Screenshot: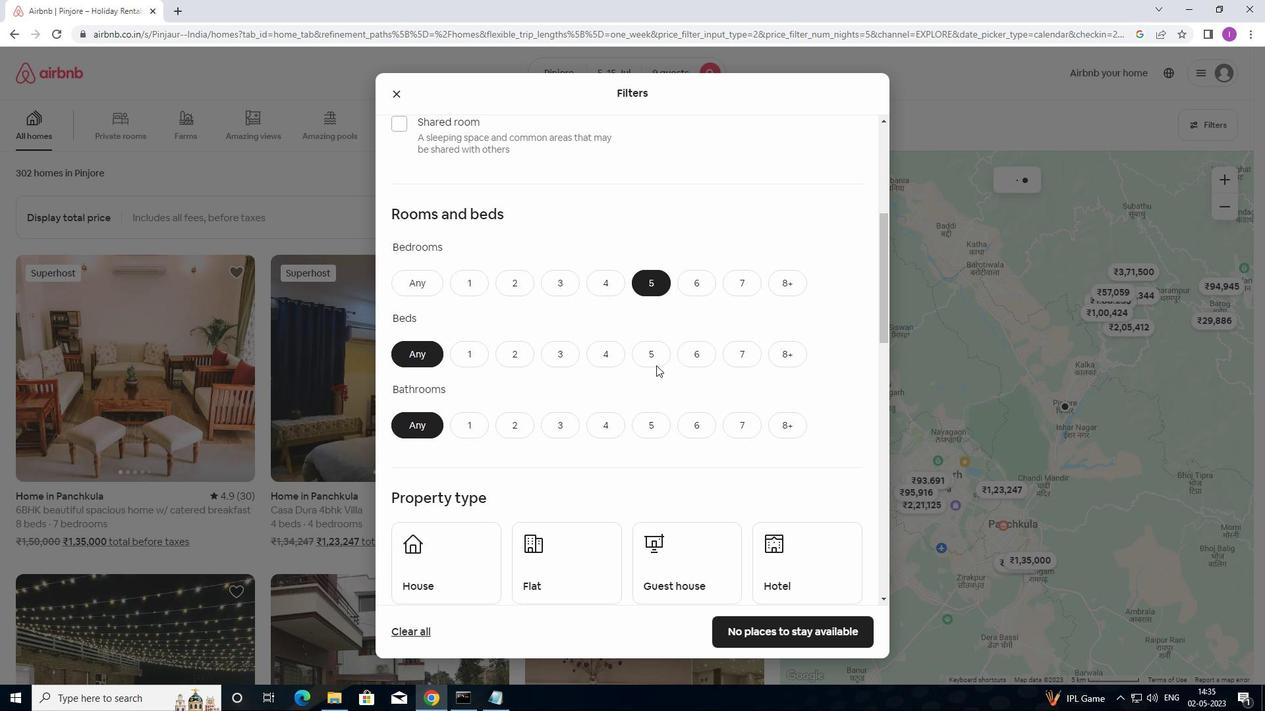 
Action: Mouse moved to (662, 435)
Screenshot: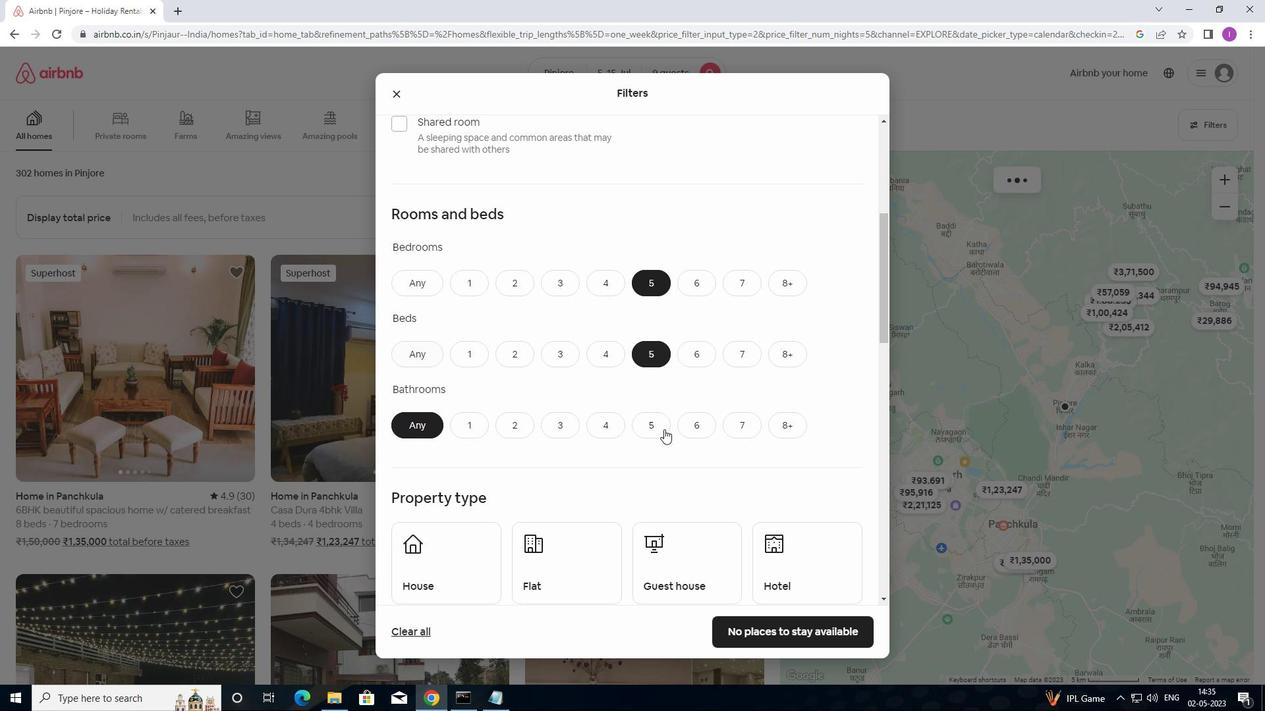 
Action: Mouse pressed left at (662, 435)
Screenshot: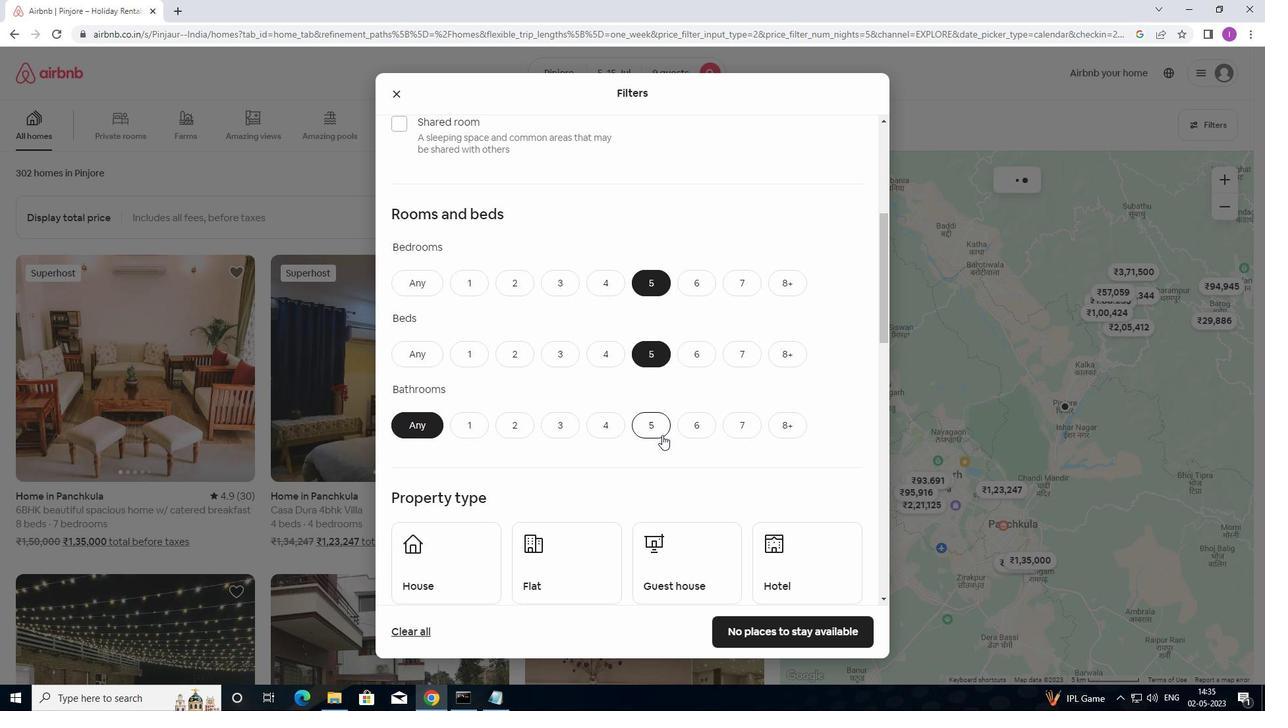 
Action: Mouse moved to (661, 426)
Screenshot: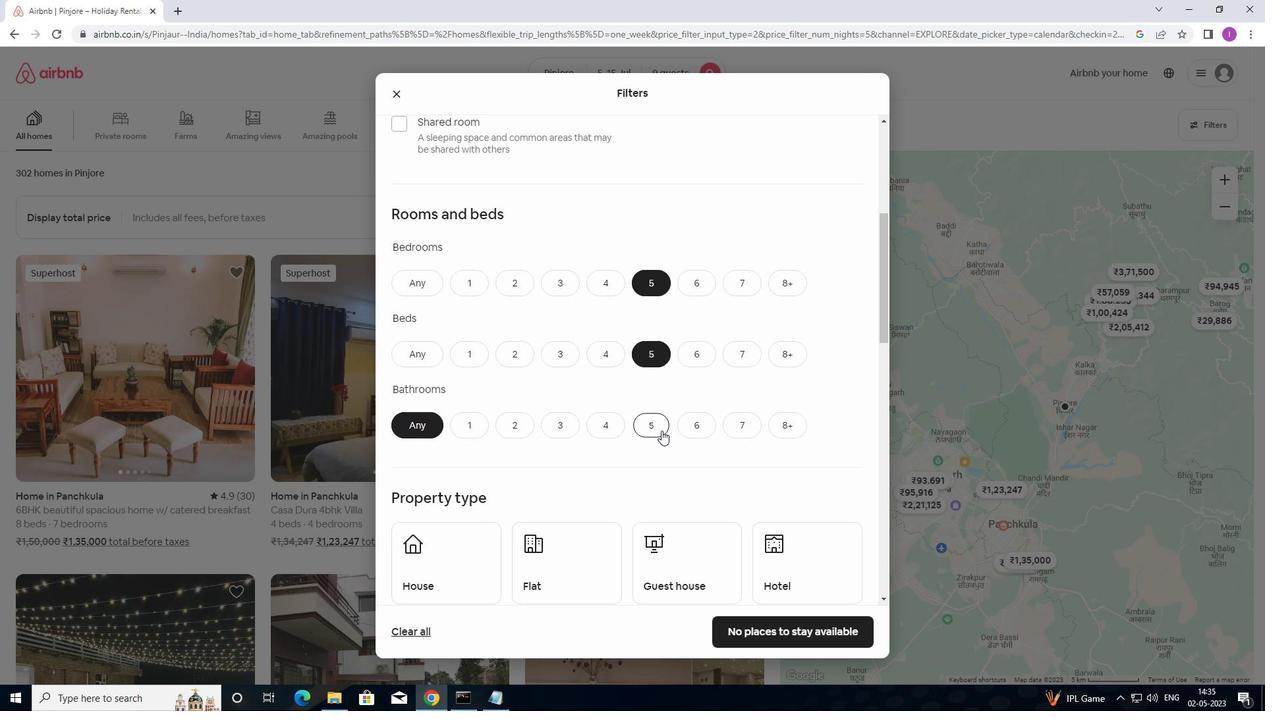 
Action: Mouse scrolled (661, 425) with delta (0, 0)
Screenshot: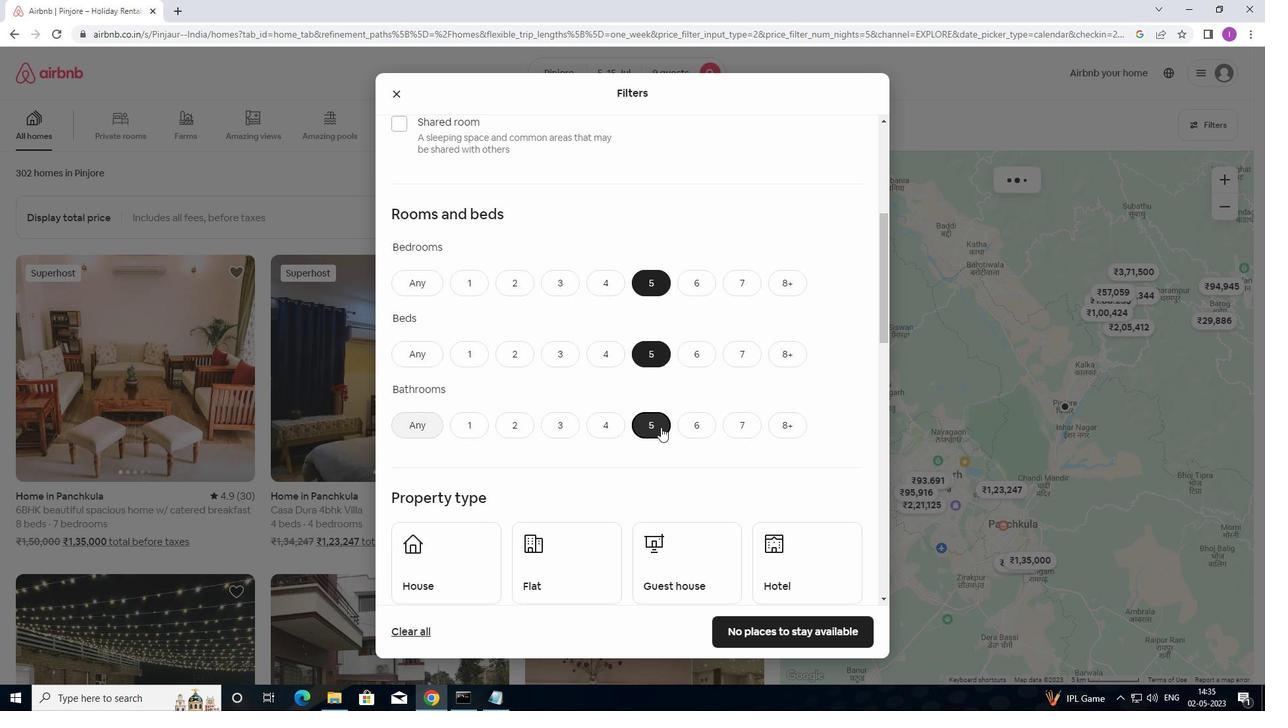 
Action: Mouse scrolled (661, 425) with delta (0, 0)
Screenshot: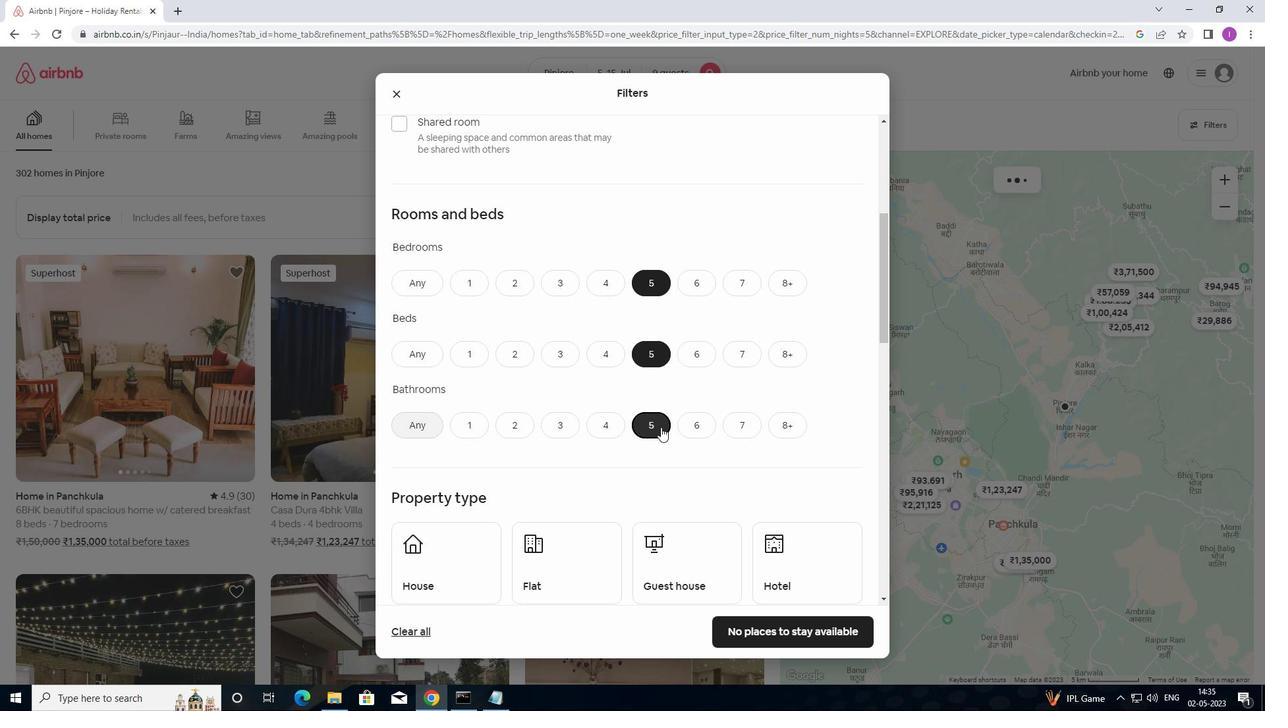 
Action: Mouse scrolled (661, 425) with delta (0, 0)
Screenshot: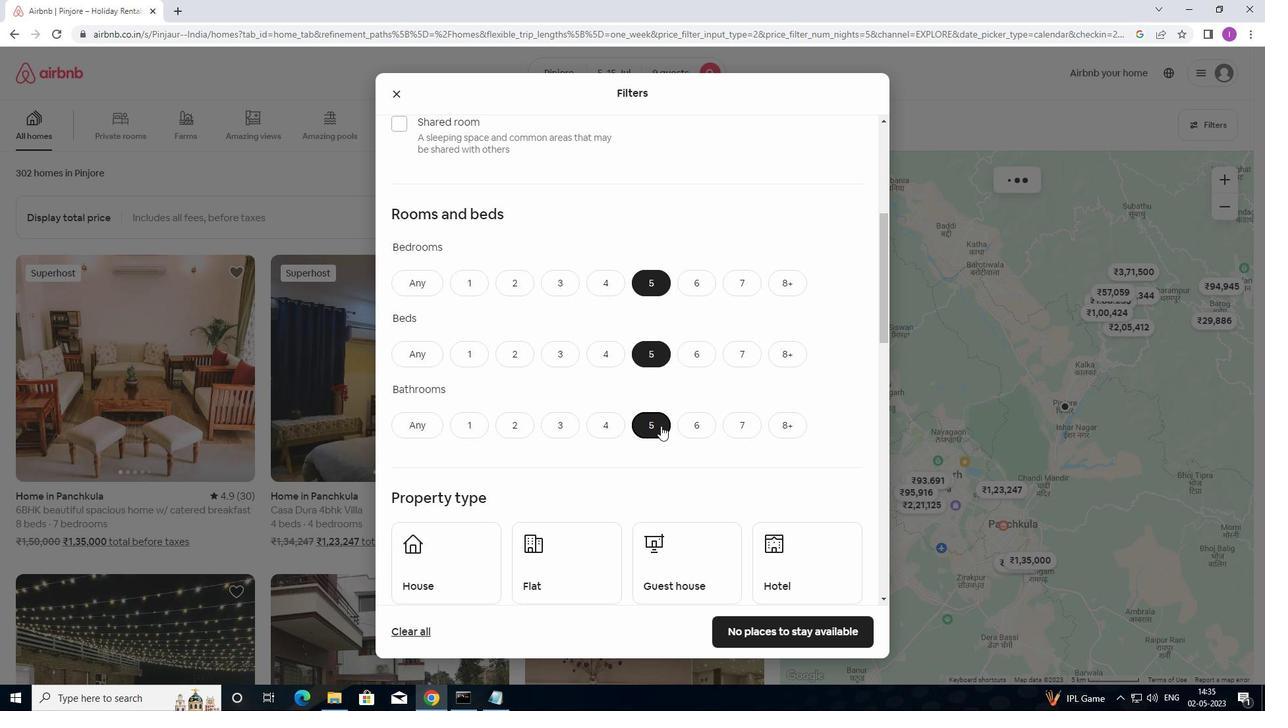 
Action: Mouse moved to (660, 422)
Screenshot: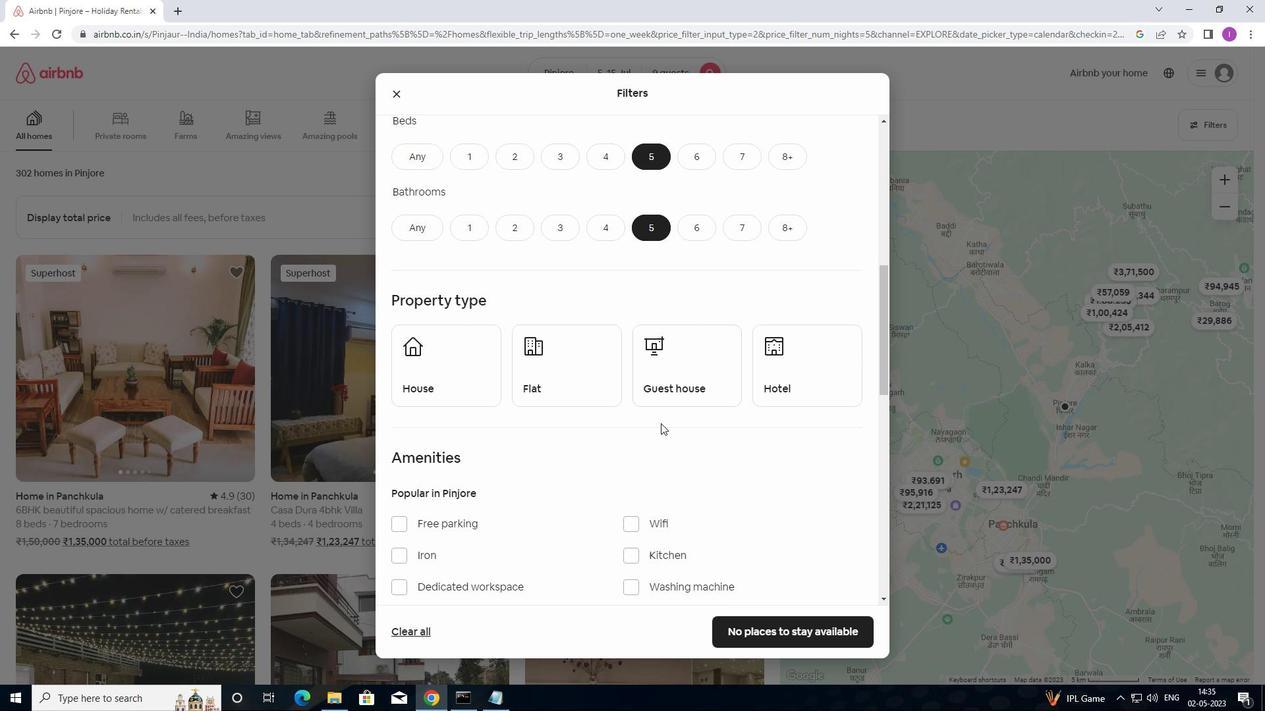 
Action: Mouse scrolled (660, 421) with delta (0, 0)
Screenshot: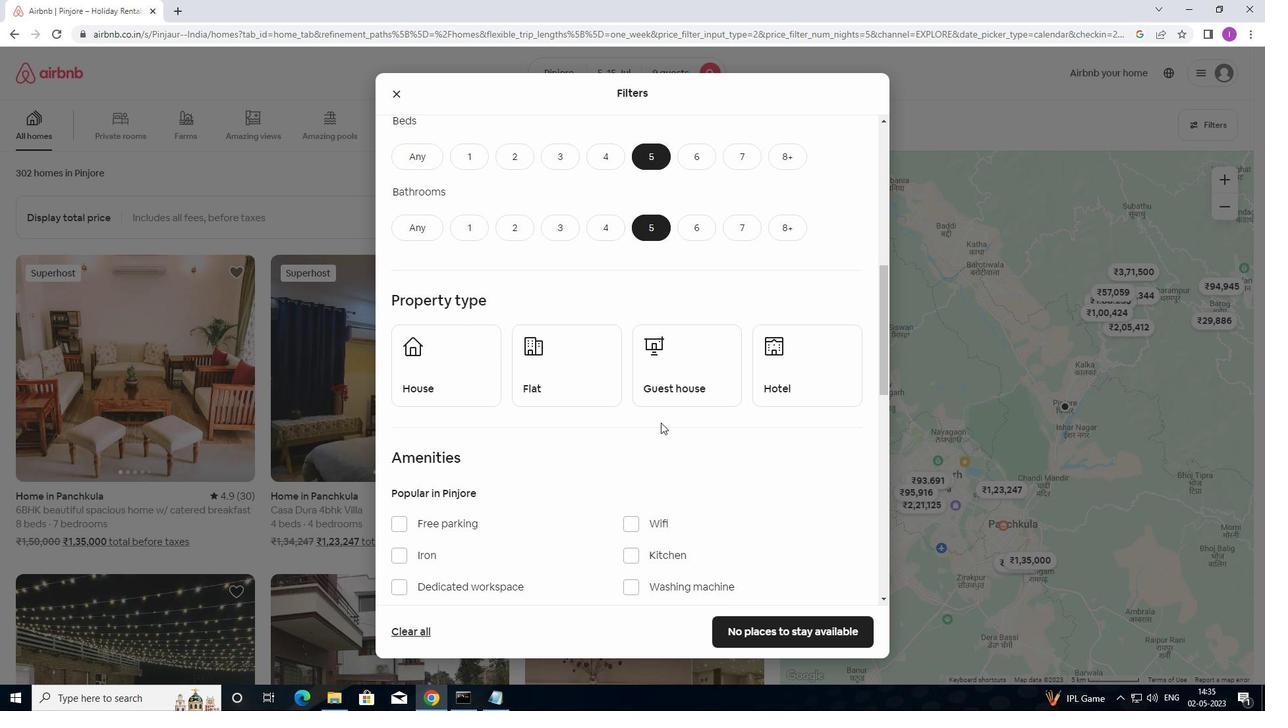 
Action: Mouse scrolled (660, 421) with delta (0, 0)
Screenshot: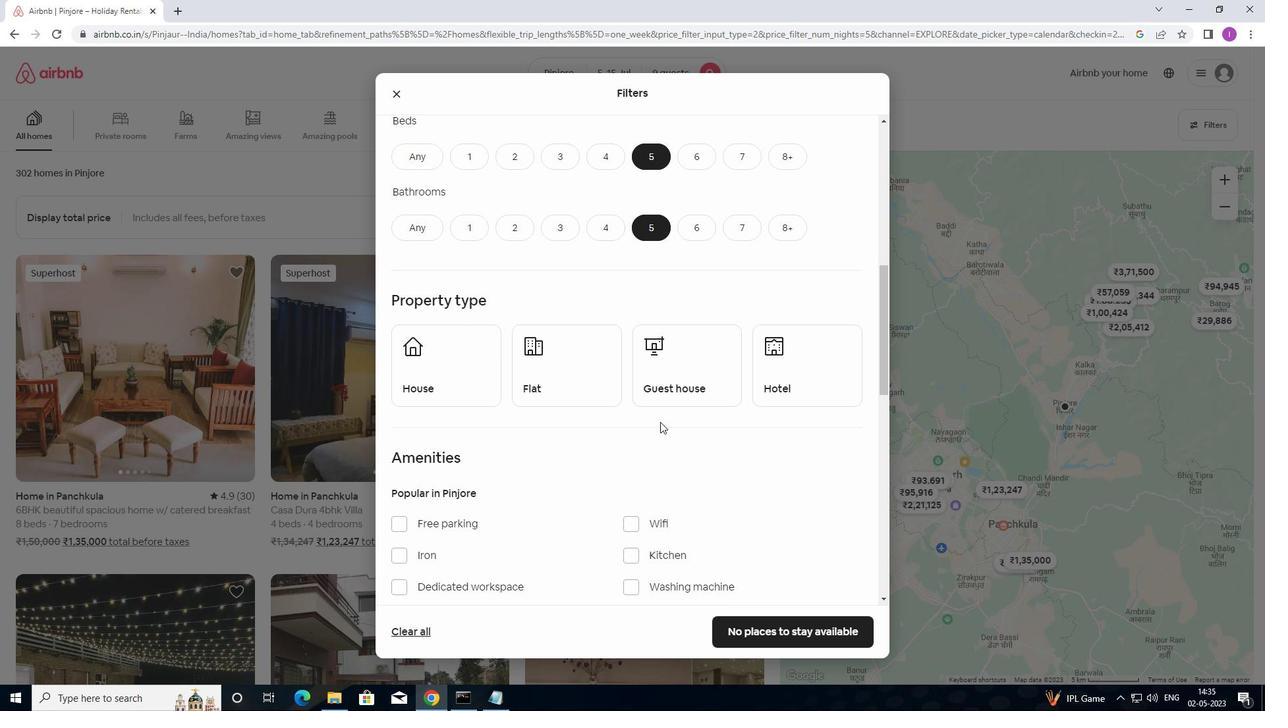 
Action: Mouse moved to (433, 232)
Screenshot: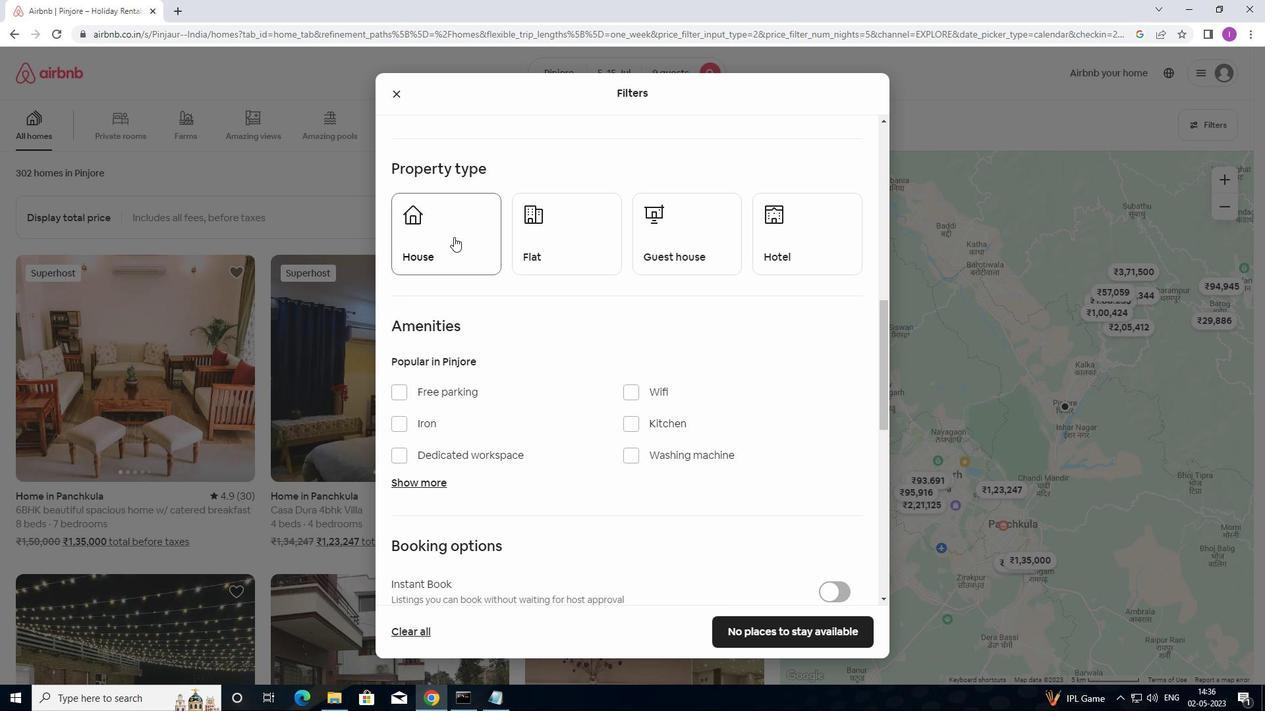 
Action: Mouse pressed left at (433, 232)
Screenshot: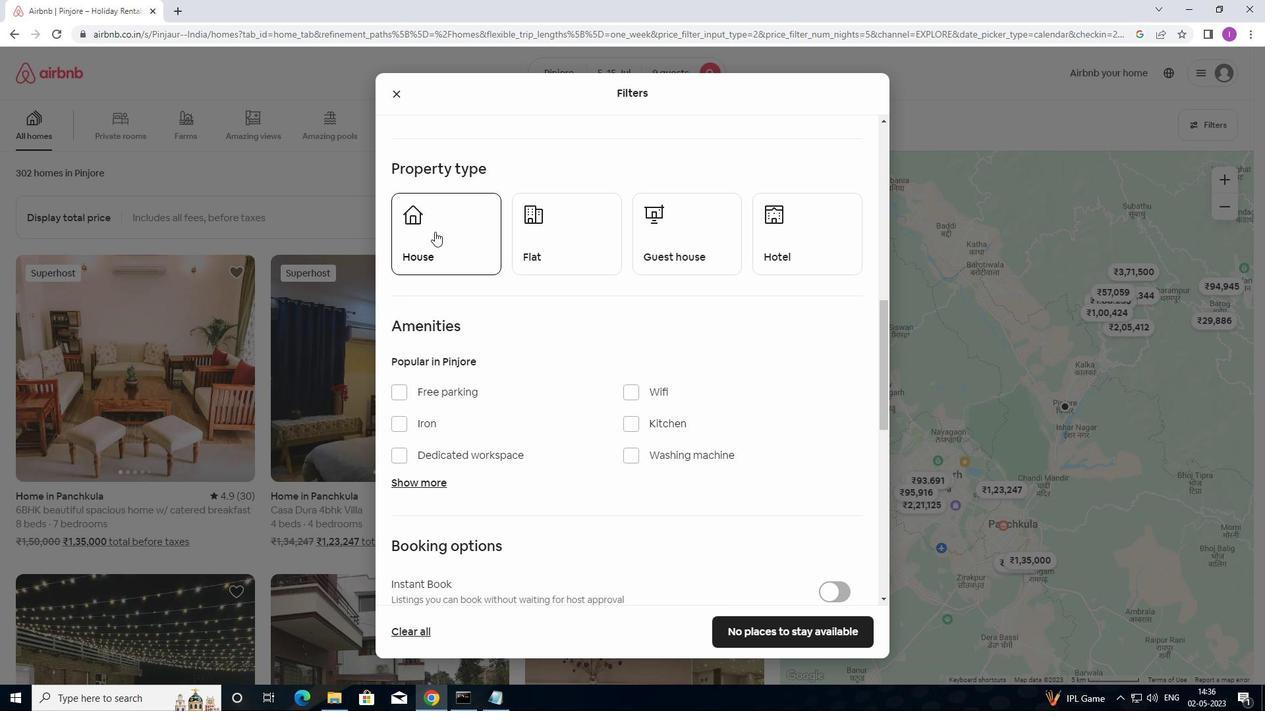 
Action: Mouse moved to (541, 232)
Screenshot: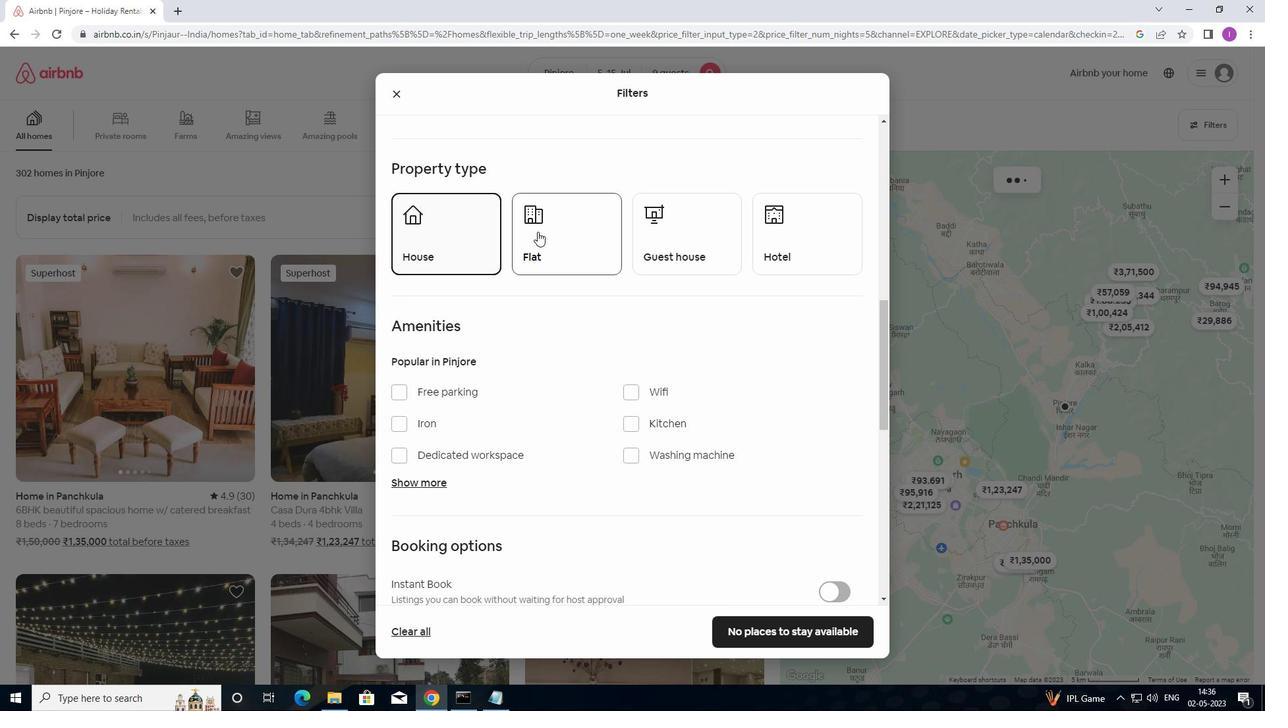 
Action: Mouse pressed left at (541, 232)
Screenshot: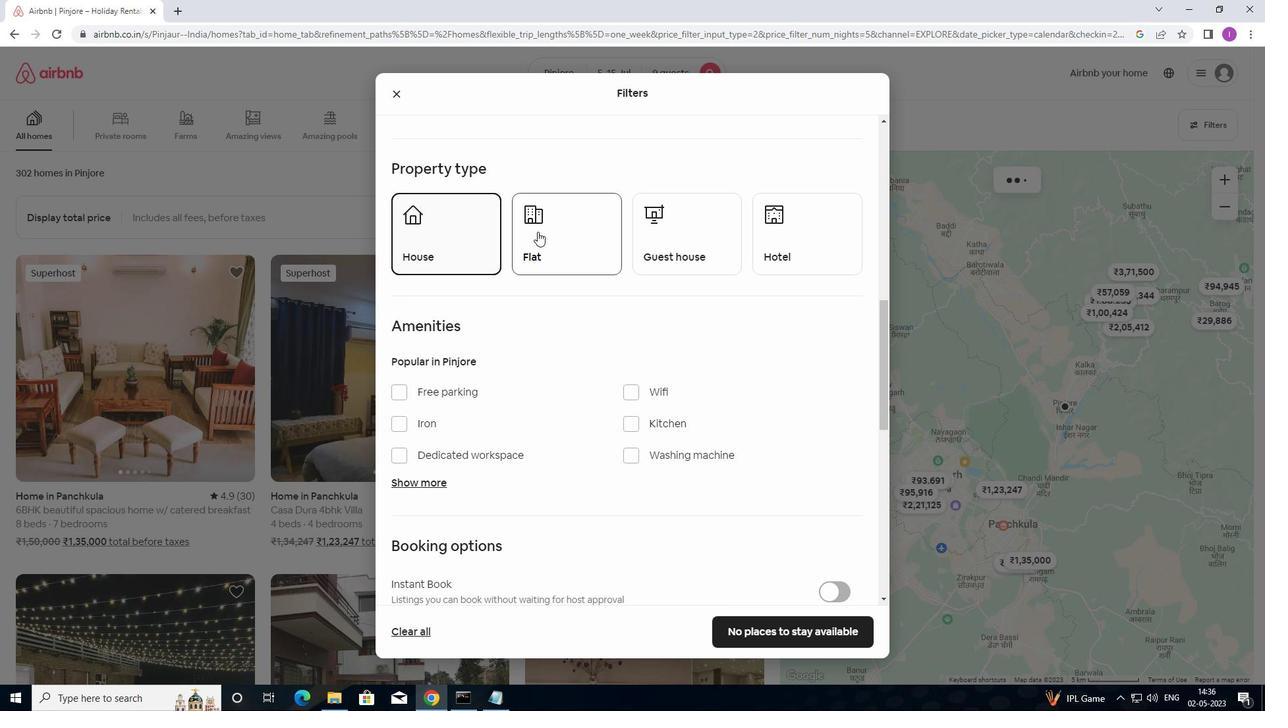 
Action: Mouse moved to (669, 226)
Screenshot: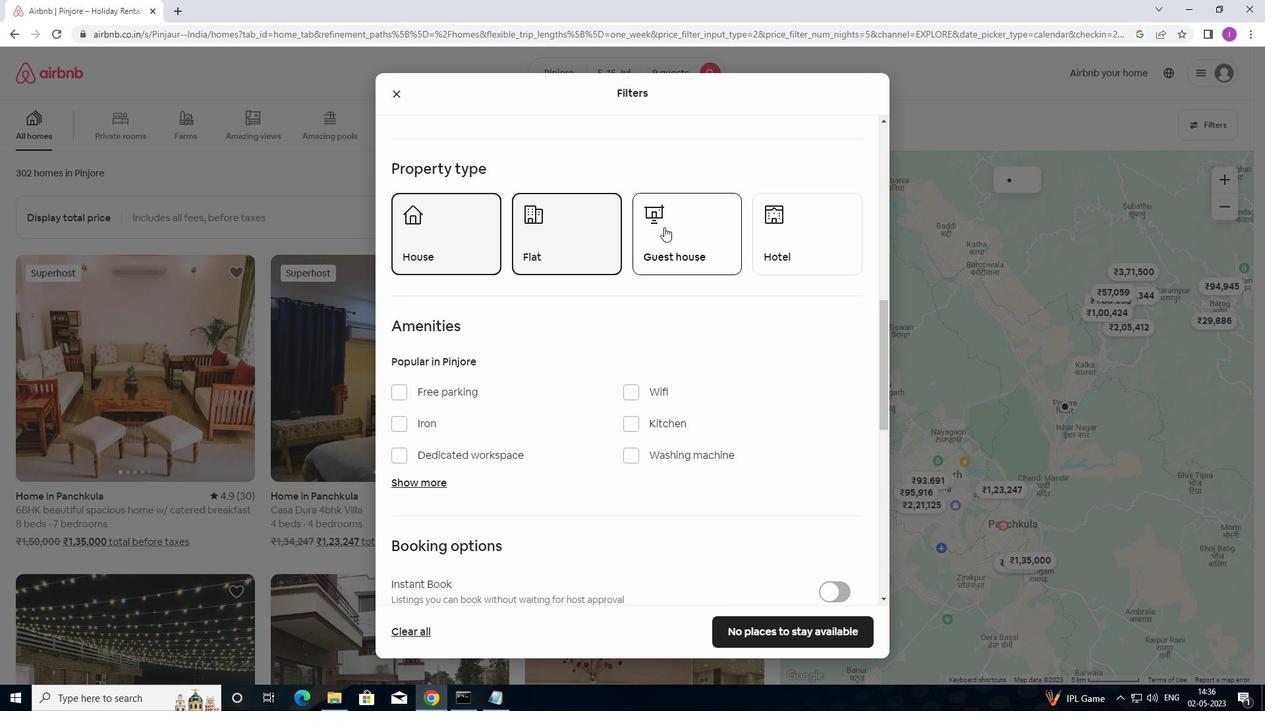 
Action: Mouse pressed left at (669, 226)
Screenshot: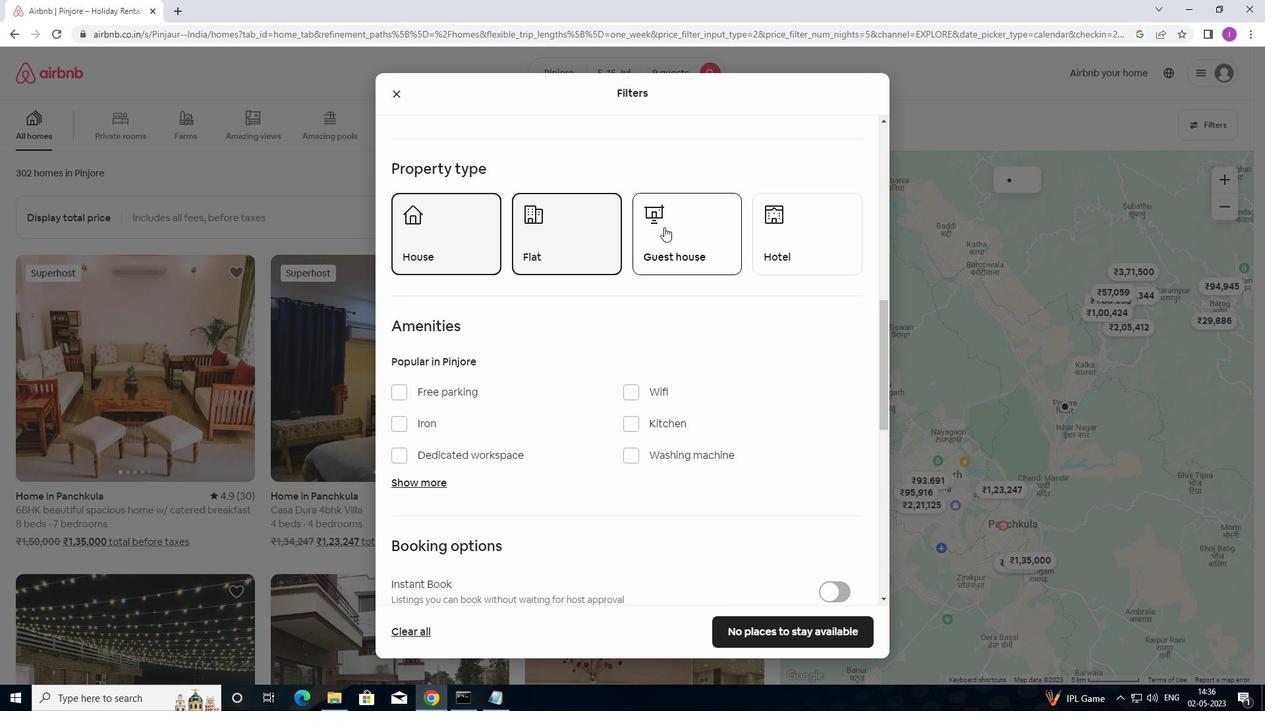 
Action: Mouse moved to (664, 328)
Screenshot: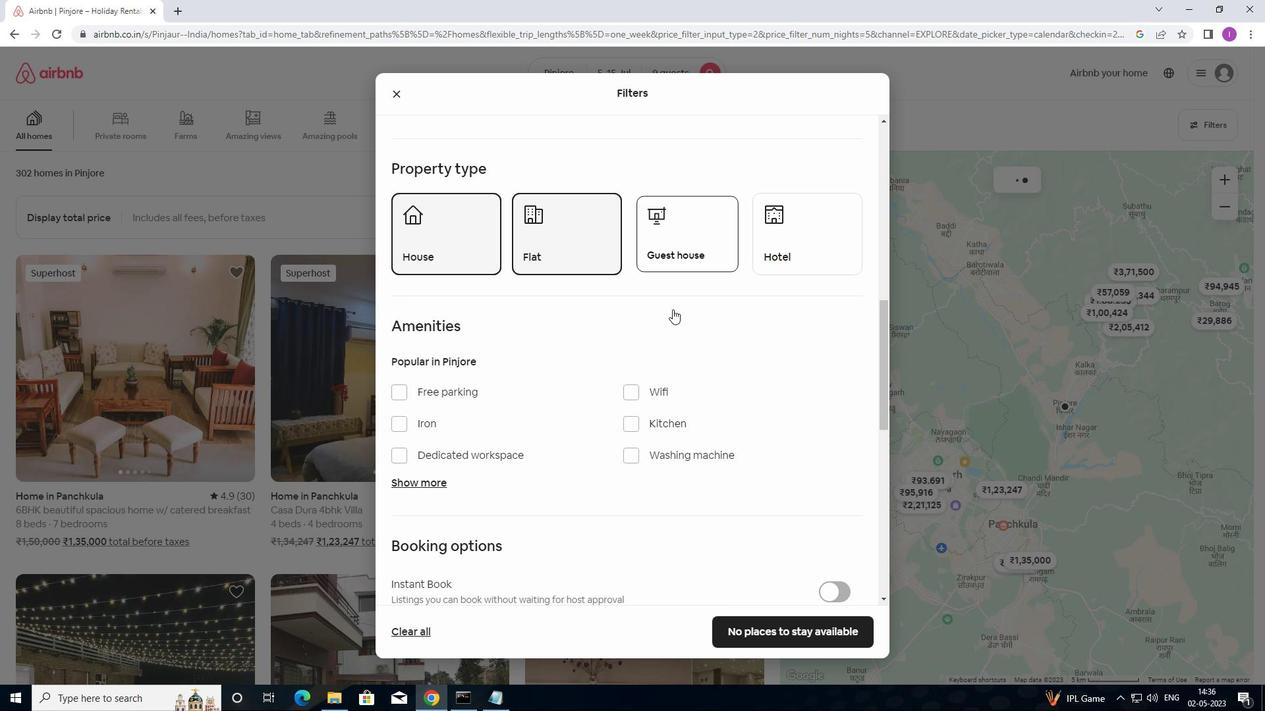 
Action: Mouse scrolled (664, 327) with delta (0, 0)
Screenshot: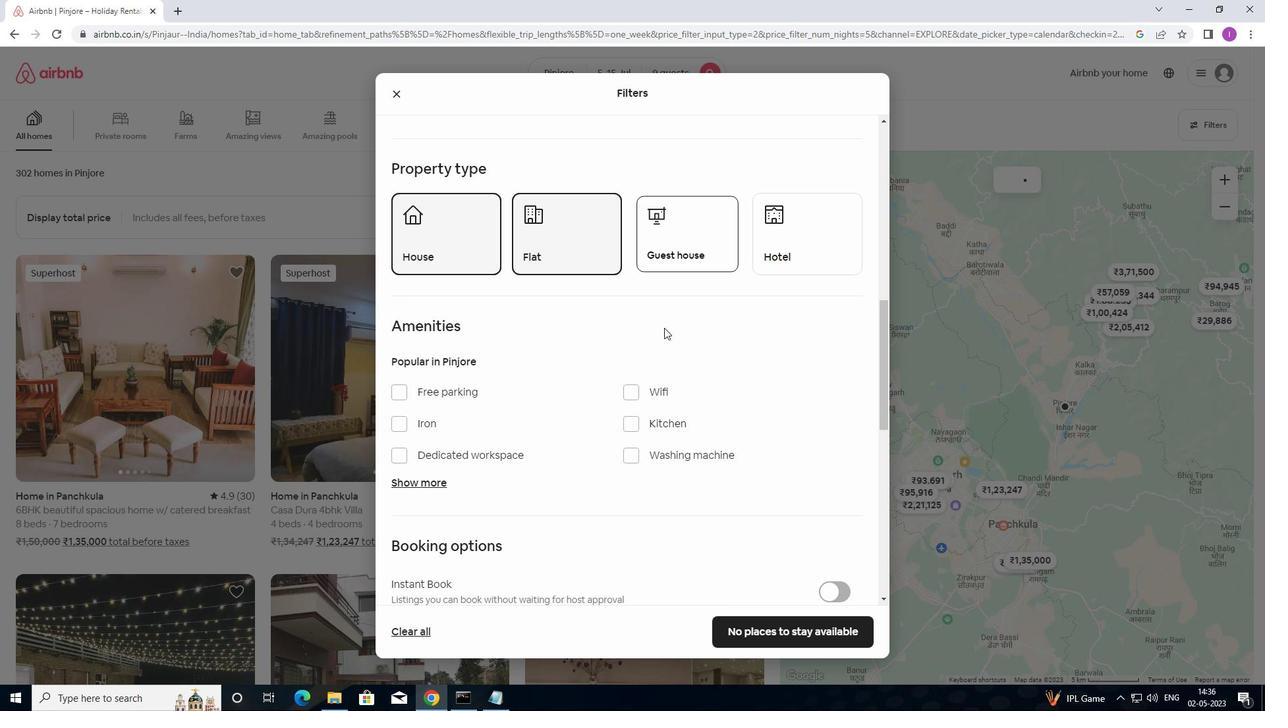 
Action: Mouse scrolled (664, 327) with delta (0, 0)
Screenshot: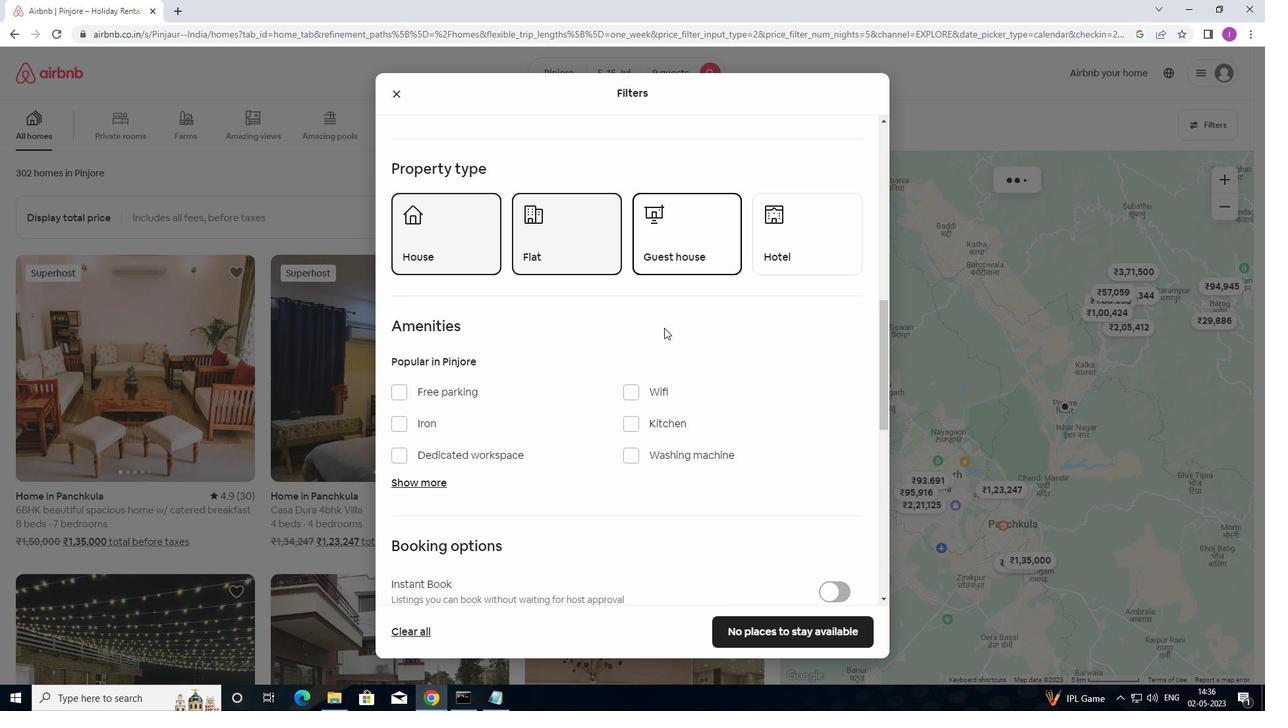 
Action: Mouse moved to (659, 322)
Screenshot: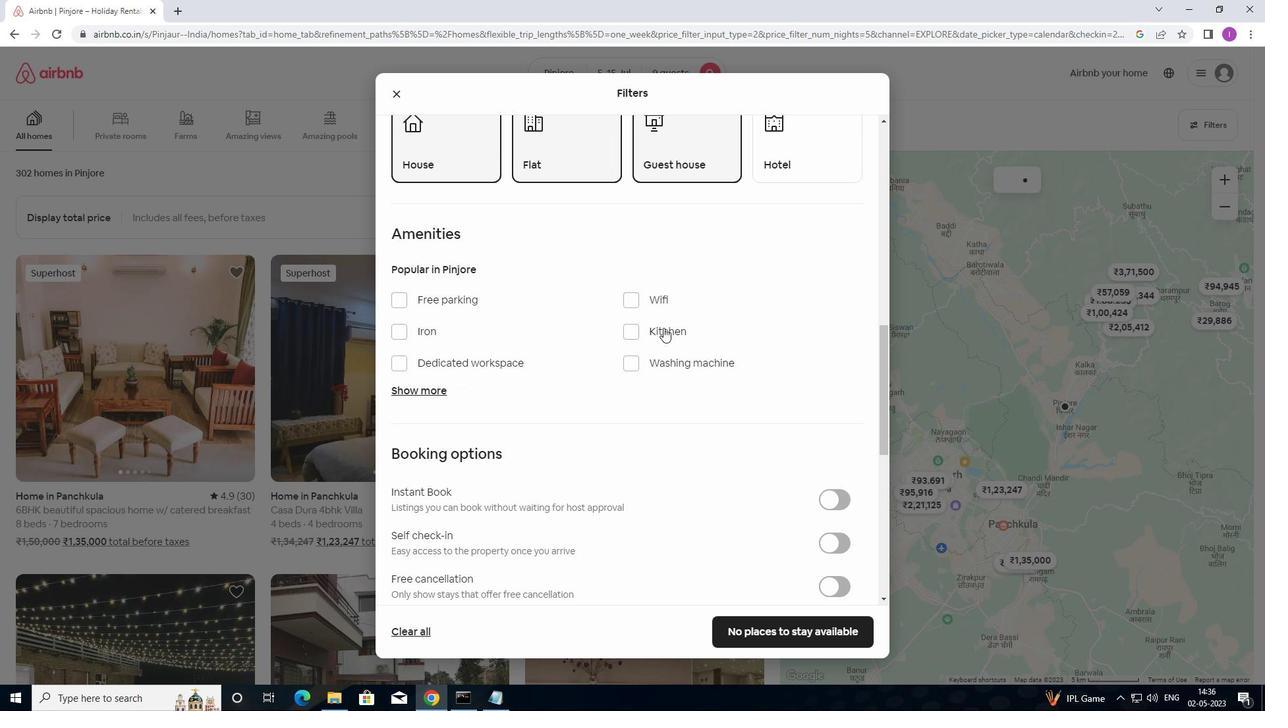 
Action: Mouse scrolled (659, 321) with delta (0, 0)
Screenshot: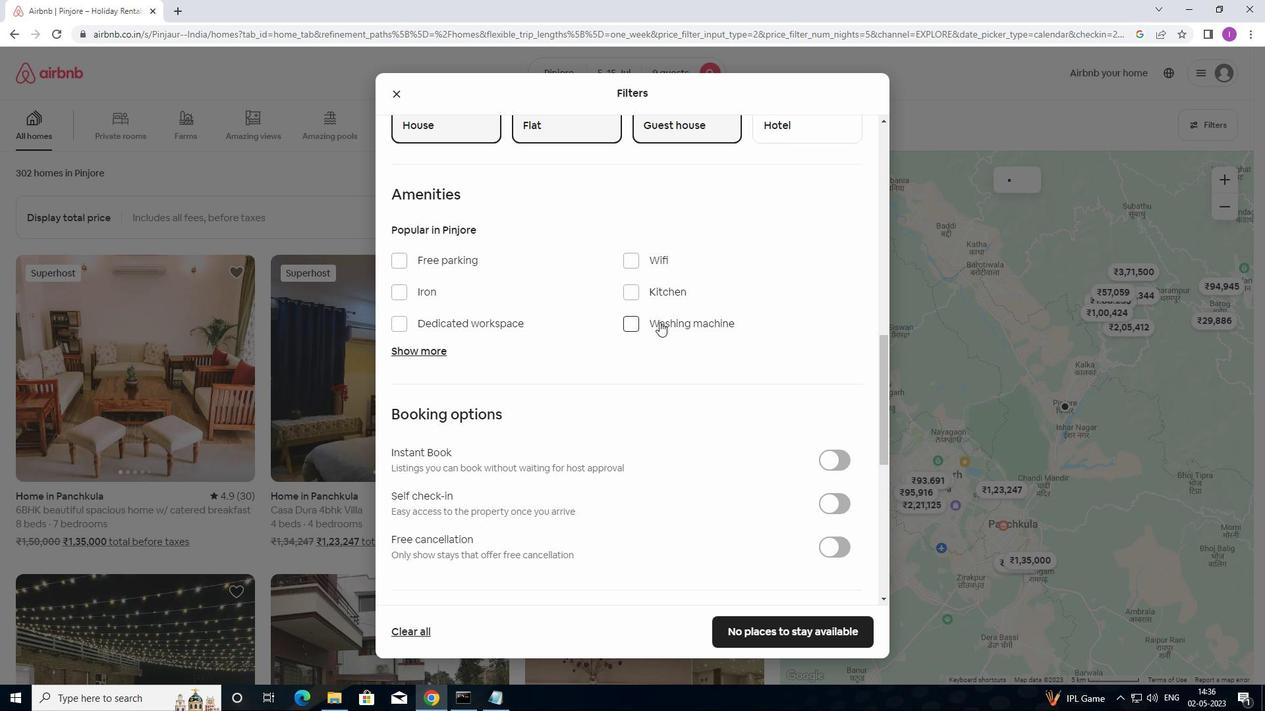 
Action: Mouse scrolled (659, 321) with delta (0, 0)
Screenshot: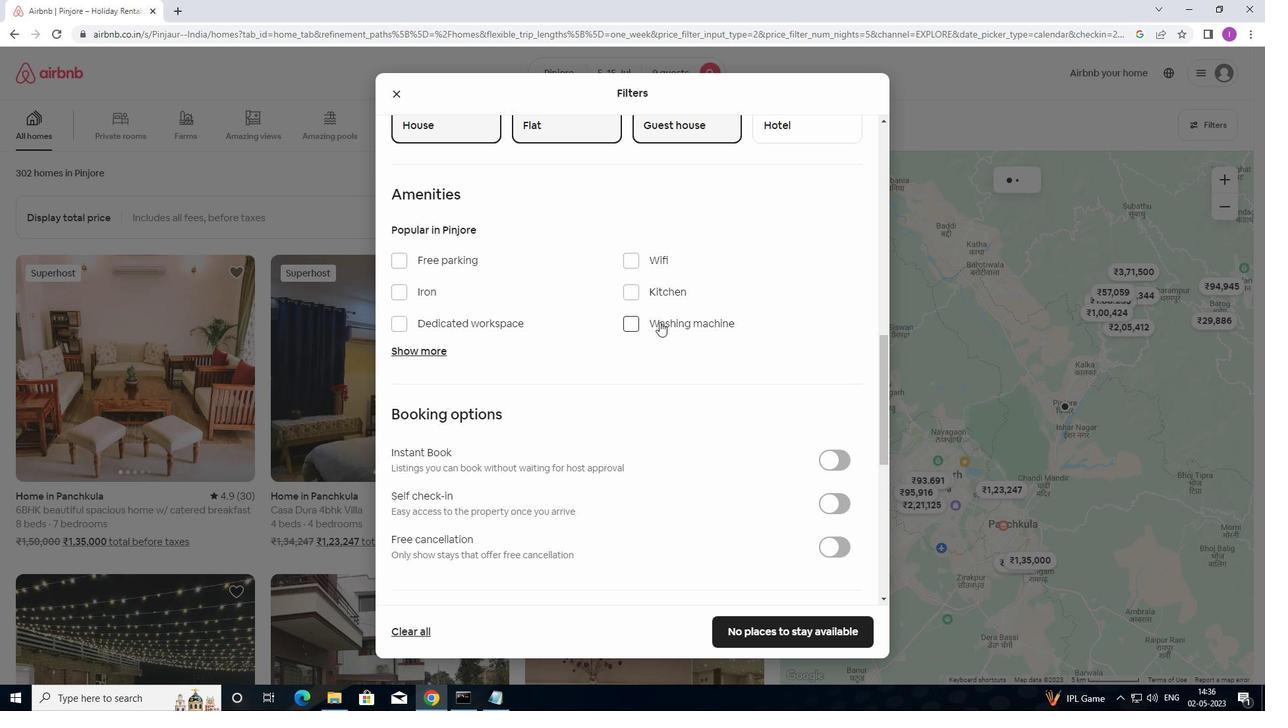 
Action: Mouse moved to (652, 313)
Screenshot: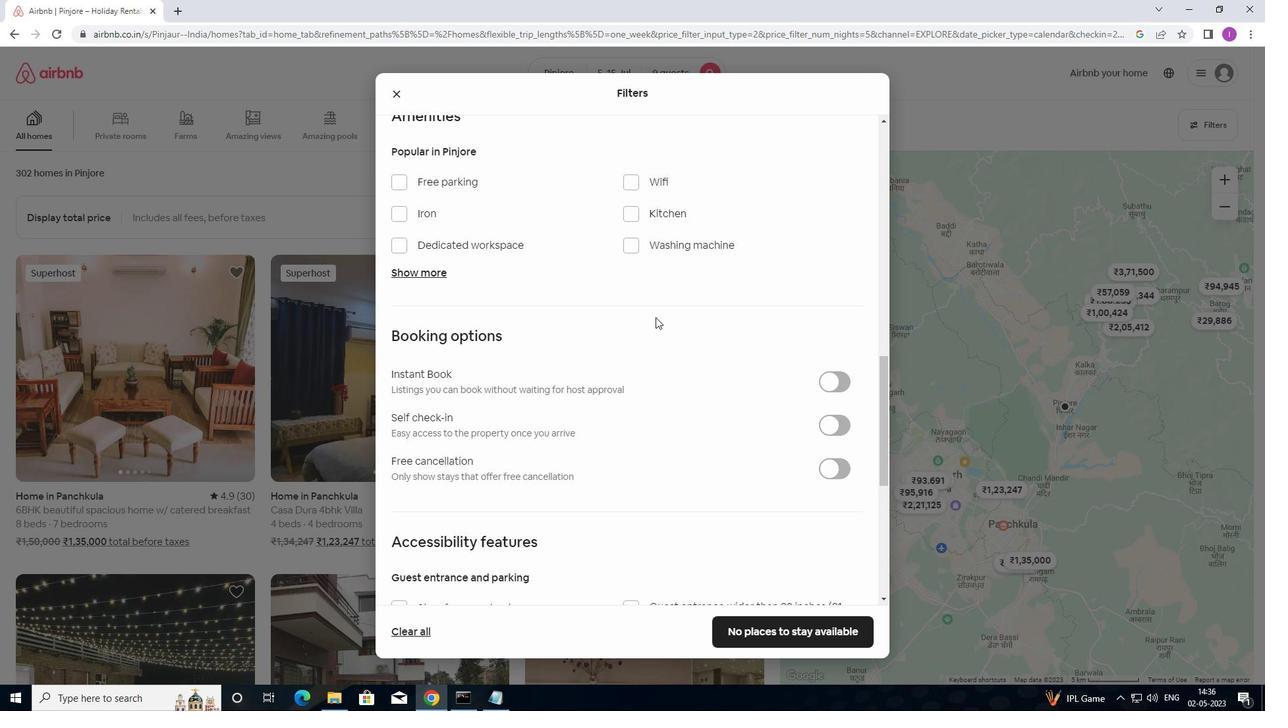 
Action: Mouse scrolled (652, 312) with delta (0, 0)
Screenshot: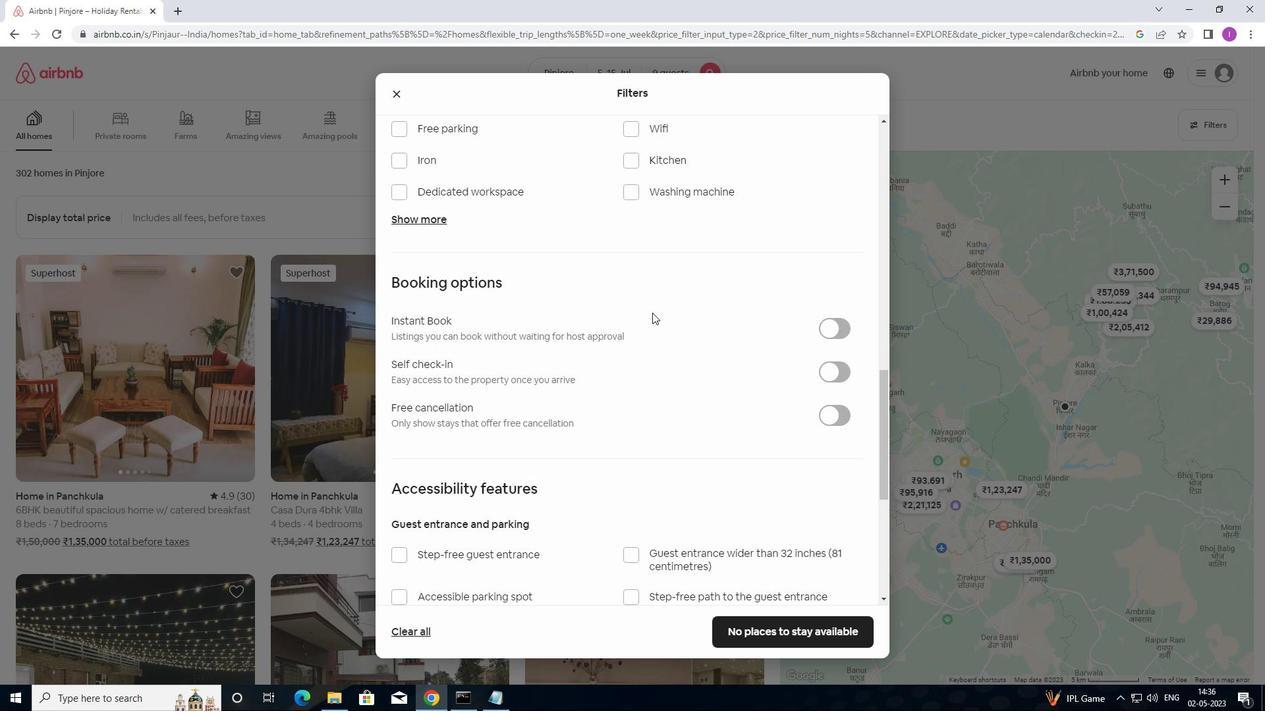 
Action: Mouse moved to (843, 308)
Screenshot: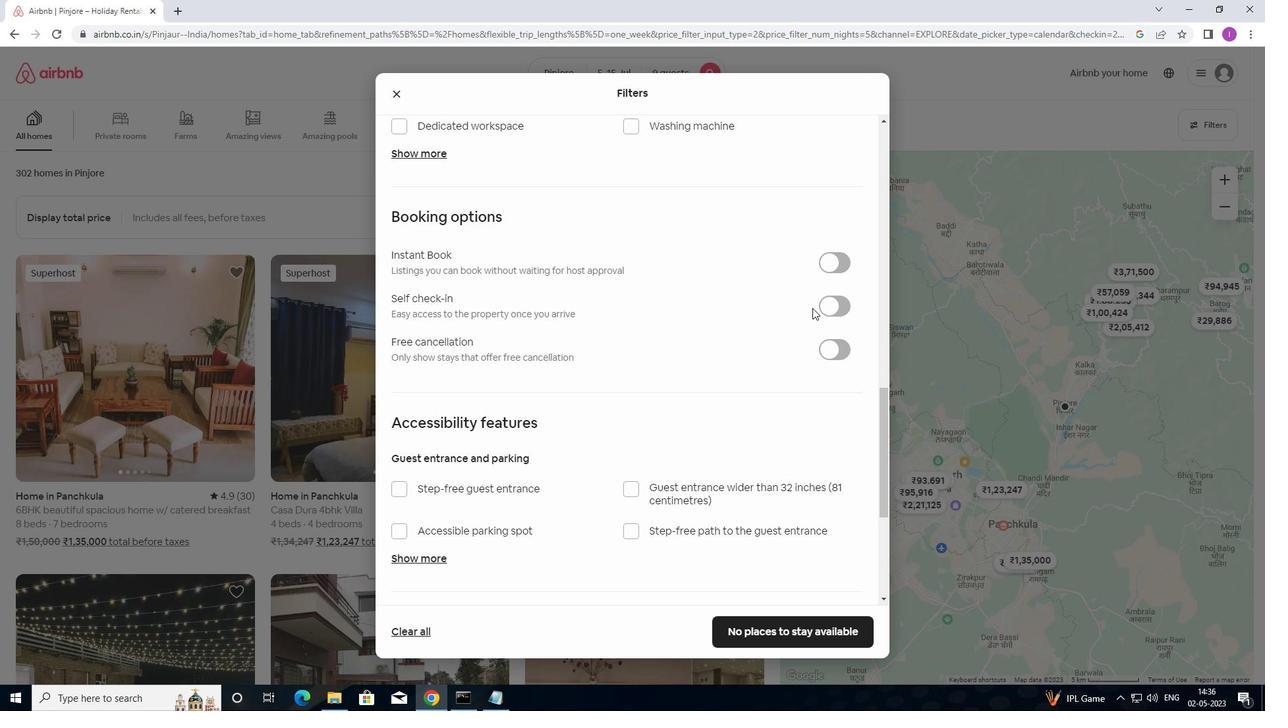 
Action: Mouse pressed left at (843, 308)
Screenshot: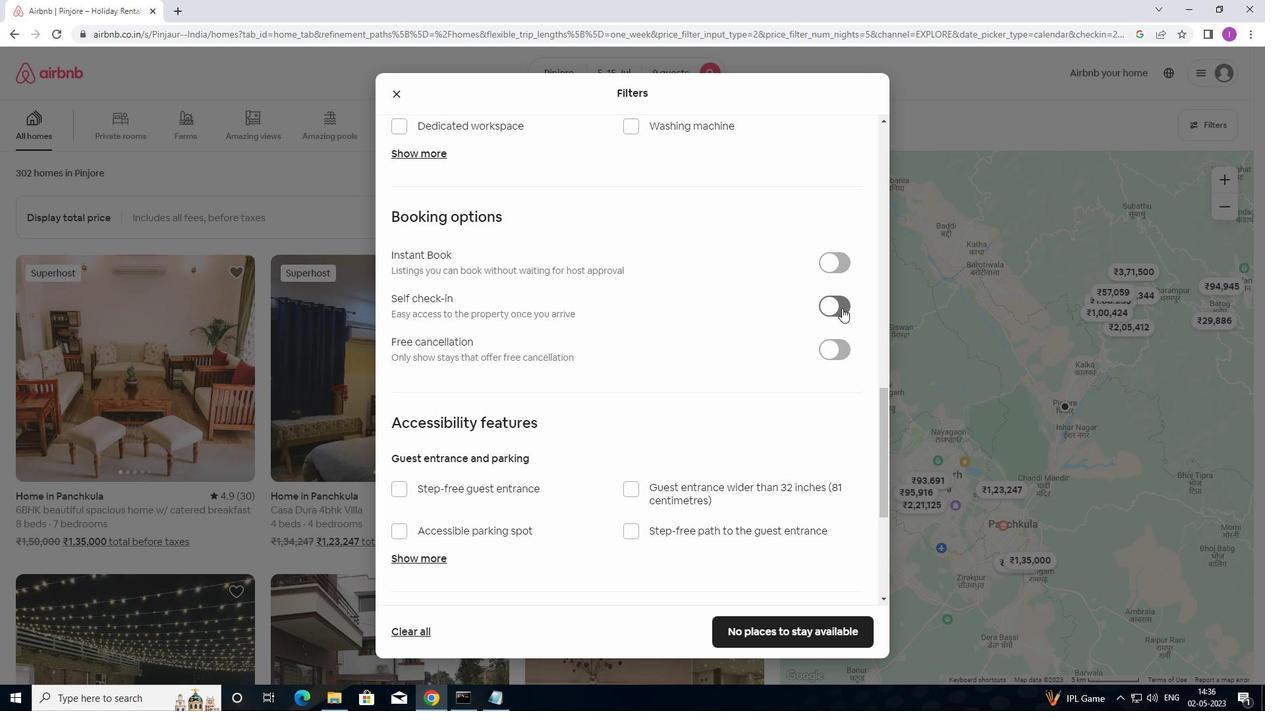 
Action: Mouse moved to (618, 384)
Screenshot: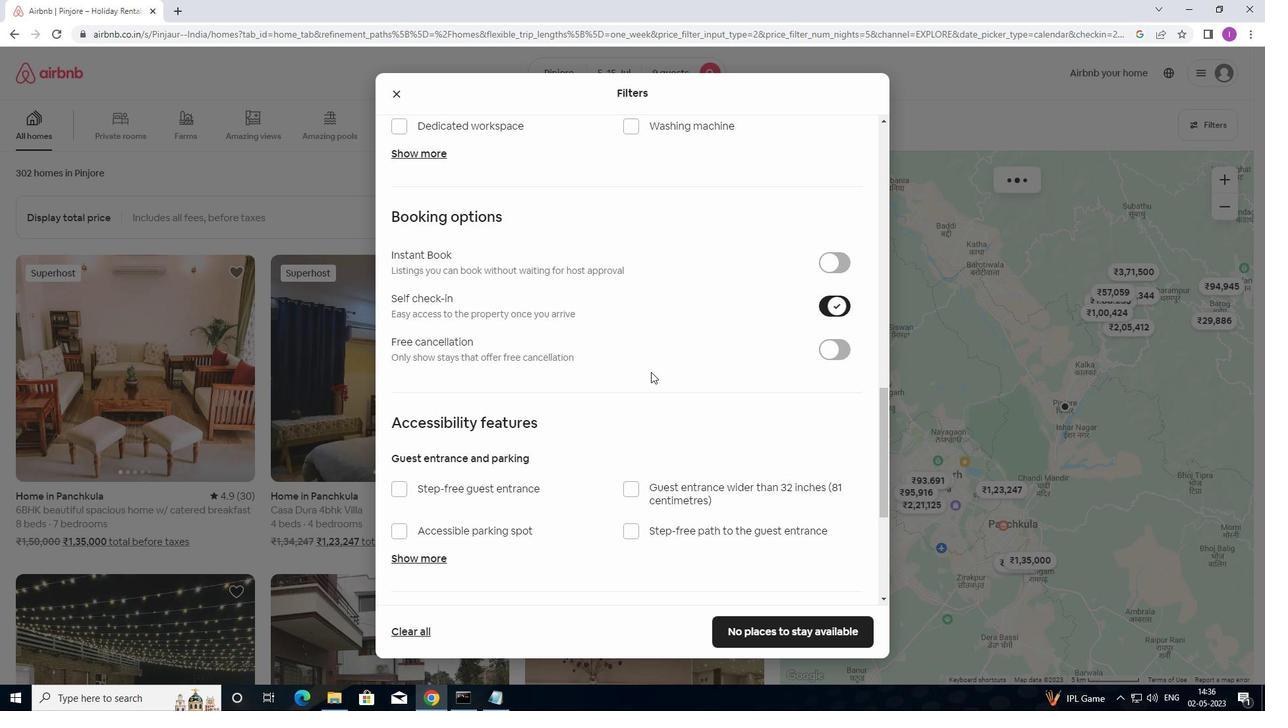 
Action: Mouse scrolled (618, 383) with delta (0, 0)
Screenshot: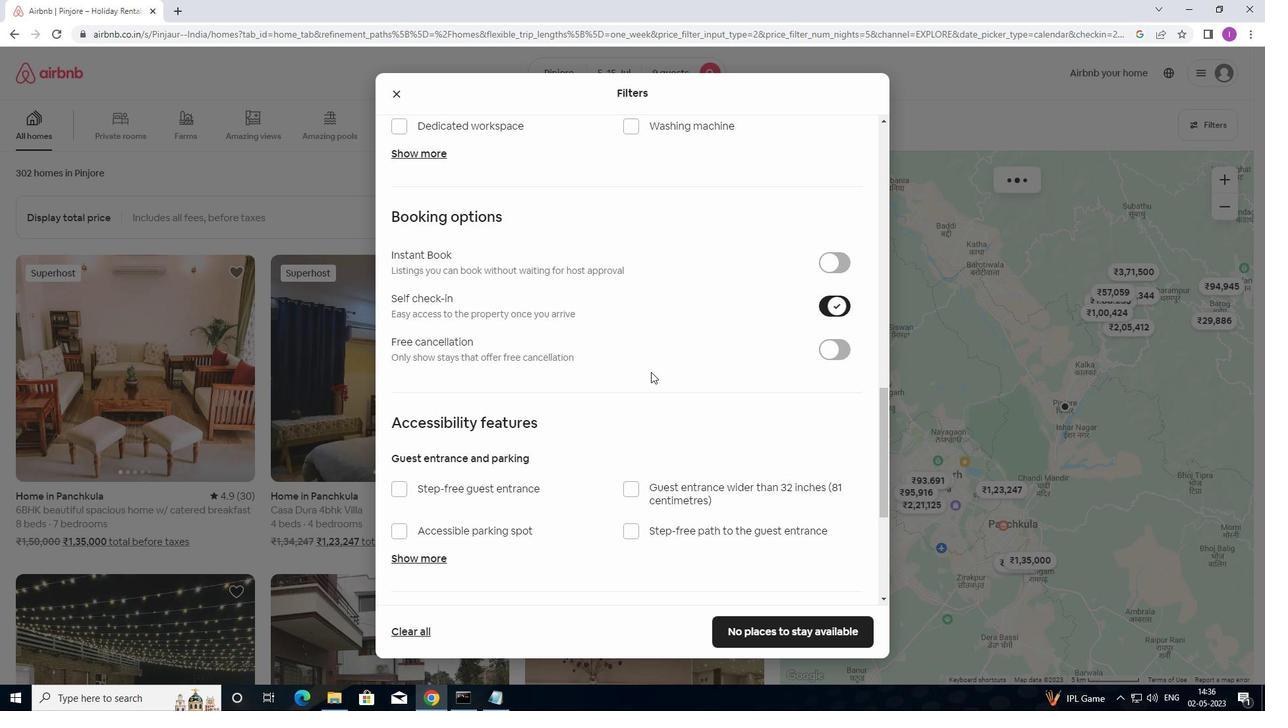 
Action: Mouse moved to (618, 386)
Screenshot: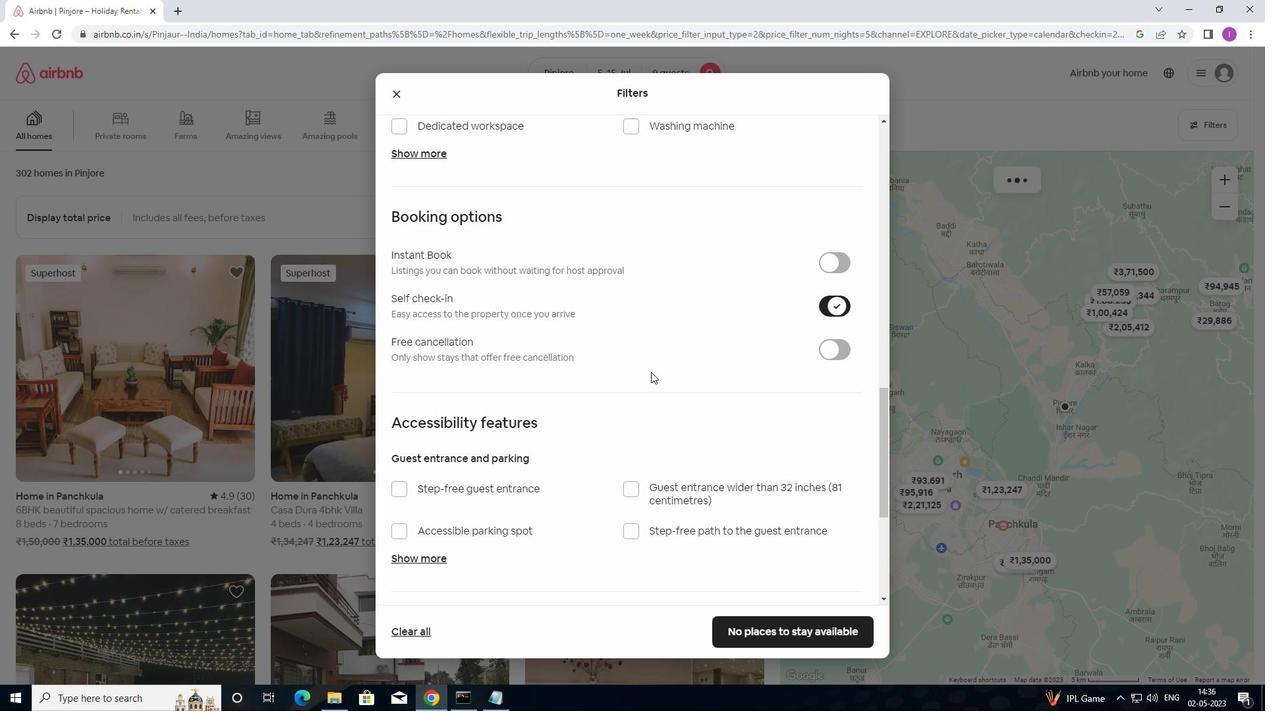 
Action: Mouse scrolled (618, 386) with delta (0, 0)
Screenshot: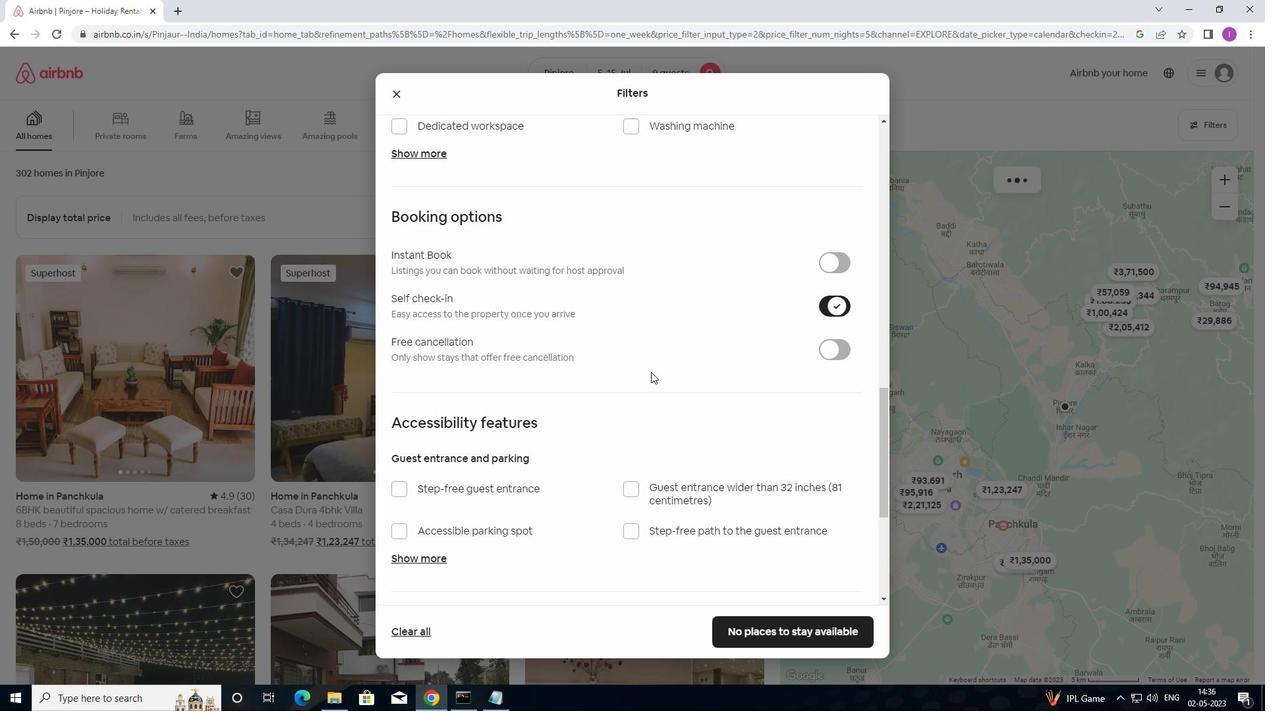 
Action: Mouse moved to (618, 388)
Screenshot: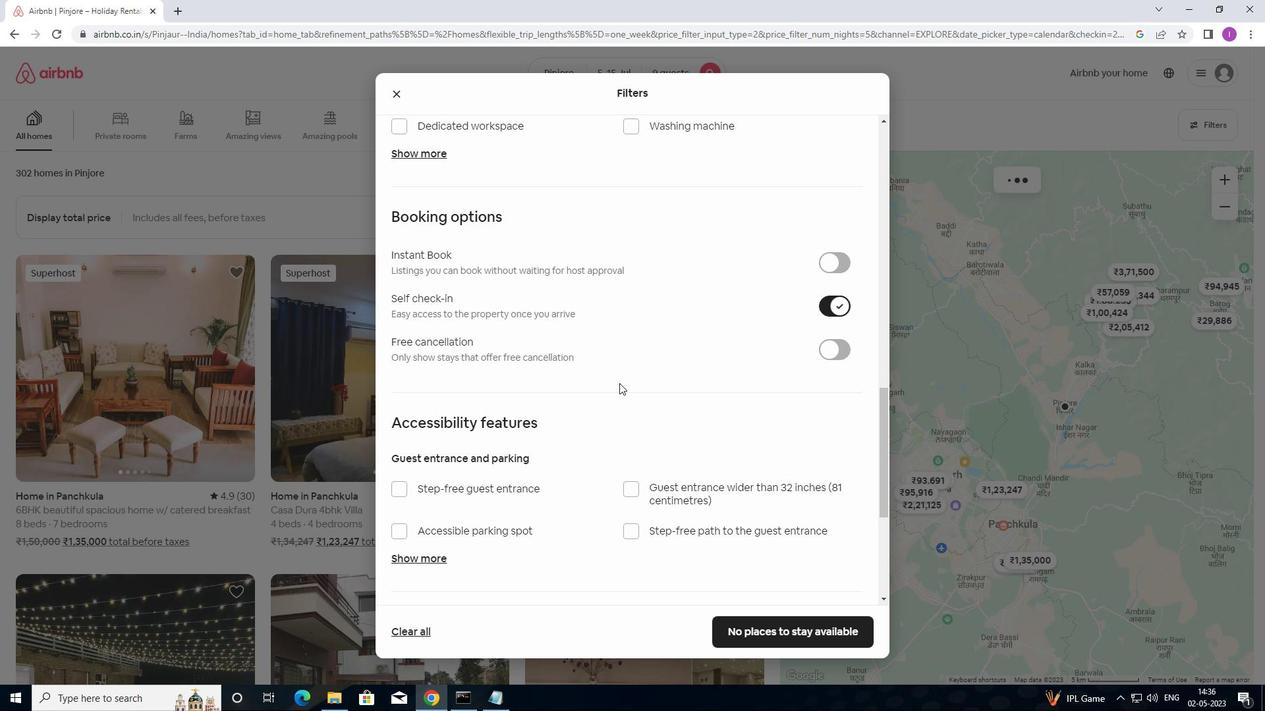 
Action: Mouse scrolled (618, 387) with delta (0, 0)
Screenshot: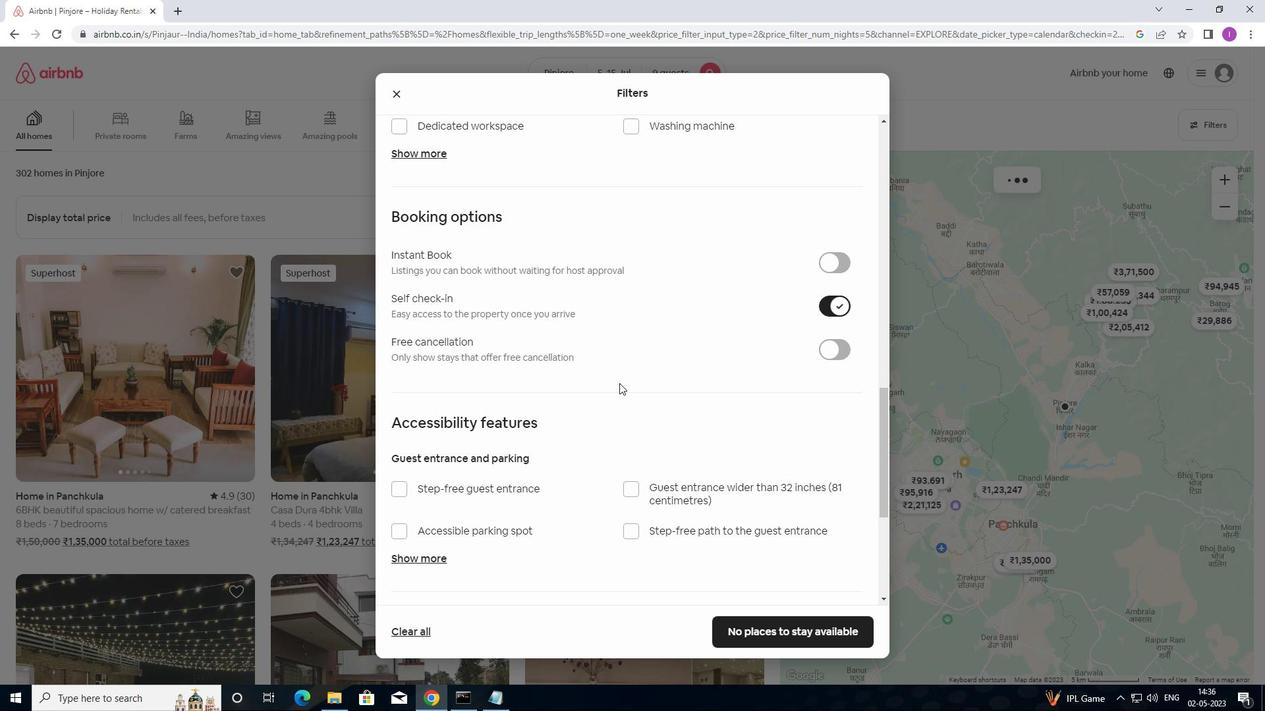 
Action: Mouse scrolled (618, 387) with delta (0, 0)
Screenshot: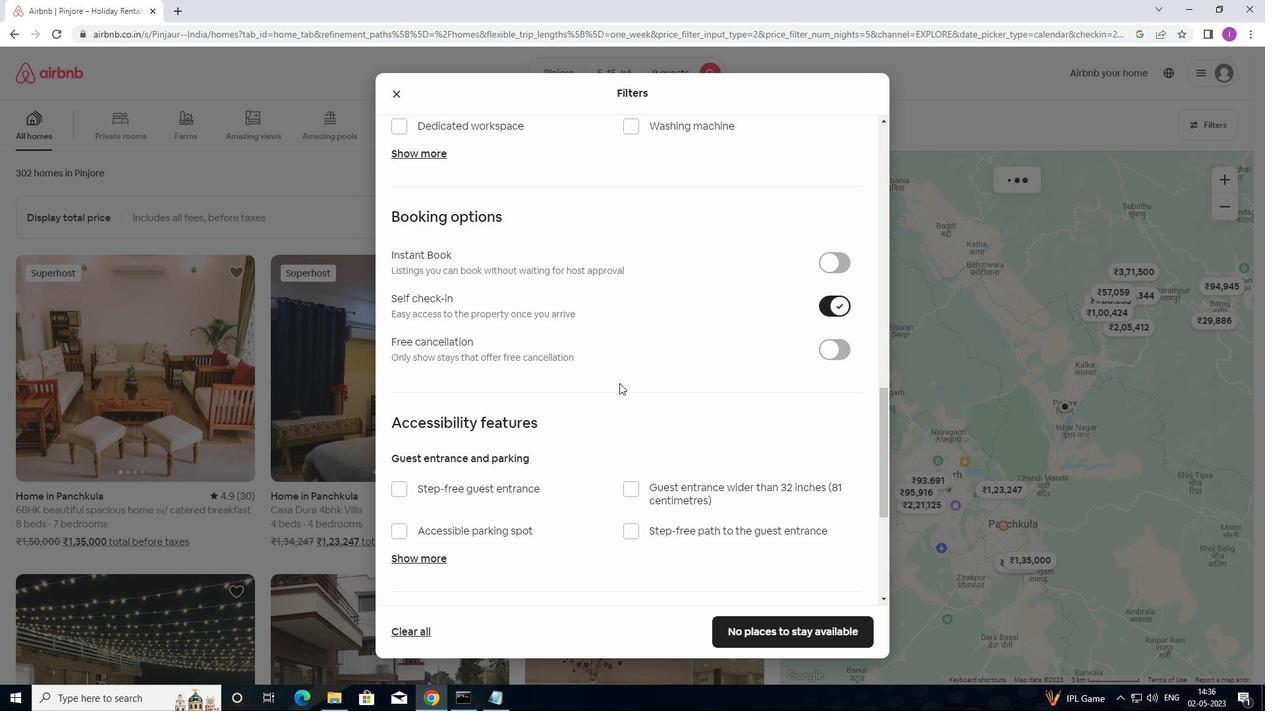 
Action: Mouse moved to (621, 392)
Screenshot: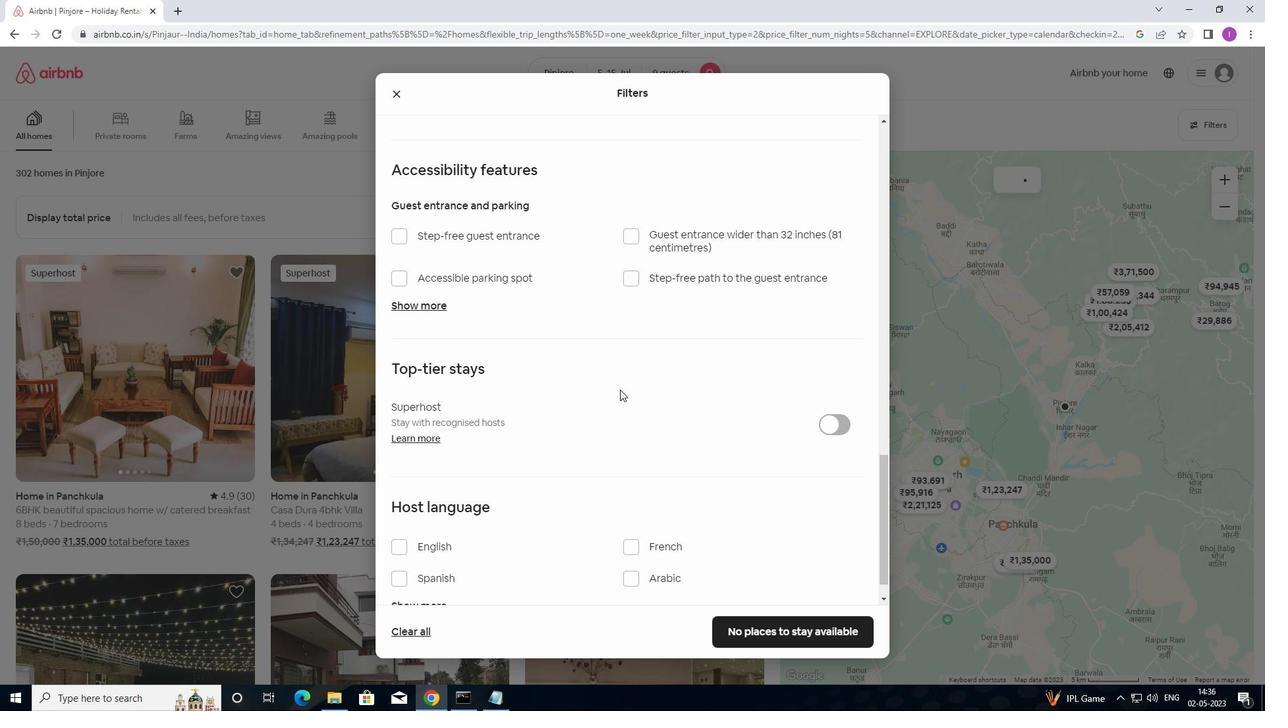 
Action: Mouse scrolled (621, 391) with delta (0, 0)
Screenshot: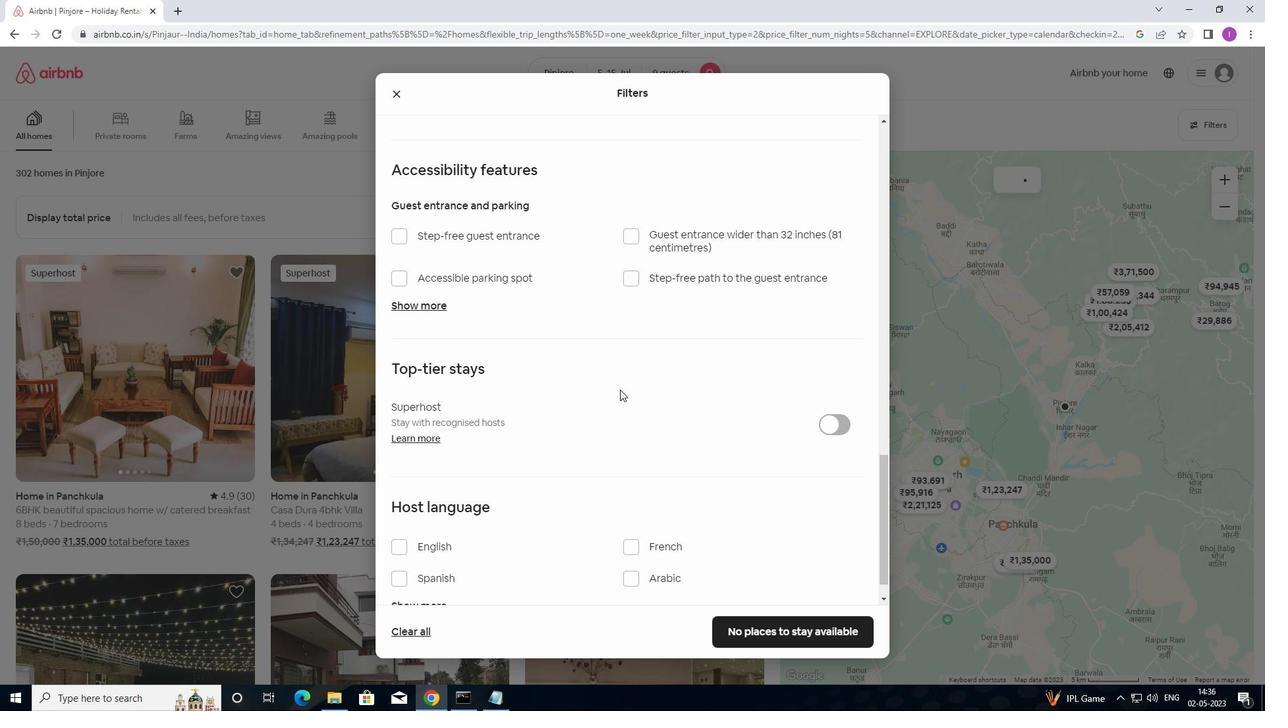 
Action: Mouse moved to (622, 397)
Screenshot: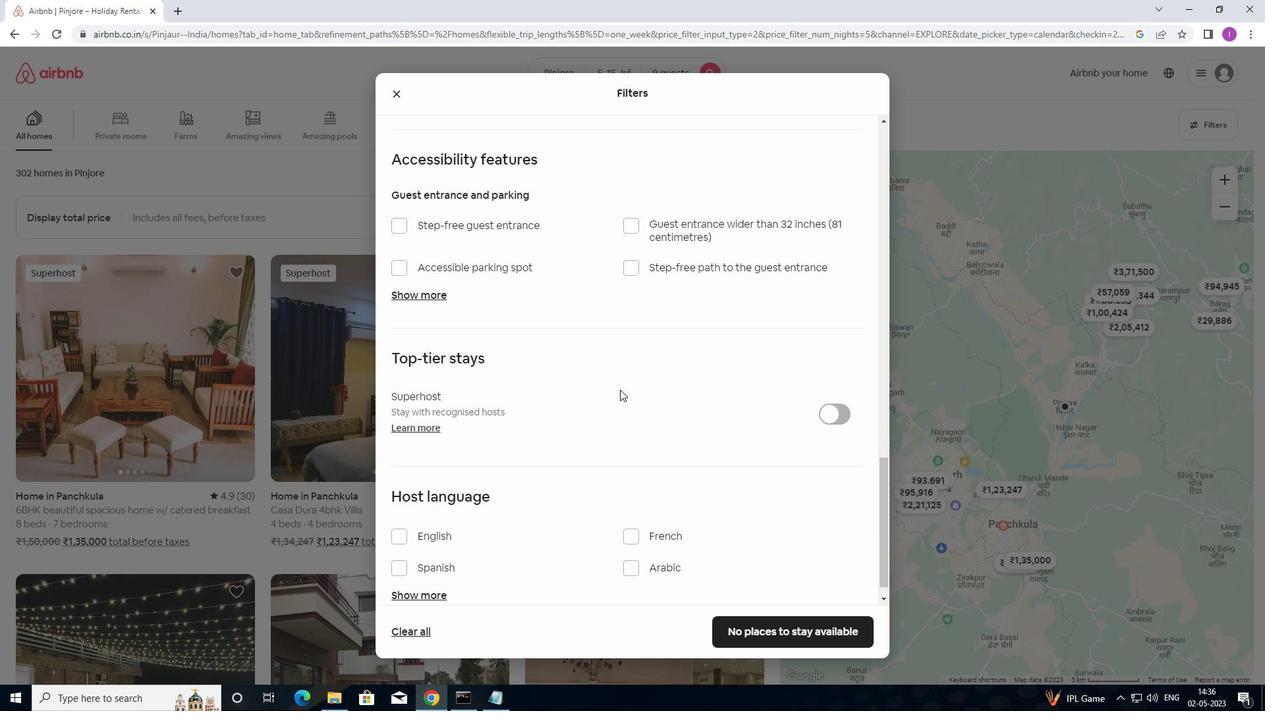 
Action: Mouse scrolled (622, 396) with delta (0, 0)
Screenshot: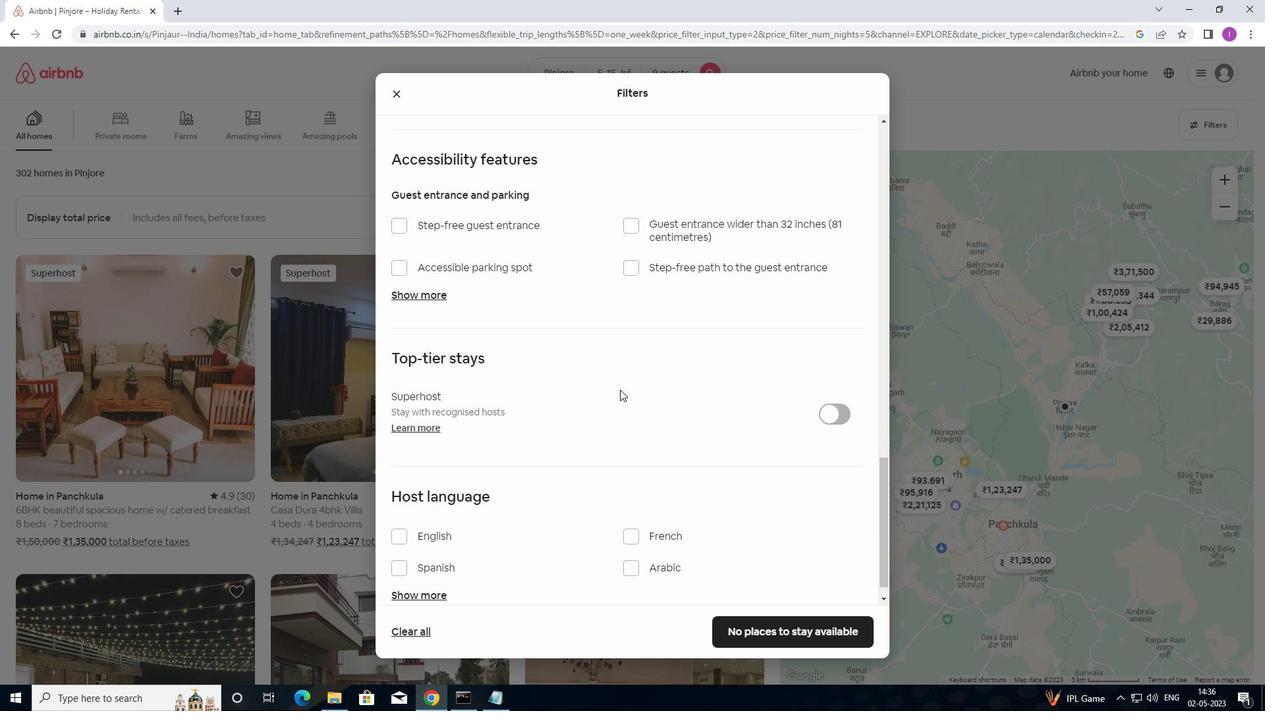 
Action: Mouse moved to (624, 402)
Screenshot: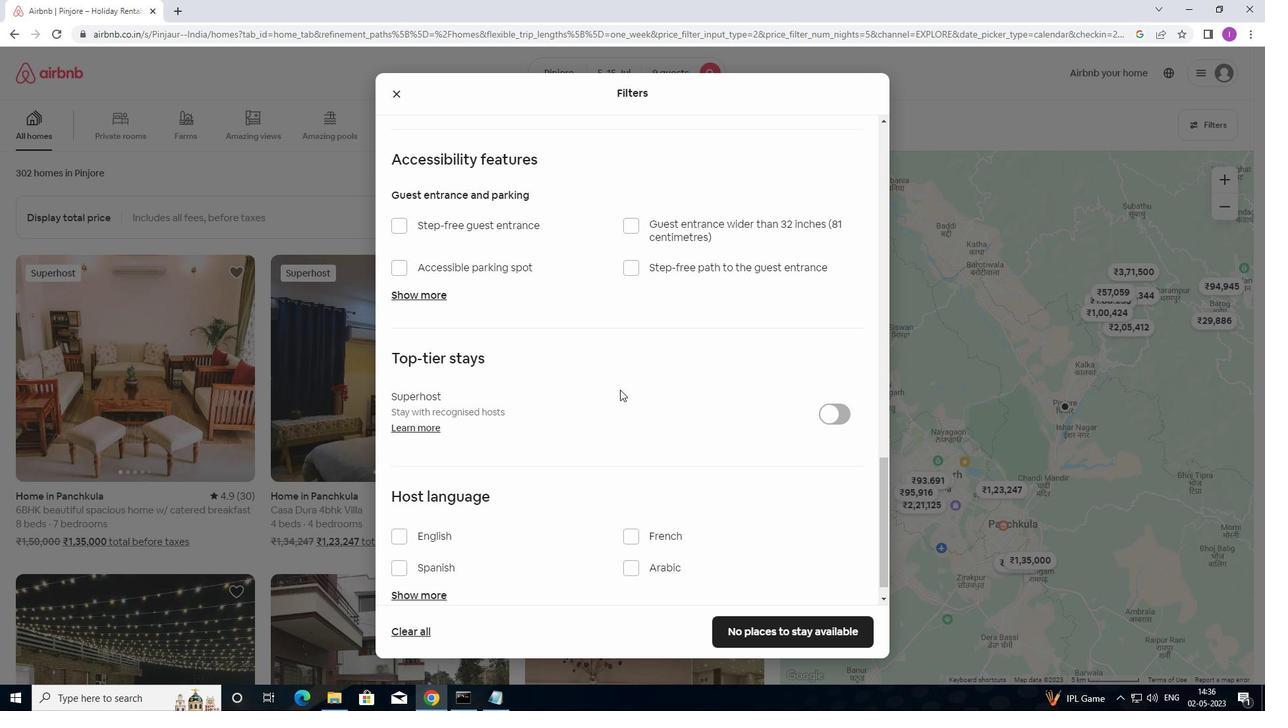
Action: Mouse scrolled (624, 402) with delta (0, 0)
Screenshot: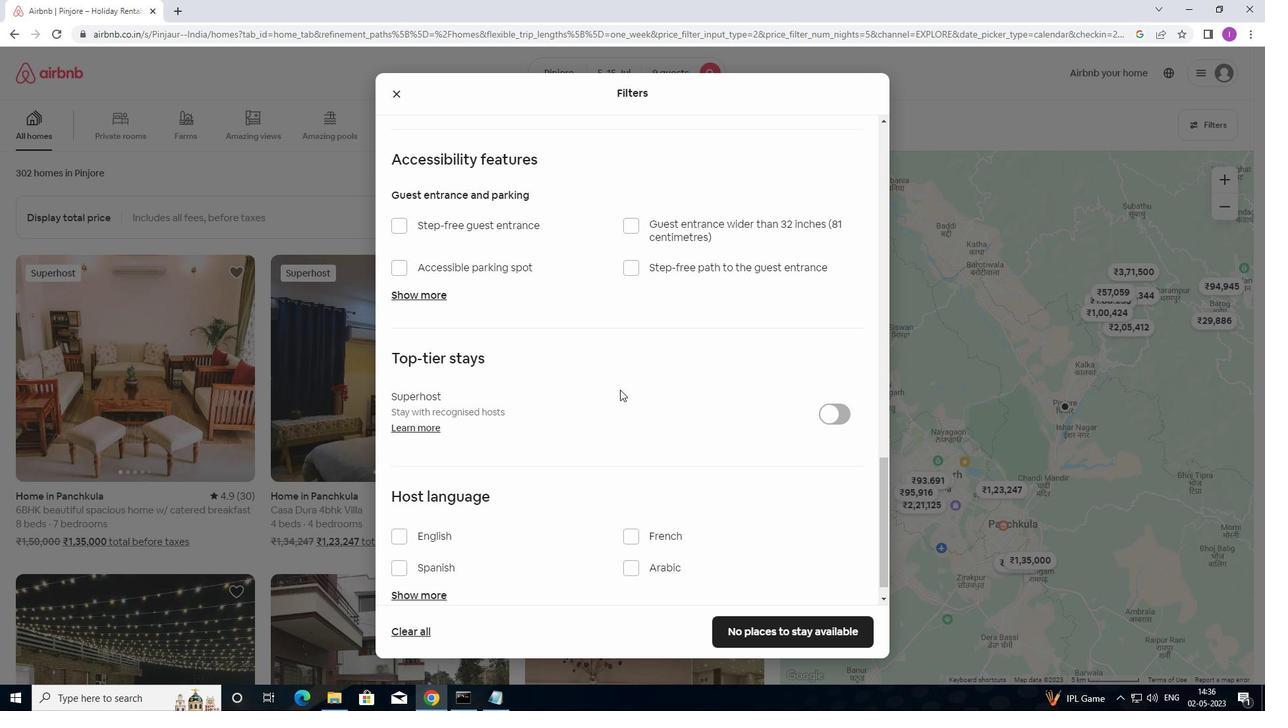 
Action: Mouse moved to (624, 404)
Screenshot: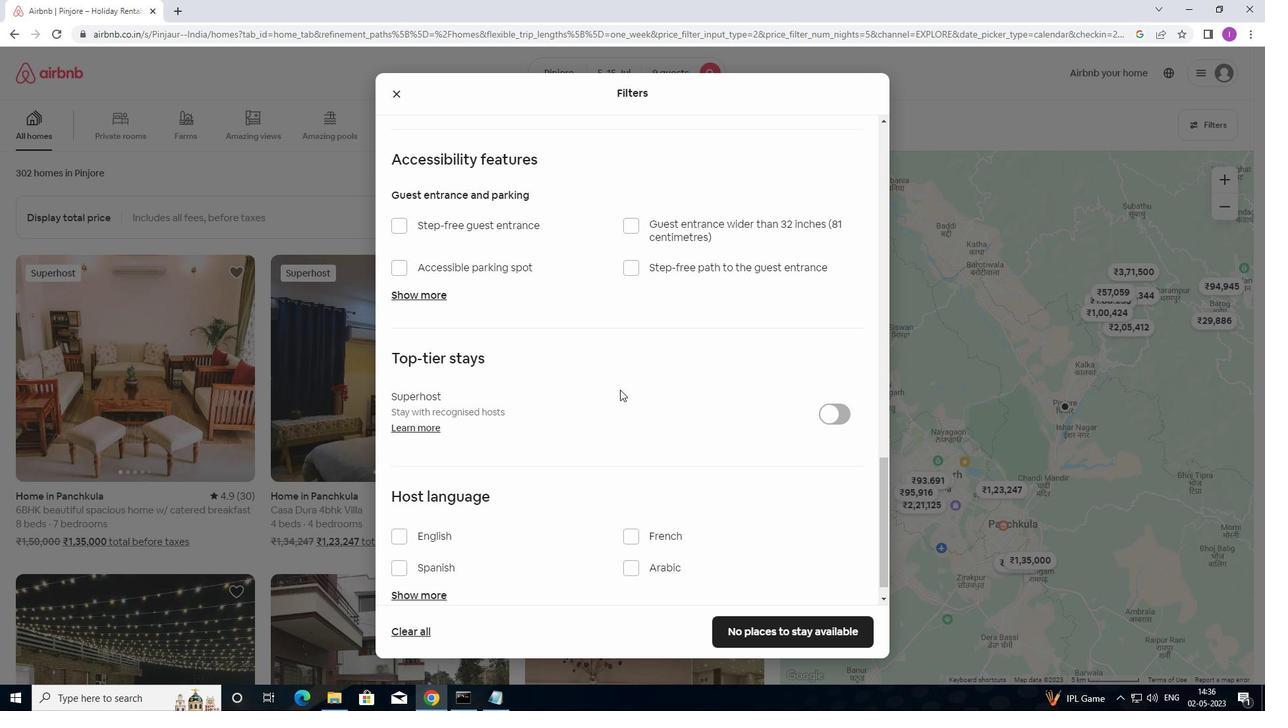 
Action: Mouse scrolled (624, 403) with delta (0, 0)
Screenshot: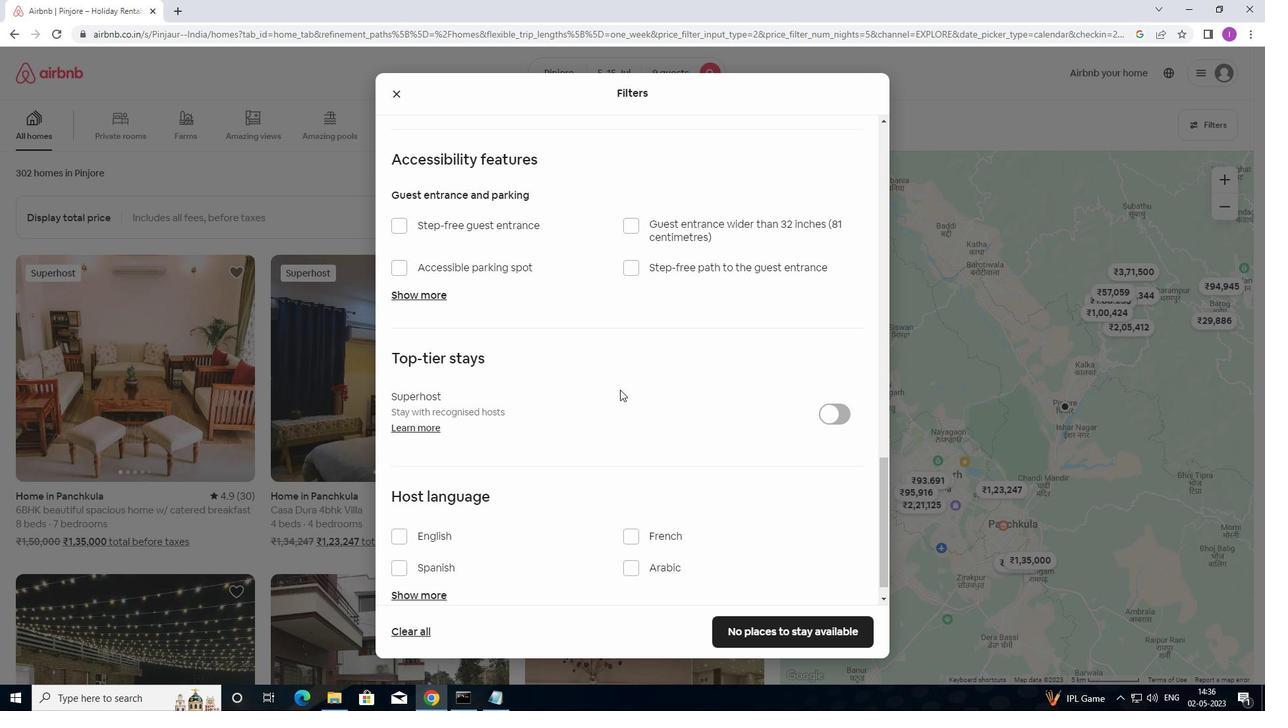 
Action: Mouse moved to (392, 503)
Screenshot: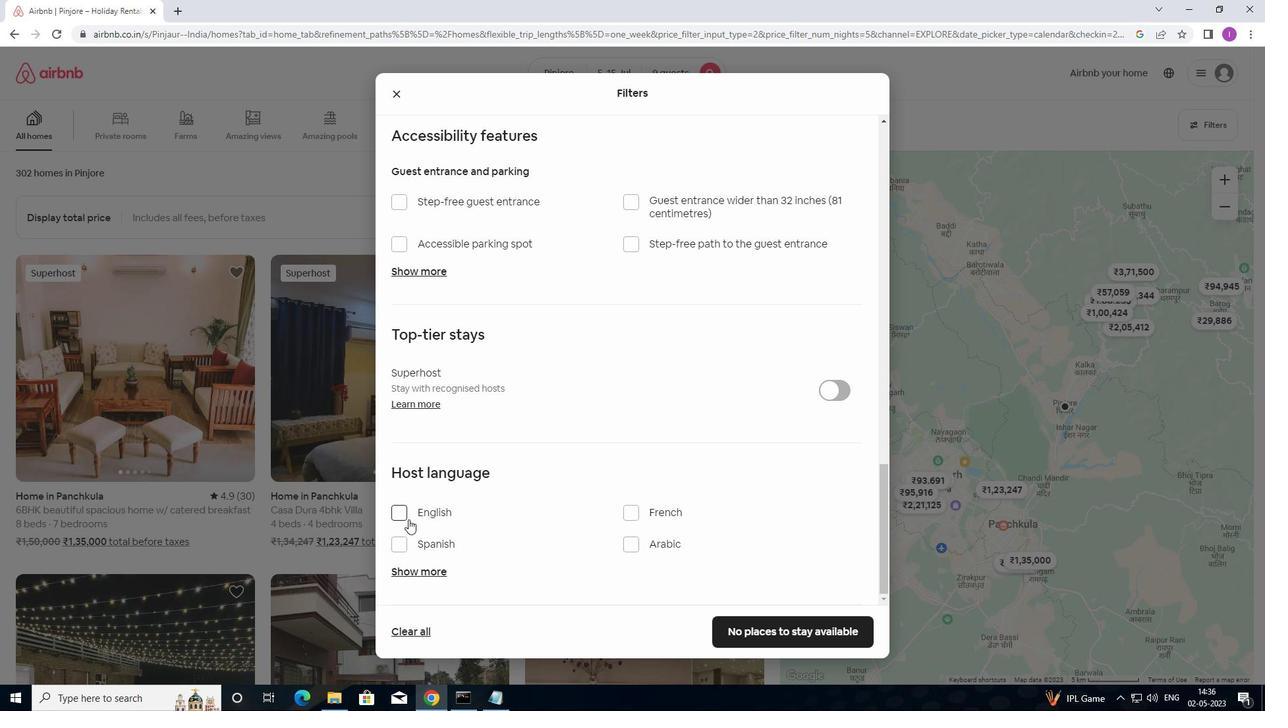 
Action: Mouse pressed left at (392, 503)
Screenshot: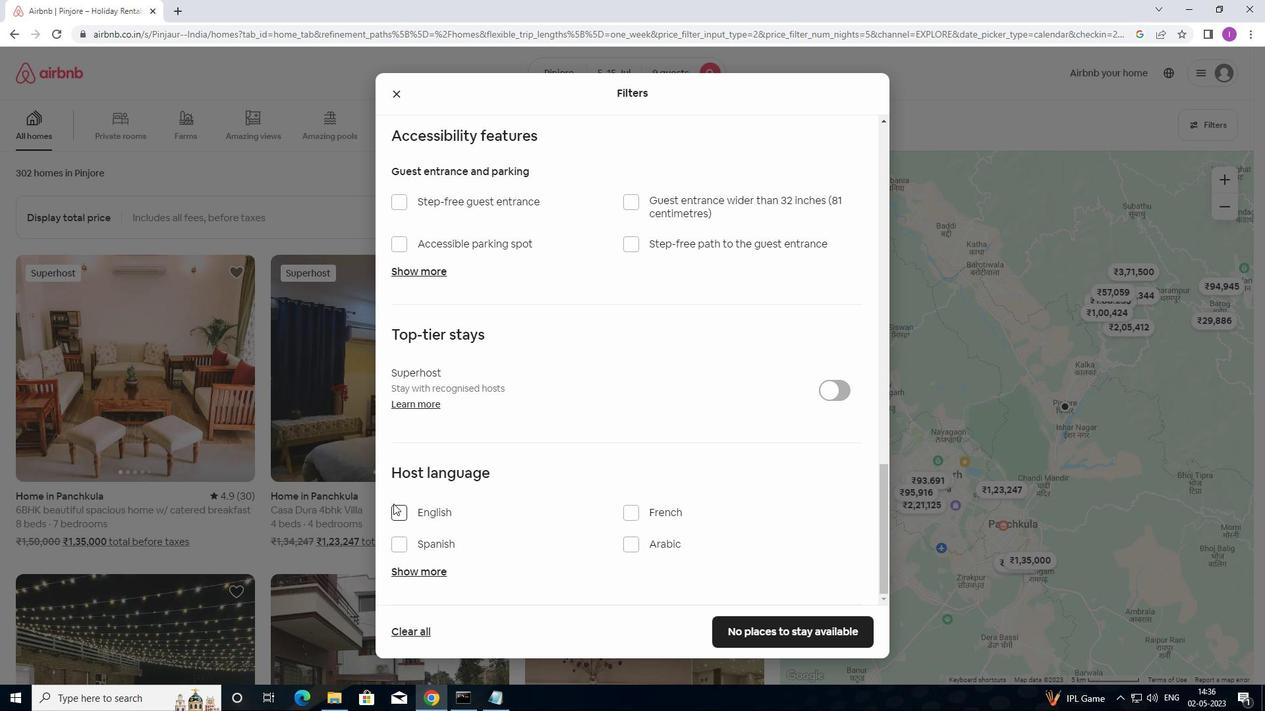 
Action: Mouse moved to (396, 512)
Screenshot: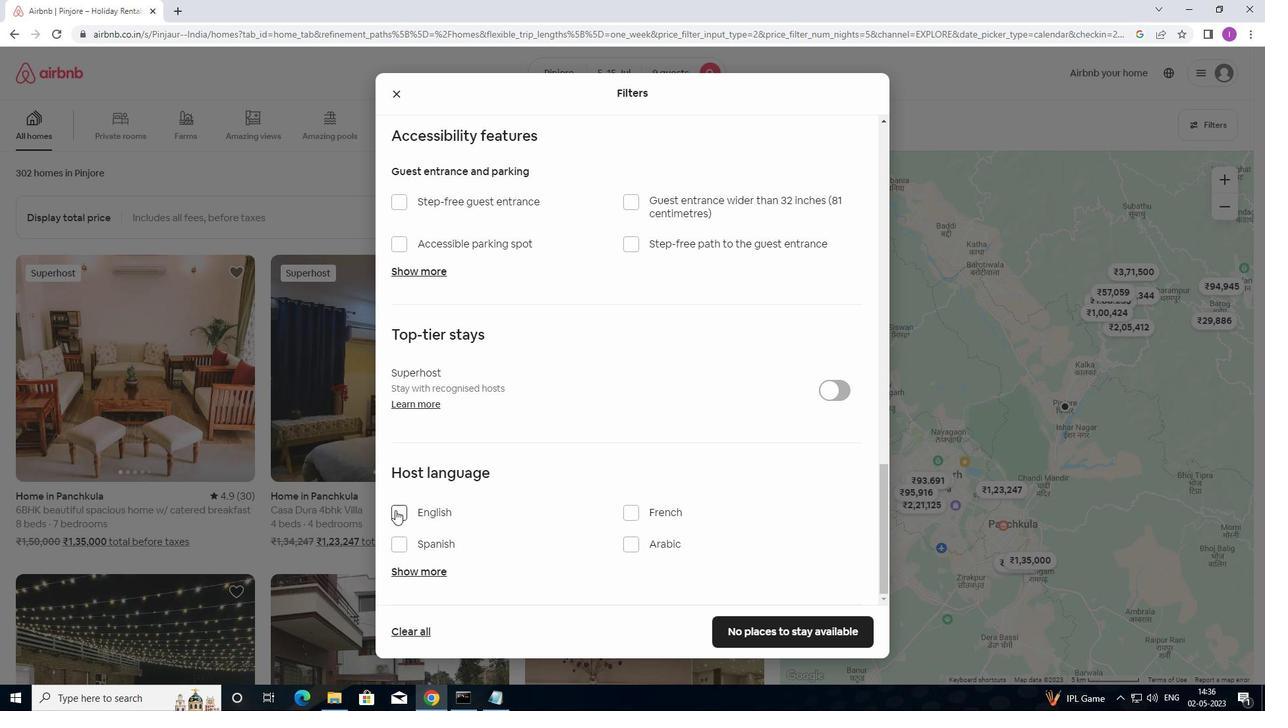 
Action: Mouse pressed left at (396, 512)
Screenshot: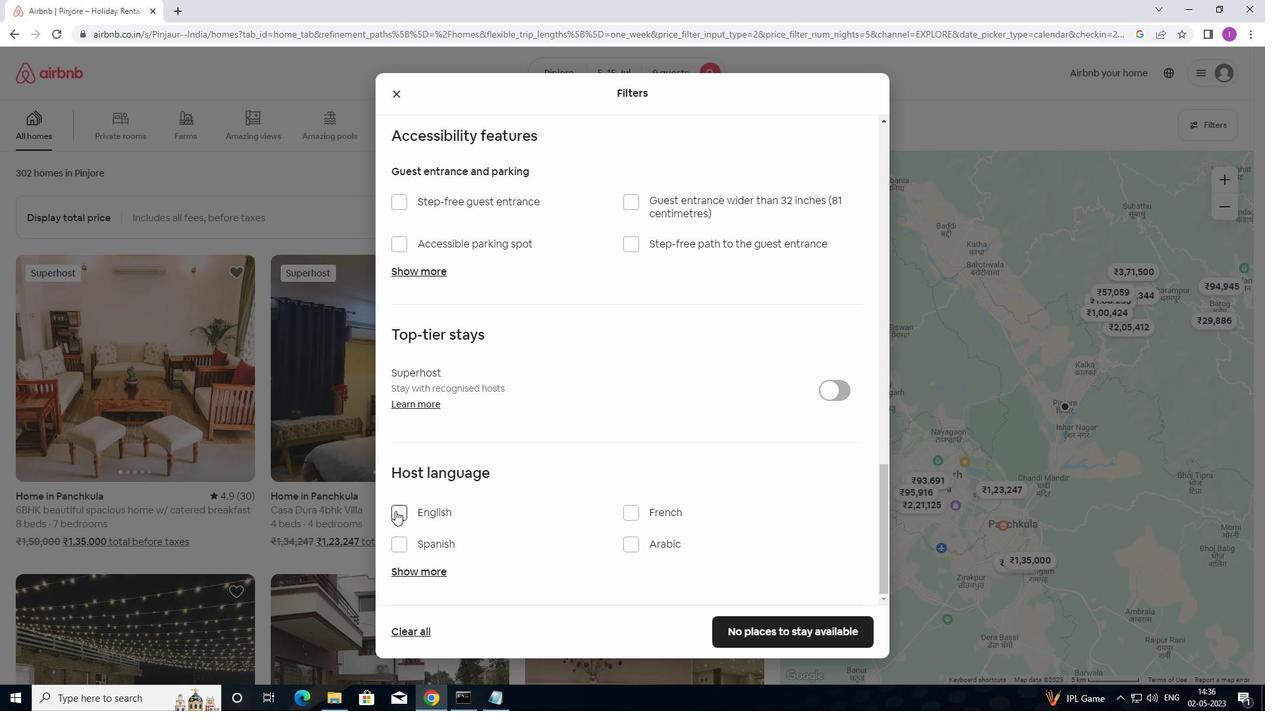
Action: Mouse moved to (748, 634)
Screenshot: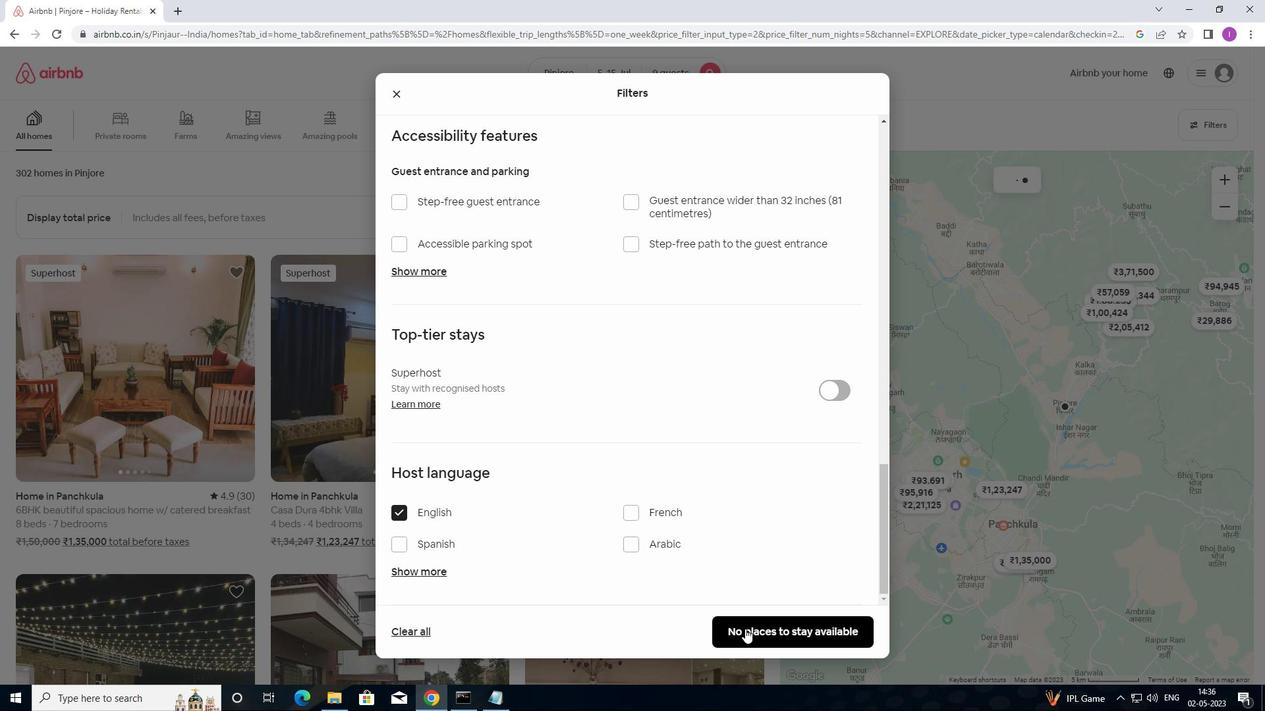 
Action: Mouse pressed left at (748, 634)
Screenshot: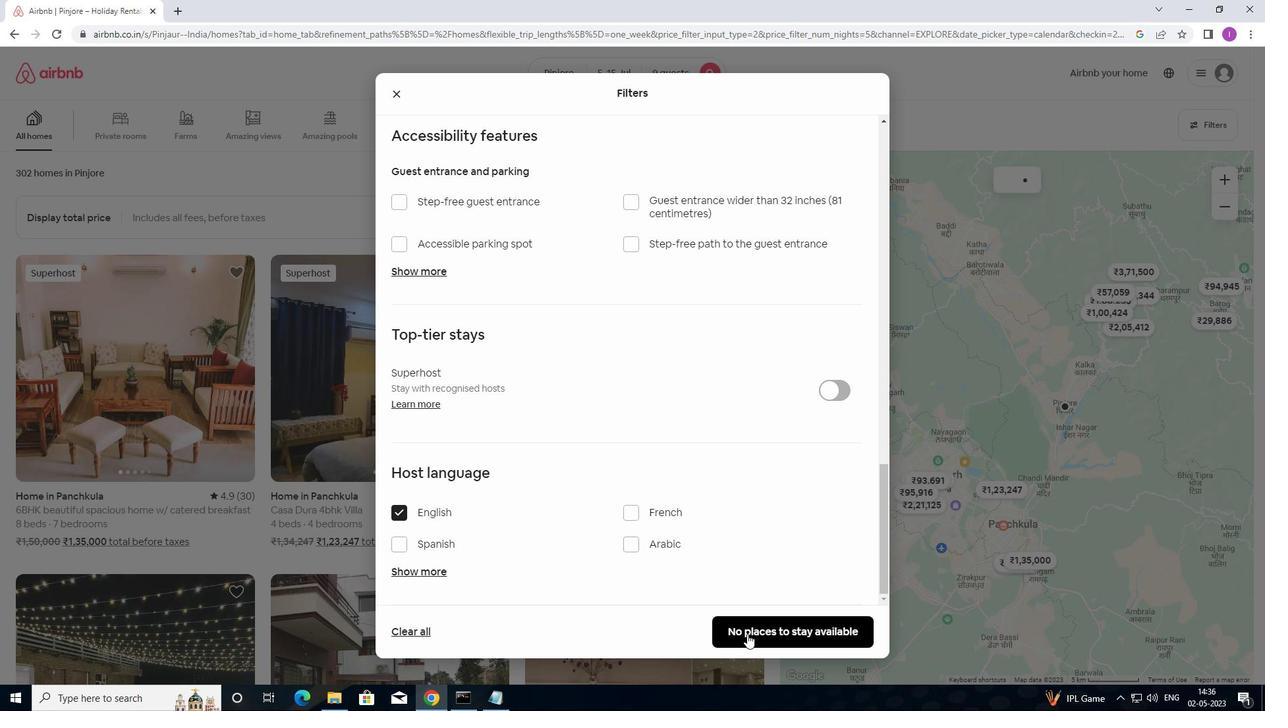 
Action: Mouse moved to (763, 333)
Screenshot: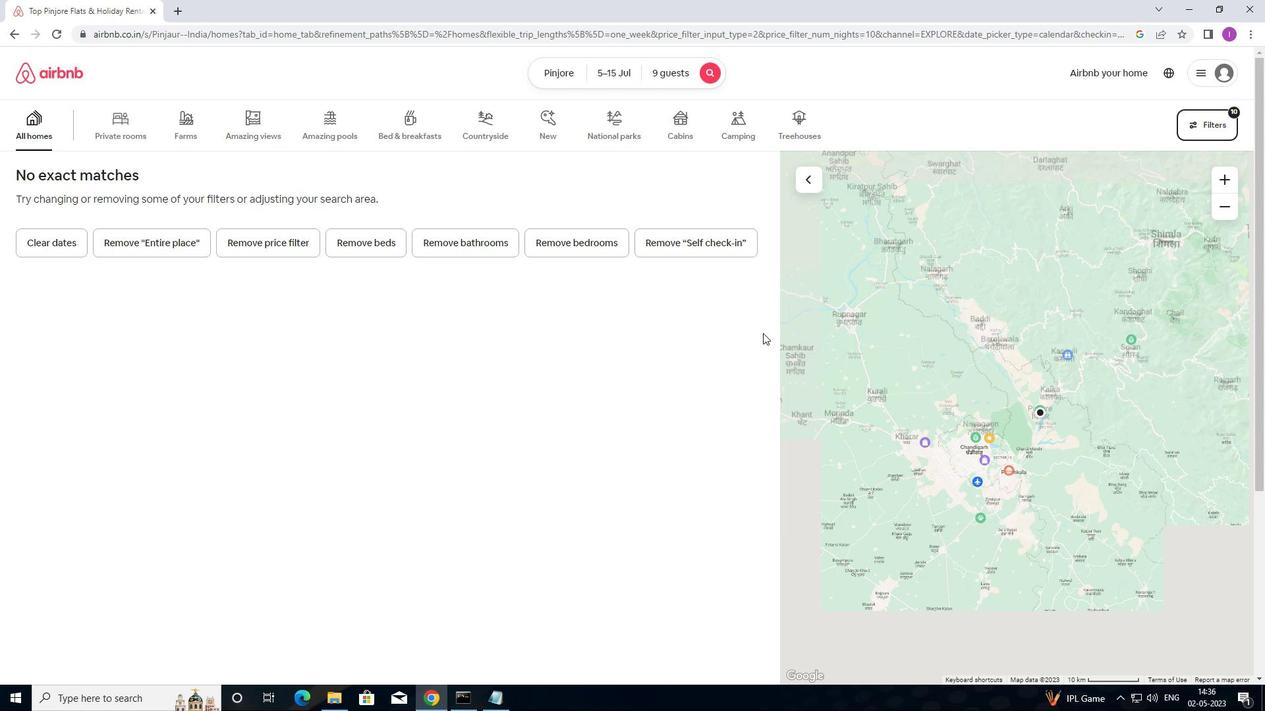 
